 Task: Look for space in Düren, Germany from 10th July, 2023 to 15th July, 2023 for 7 adults in price range Rs.10000 to Rs.15000. Place can be entire place or shared room with 4 bedrooms having 7 beds and 4 bathrooms. Property type can be house, flat, guest house. Amenities needed are: wifi, TV, free parkinig on premises, gym, breakfast. Booking option can be shelf check-in. Required host language is English.
Action: Mouse moved to (420, 91)
Screenshot: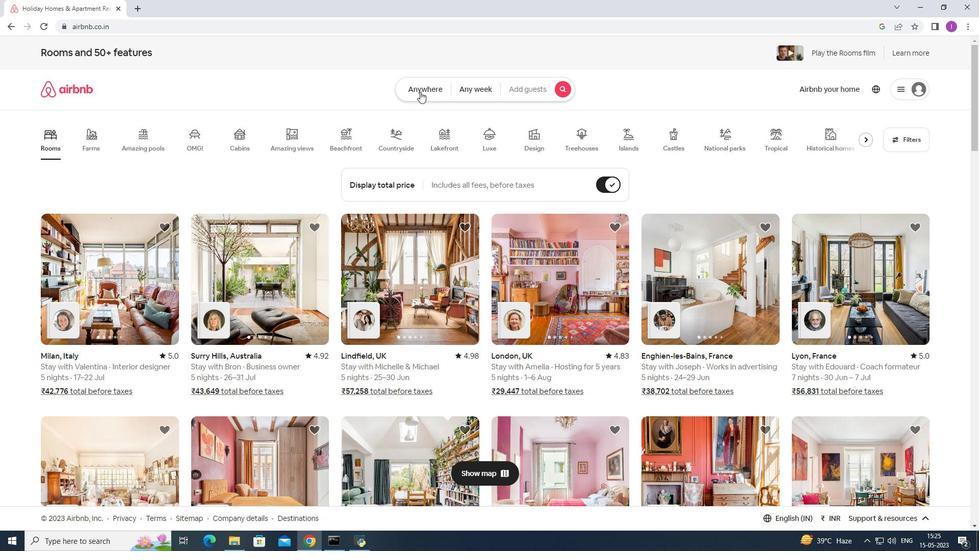
Action: Mouse pressed left at (420, 91)
Screenshot: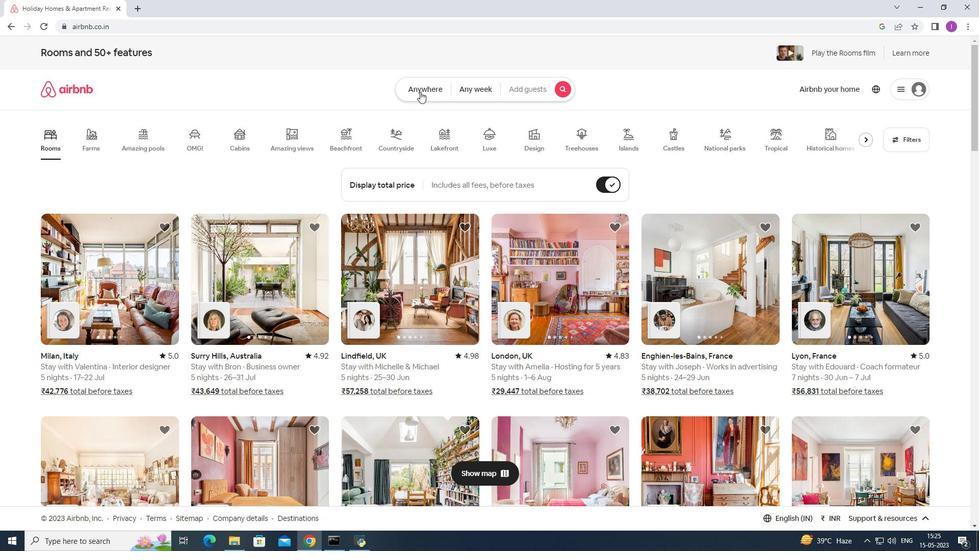 
Action: Mouse moved to (295, 134)
Screenshot: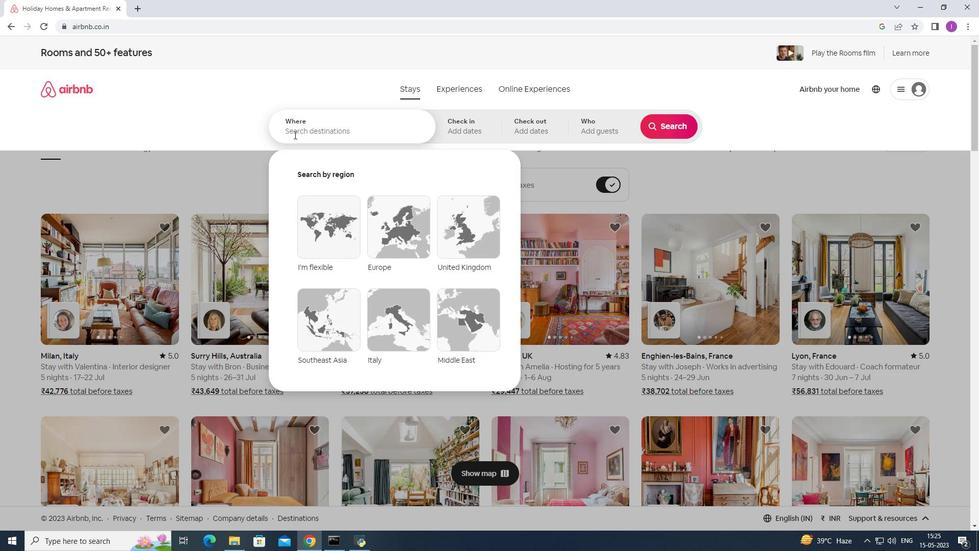 
Action: Mouse pressed left at (295, 134)
Screenshot: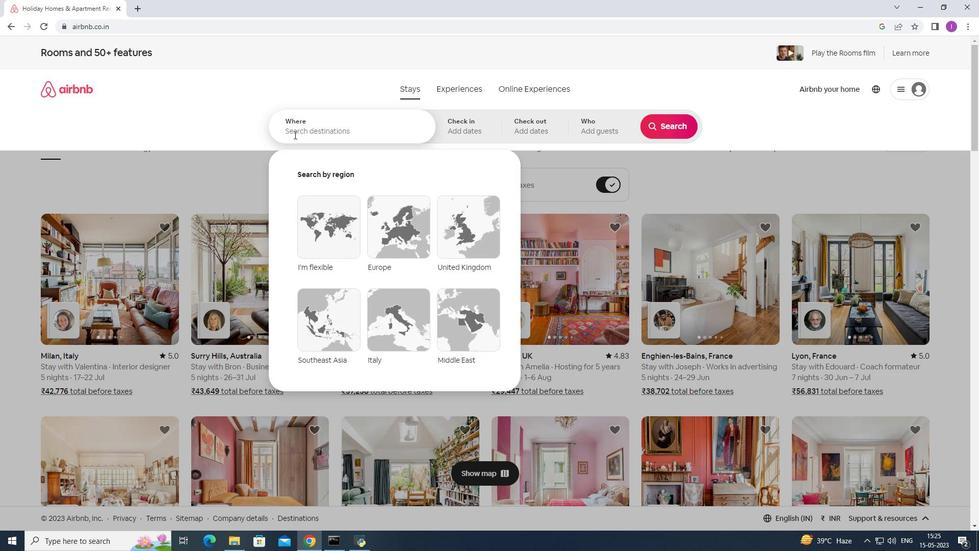 
Action: Mouse moved to (295, 134)
Screenshot: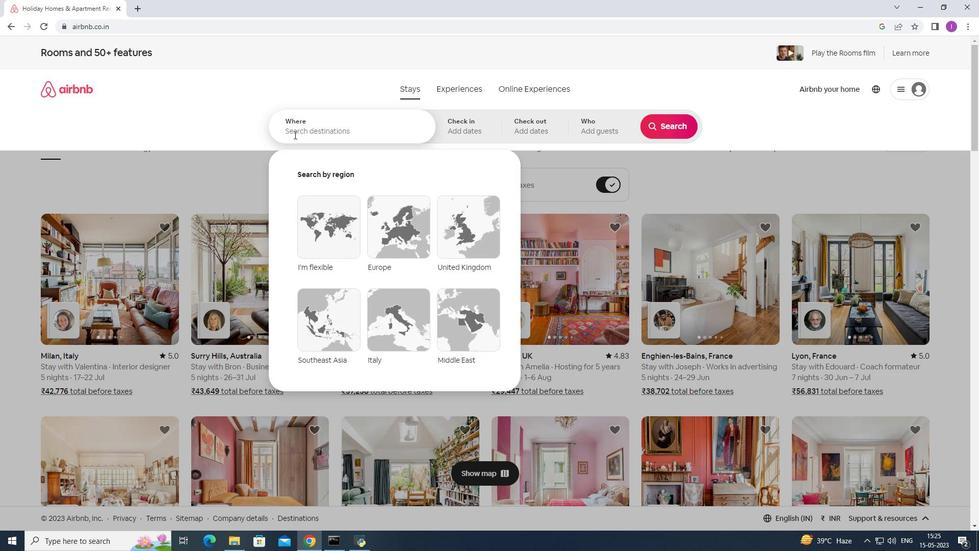 
Action: Key pressed <Key.shift><Key.shift><Key.shift>Duren,<Key.shift><Key.shift><Key.shift><Key.shift><Key.shift><Key.shift><Key.shift><Key.shift><Key.shift><Key.shift><Key.shift>Germany
Screenshot: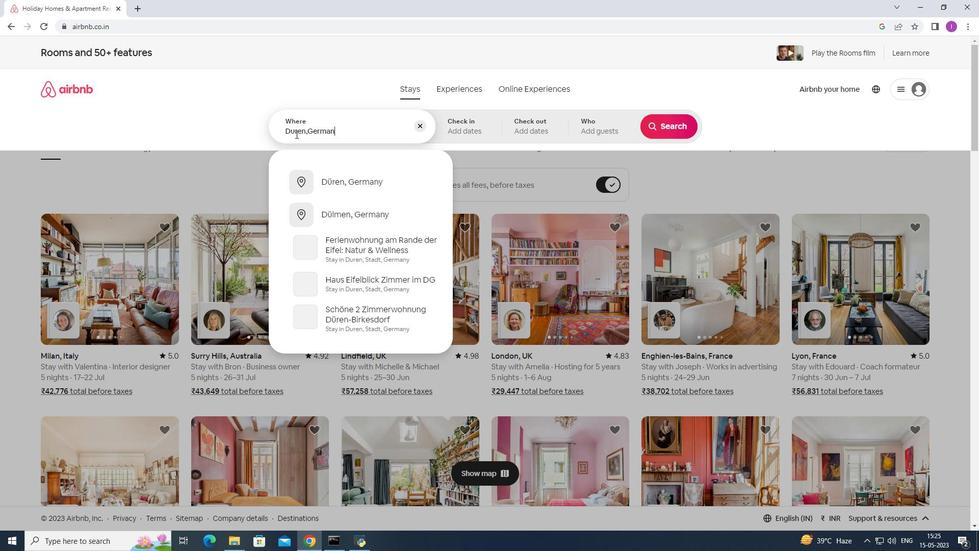 
Action: Mouse moved to (455, 118)
Screenshot: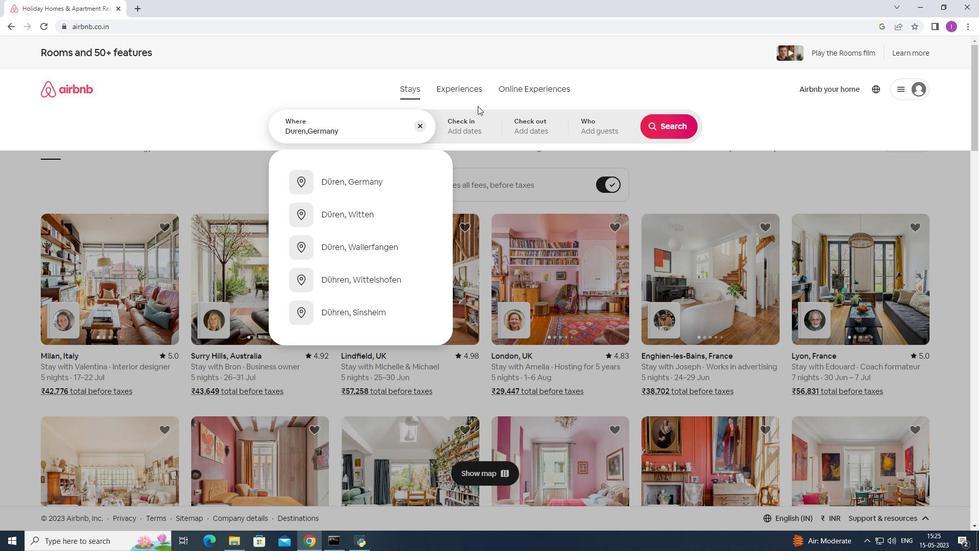 
Action: Mouse pressed left at (455, 118)
Screenshot: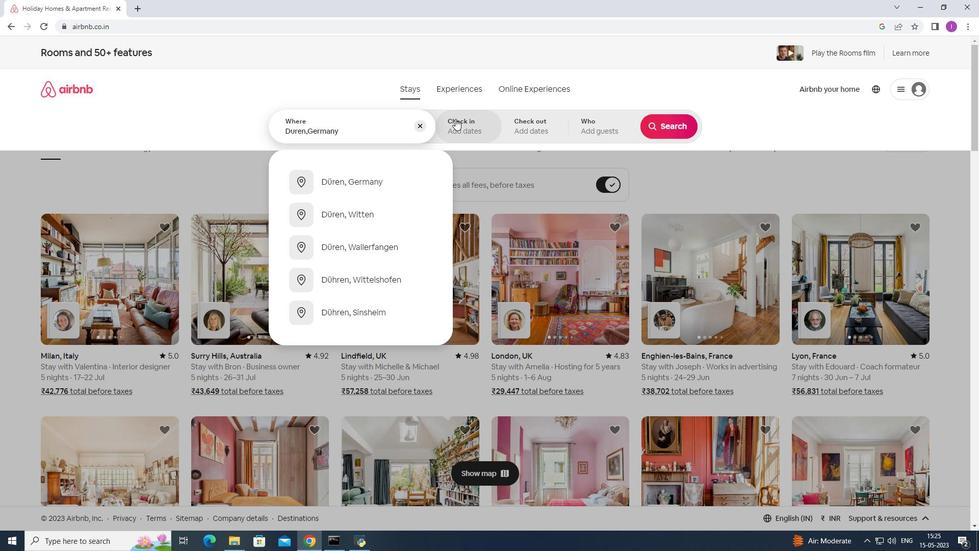 
Action: Mouse moved to (664, 211)
Screenshot: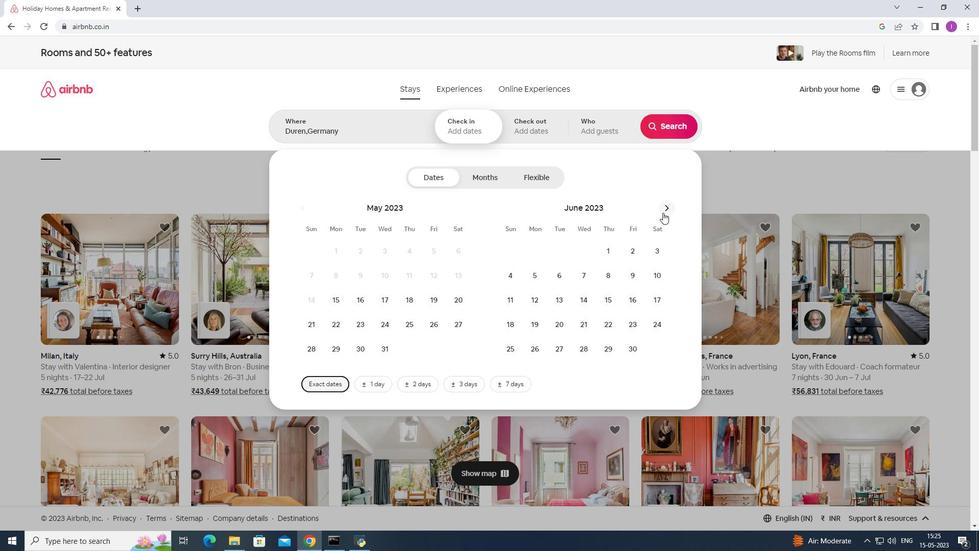 
Action: Mouse pressed left at (664, 211)
Screenshot: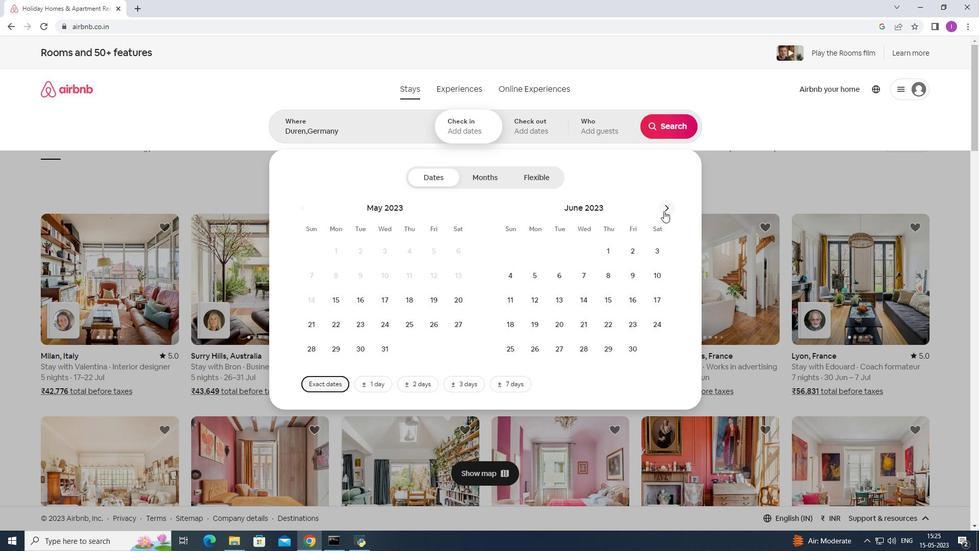 
Action: Mouse moved to (535, 302)
Screenshot: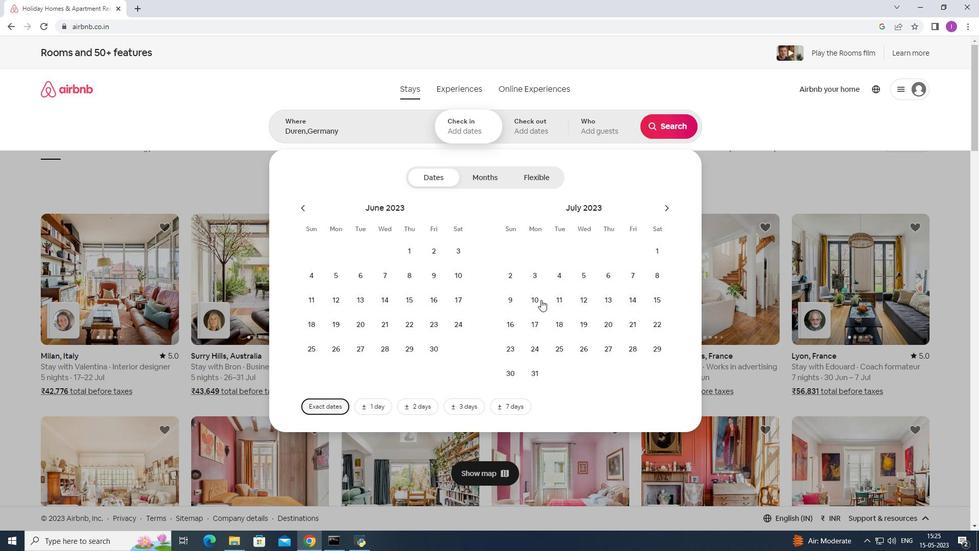 
Action: Mouse pressed left at (535, 302)
Screenshot: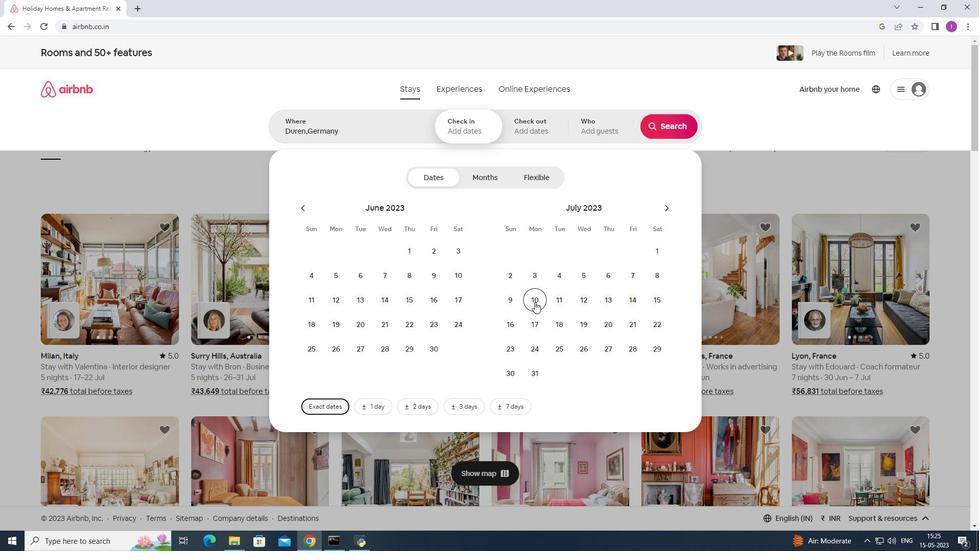 
Action: Mouse moved to (661, 296)
Screenshot: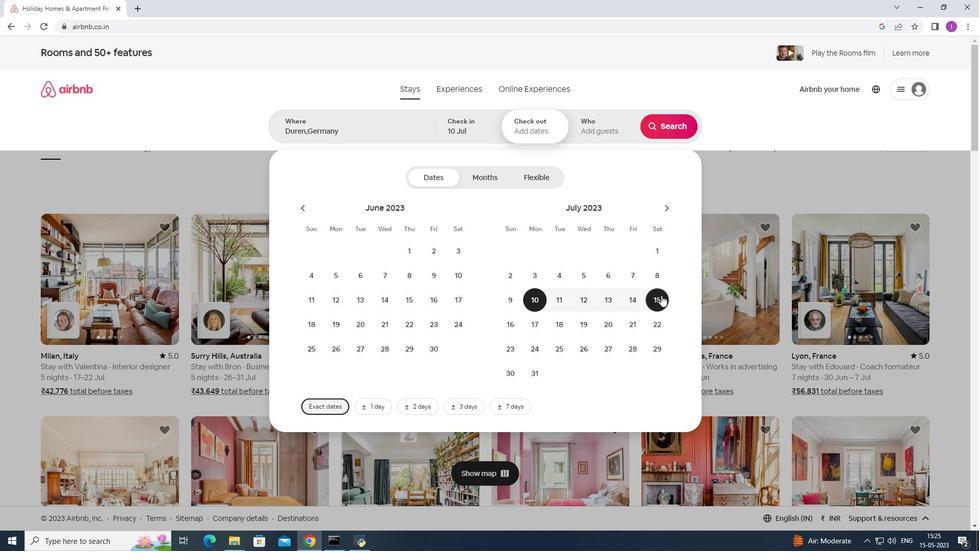 
Action: Mouse pressed left at (661, 296)
Screenshot: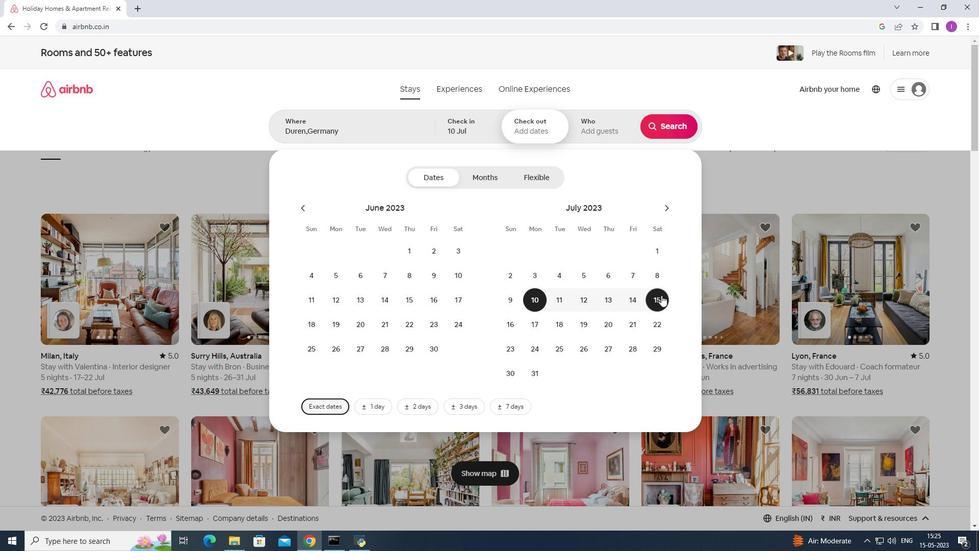 
Action: Mouse moved to (606, 132)
Screenshot: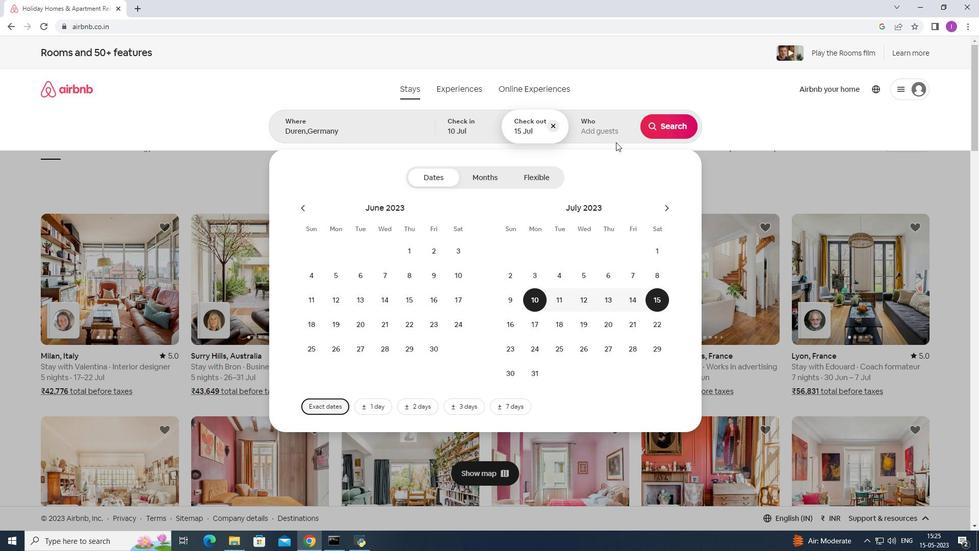 
Action: Mouse pressed left at (606, 132)
Screenshot: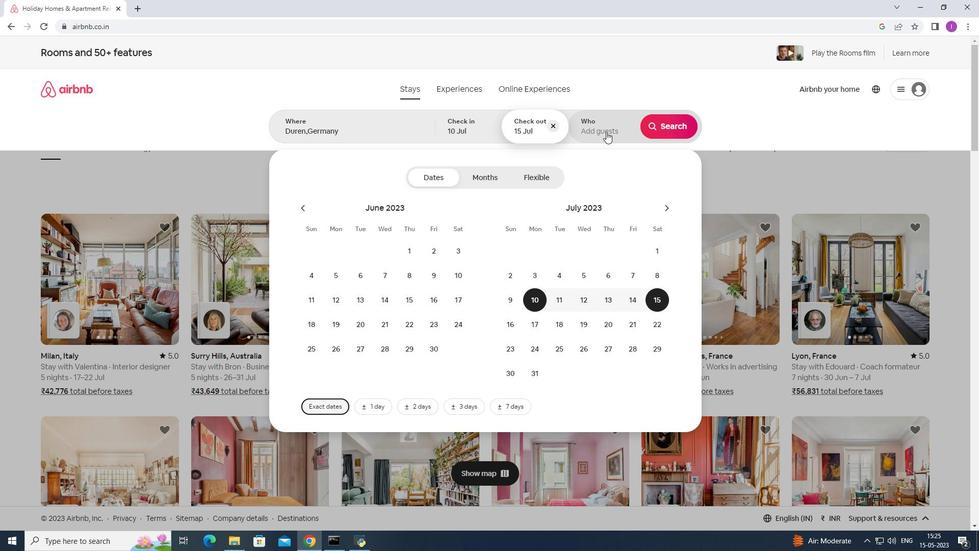 
Action: Mouse moved to (671, 183)
Screenshot: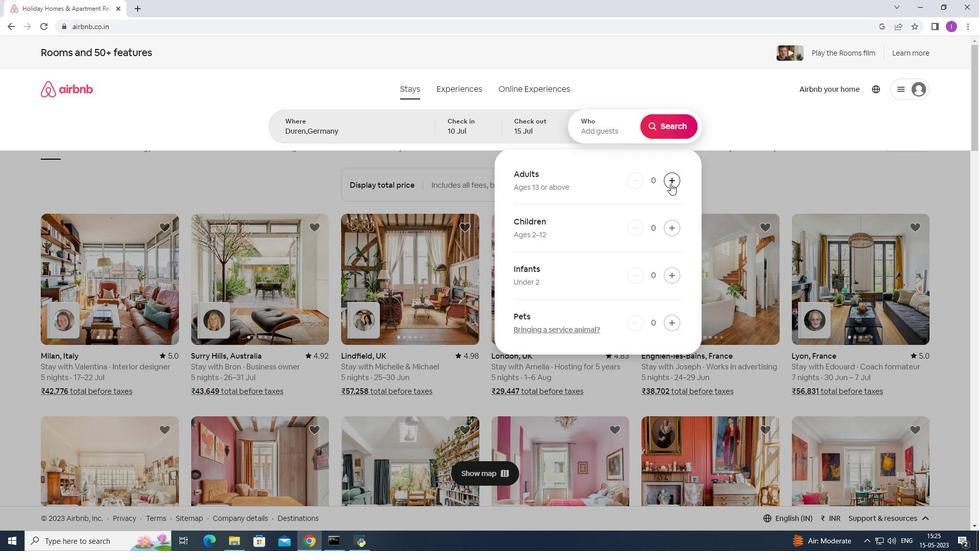 
Action: Mouse pressed left at (671, 183)
Screenshot: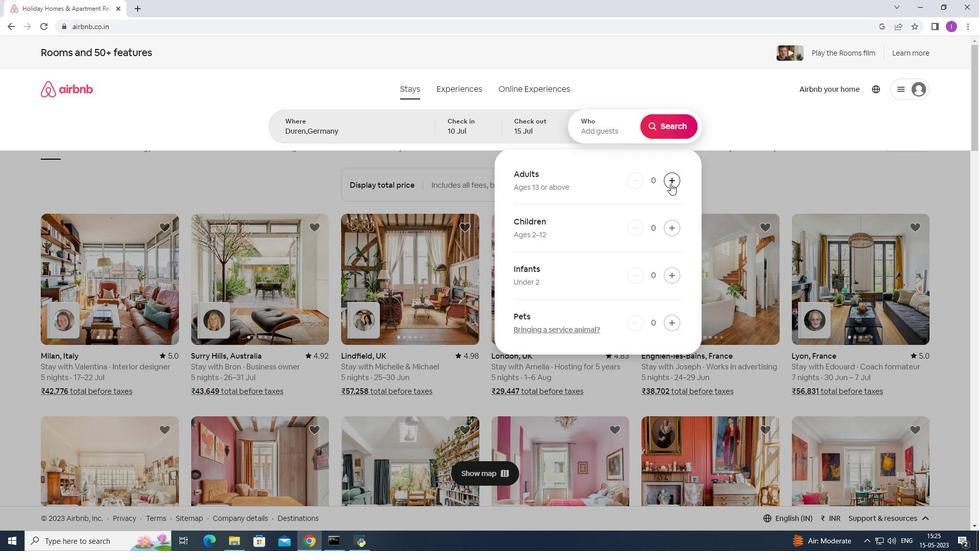 
Action: Mouse pressed left at (671, 183)
Screenshot: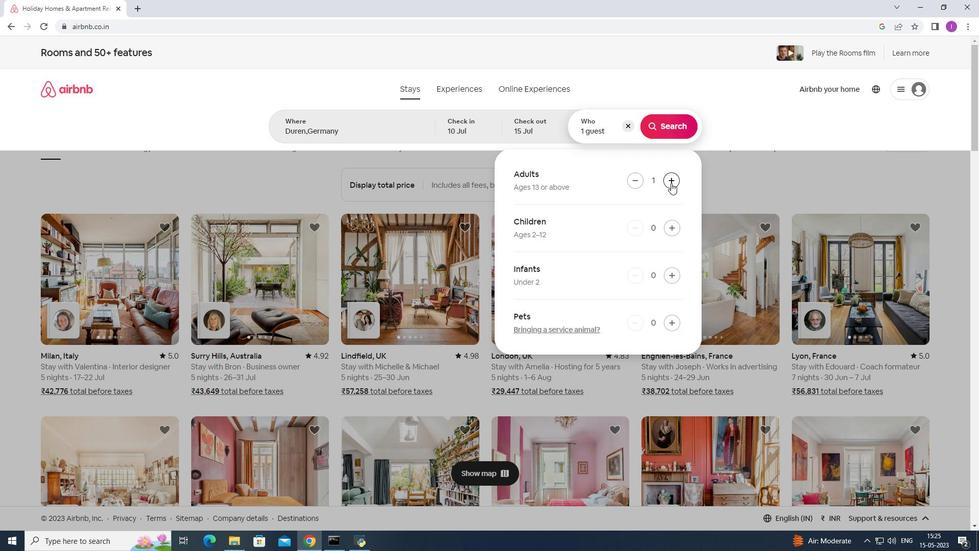 
Action: Mouse pressed left at (671, 183)
Screenshot: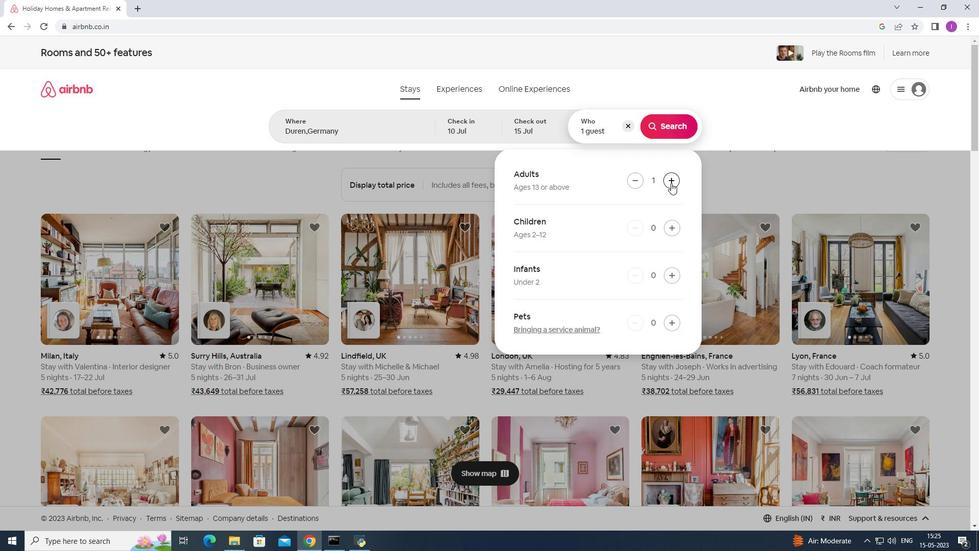 
Action: Mouse pressed left at (671, 183)
Screenshot: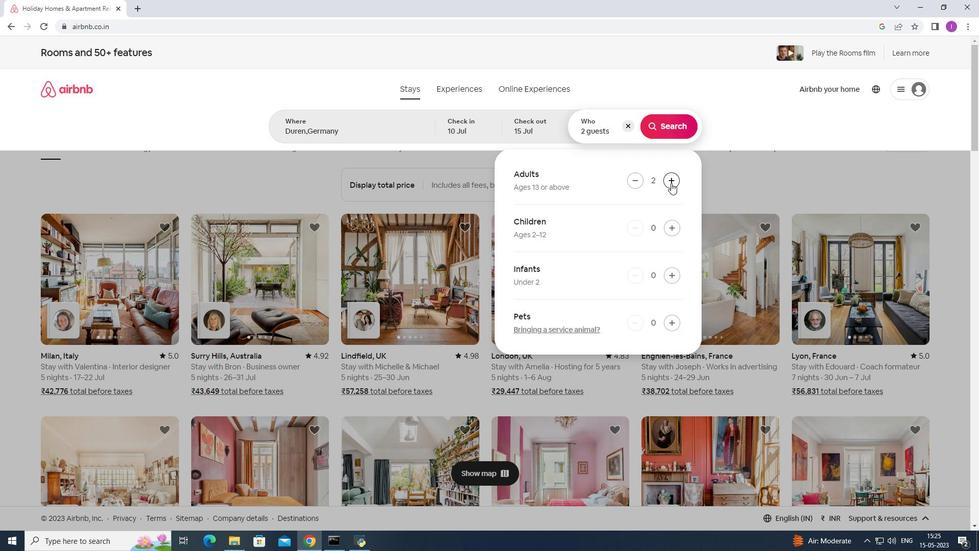 
Action: Mouse pressed left at (671, 183)
Screenshot: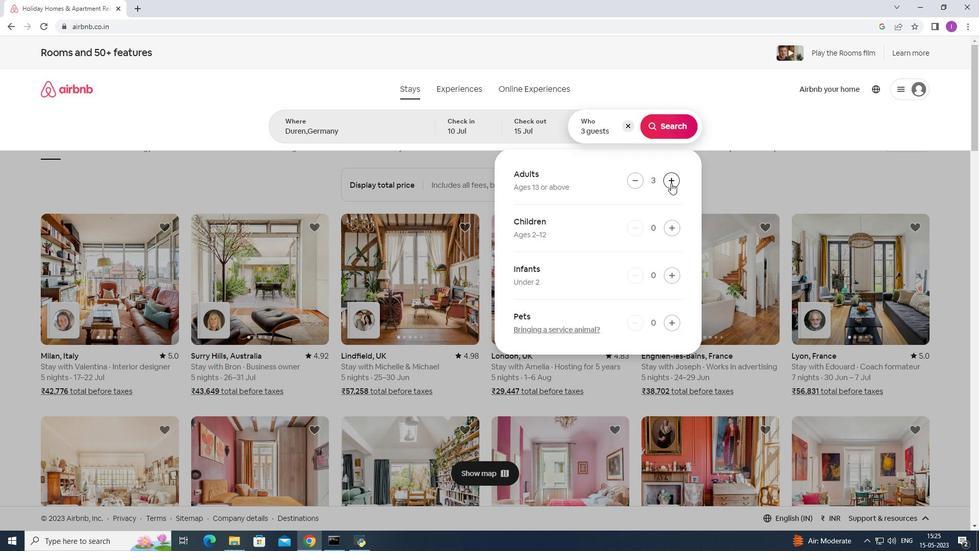 
Action: Mouse pressed left at (671, 183)
Screenshot: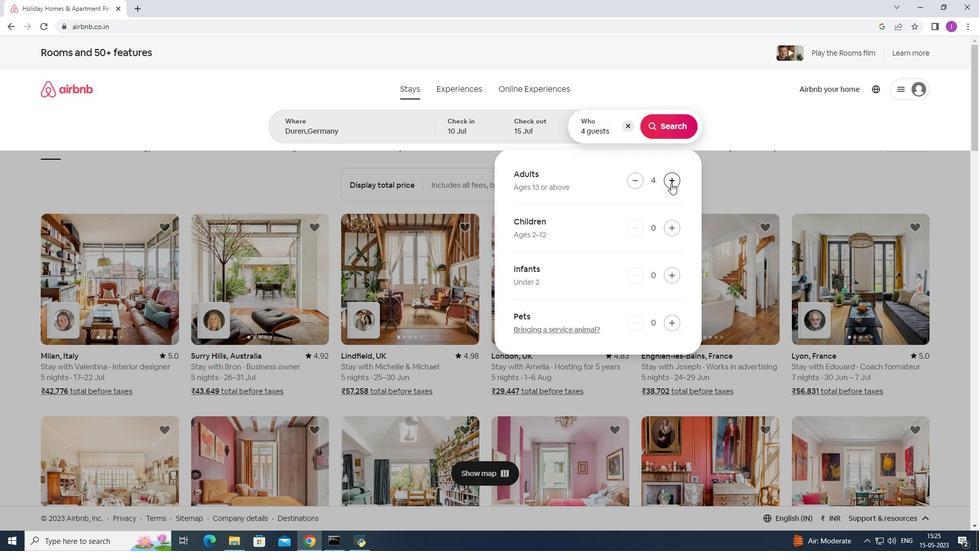 
Action: Mouse pressed left at (671, 183)
Screenshot: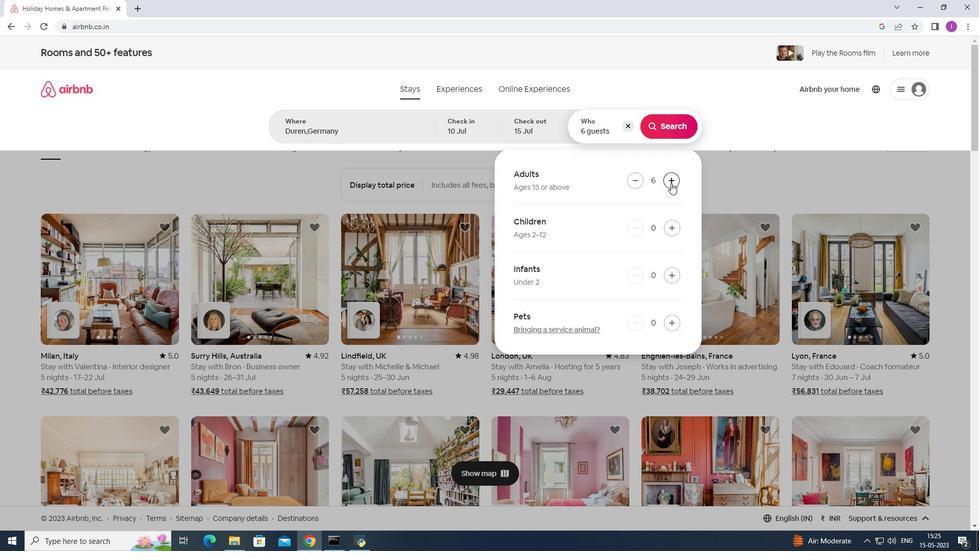 
Action: Mouse moved to (676, 125)
Screenshot: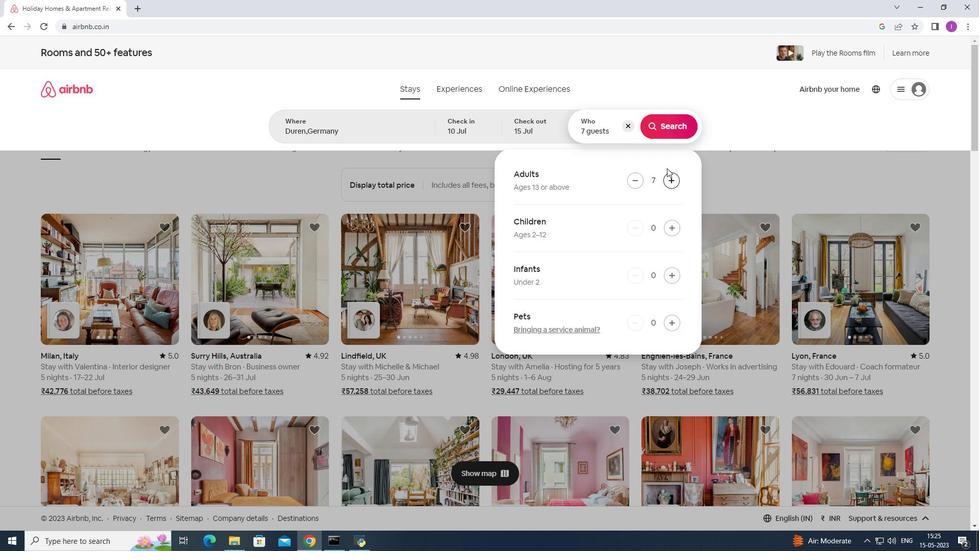 
Action: Mouse pressed left at (676, 125)
Screenshot: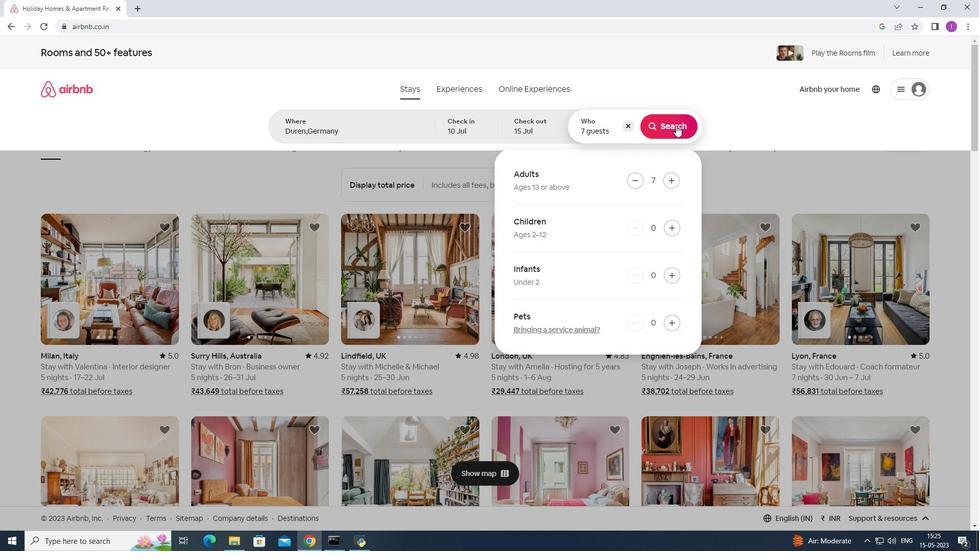 
Action: Mouse moved to (936, 101)
Screenshot: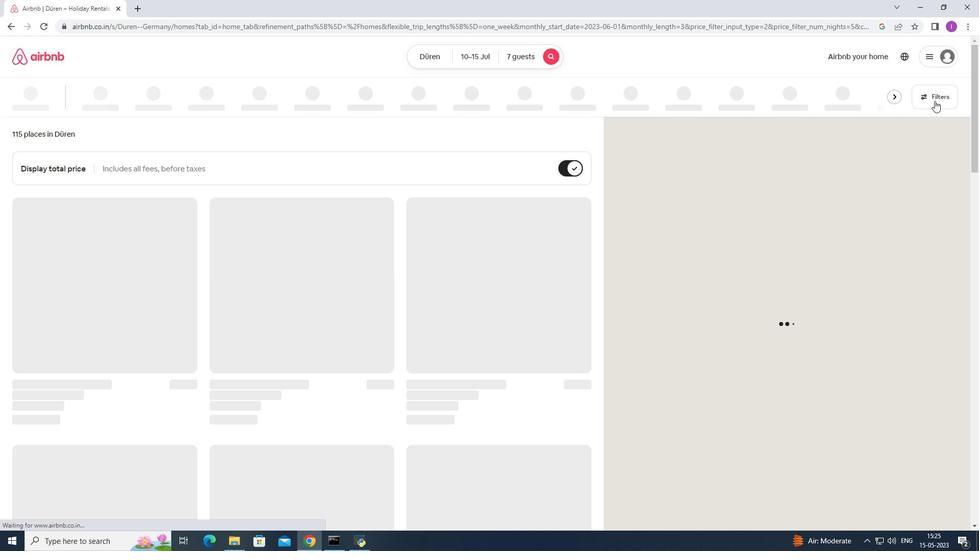 
Action: Mouse pressed left at (936, 101)
Screenshot: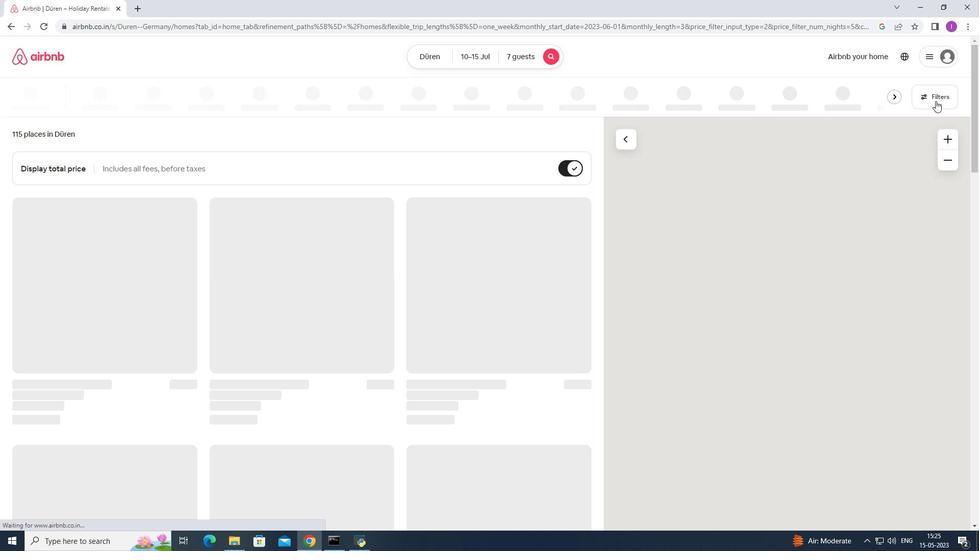
Action: Mouse moved to (566, 352)
Screenshot: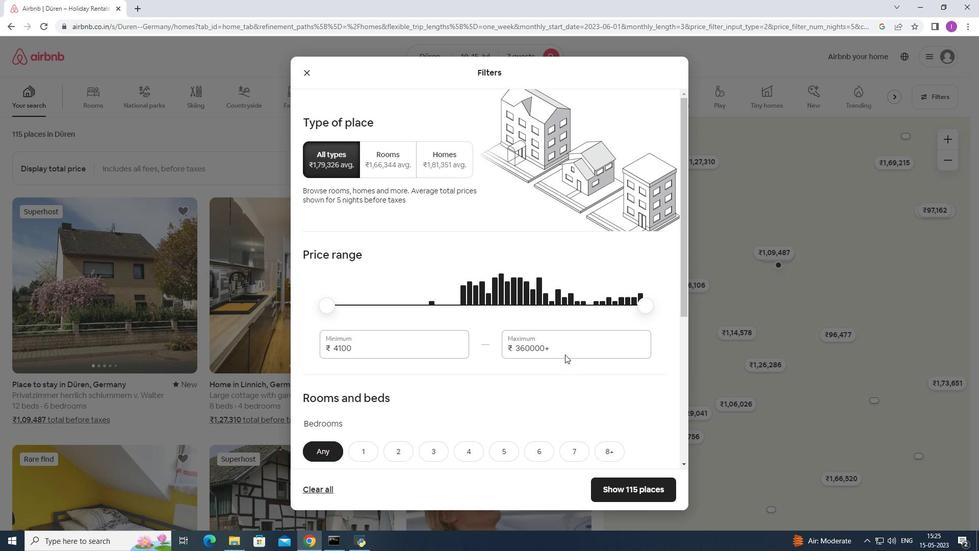 
Action: Mouse pressed left at (566, 352)
Screenshot: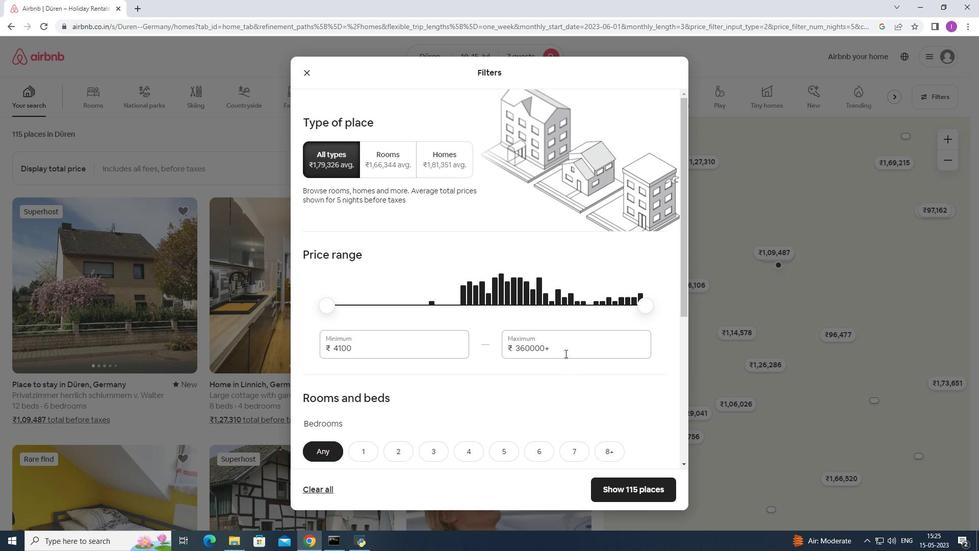 
Action: Mouse moved to (563, 338)
Screenshot: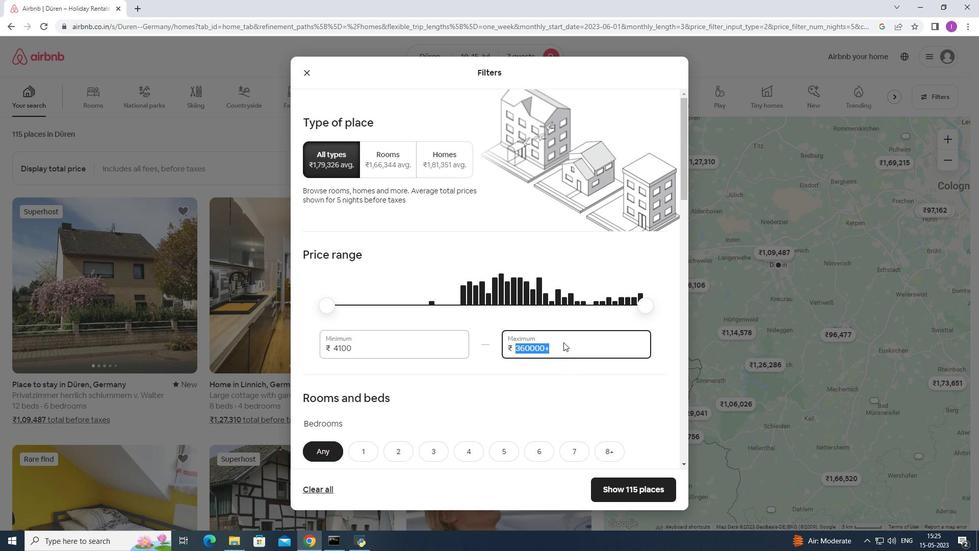 
Action: Key pressed 1
Screenshot: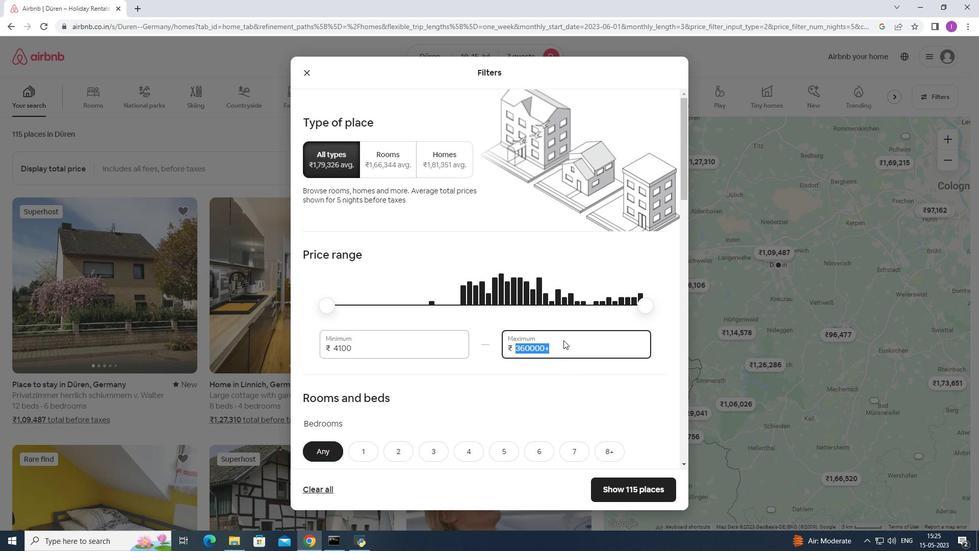 
Action: Mouse moved to (564, 336)
Screenshot: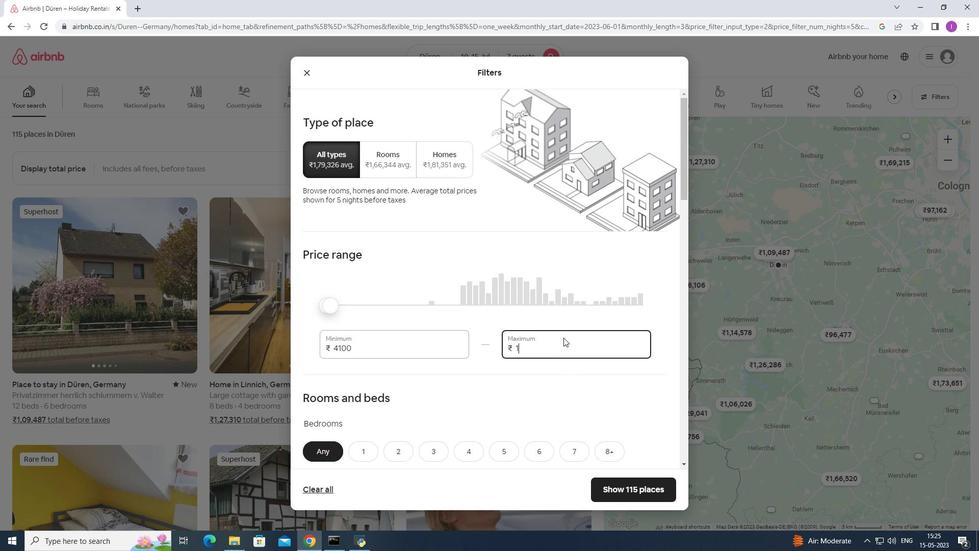 
Action: Key pressed 5
Screenshot: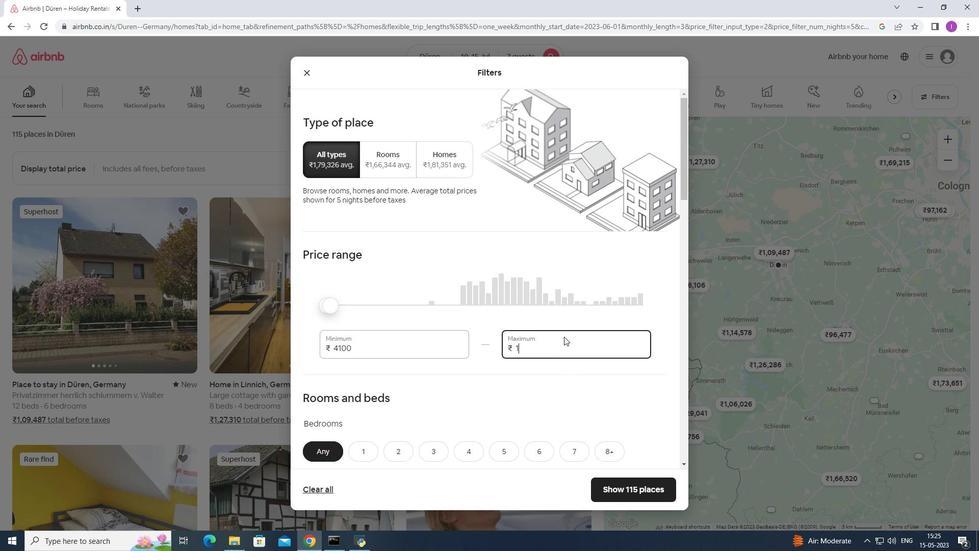 
Action: Mouse moved to (565, 335)
Screenshot: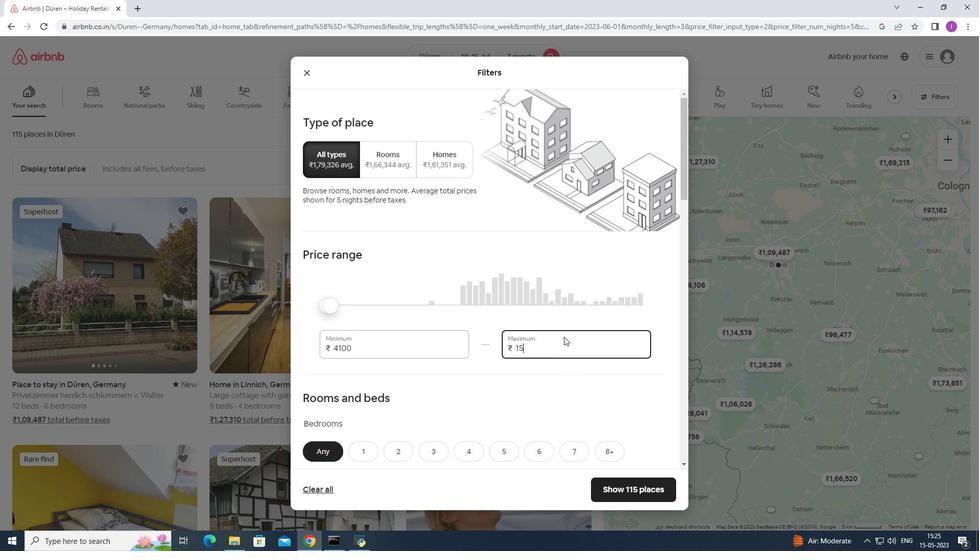 
Action: Key pressed 0
Screenshot: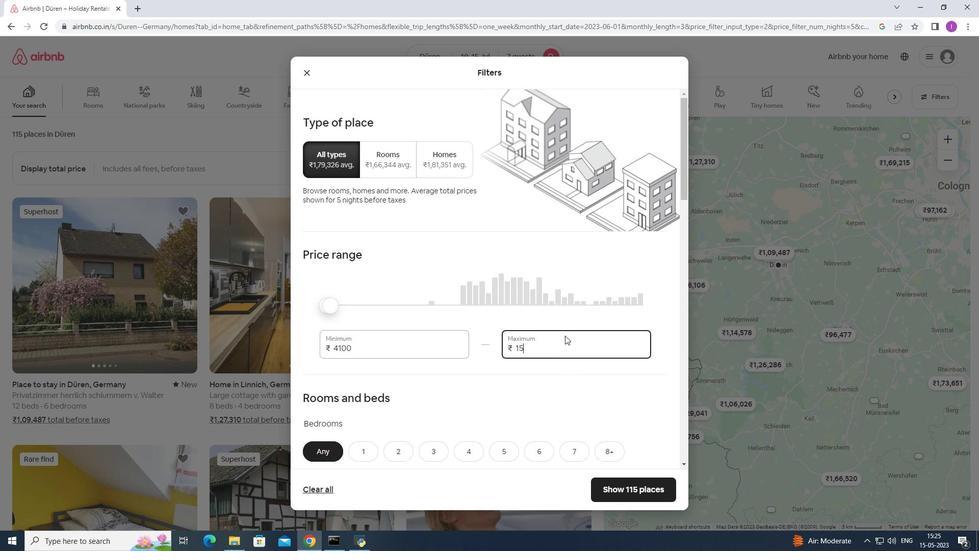 
Action: Mouse moved to (567, 334)
Screenshot: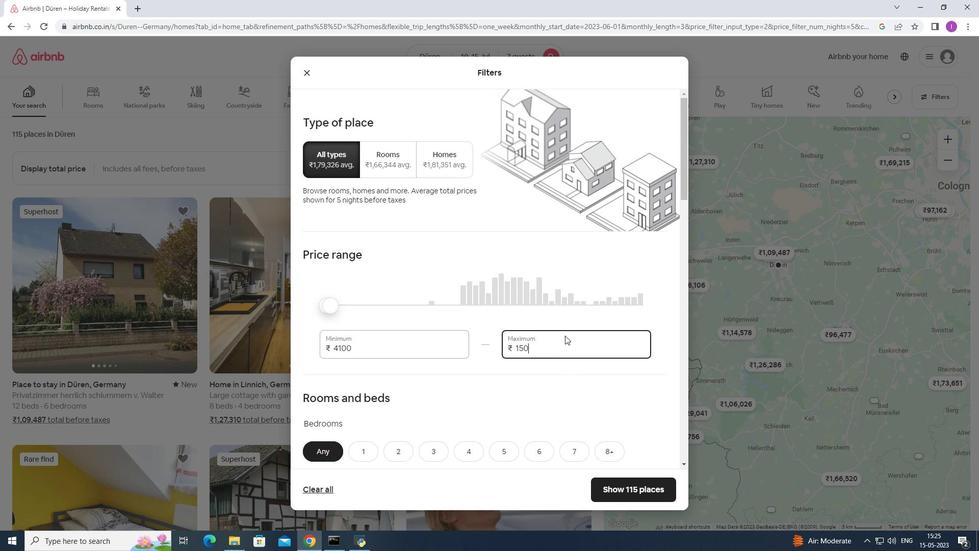 
Action: Key pressed 0
Screenshot: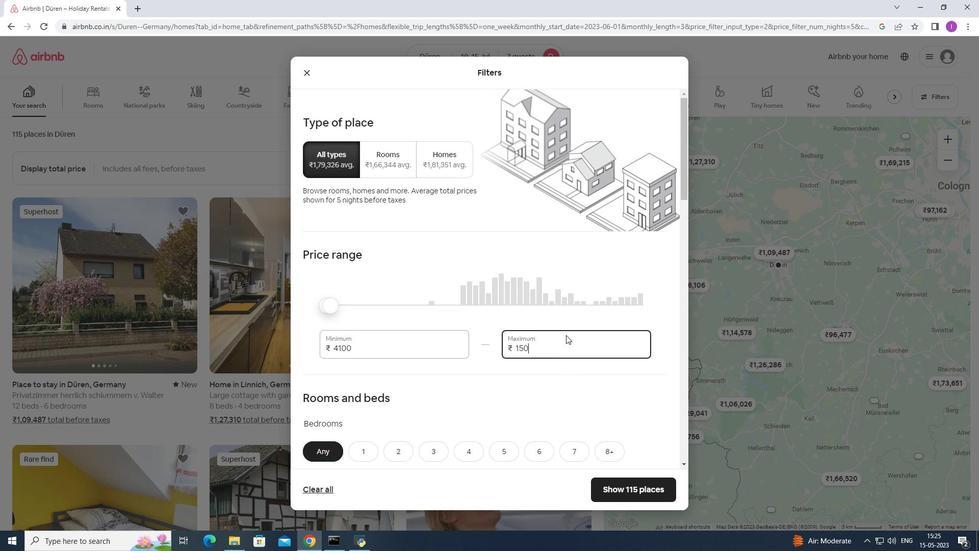 
Action: Mouse moved to (568, 332)
Screenshot: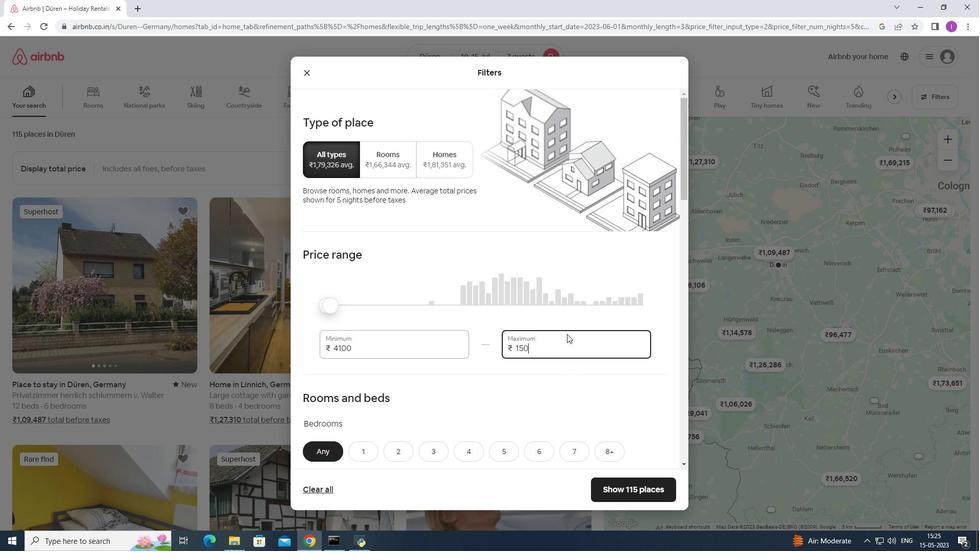 
Action: Key pressed 0
Screenshot: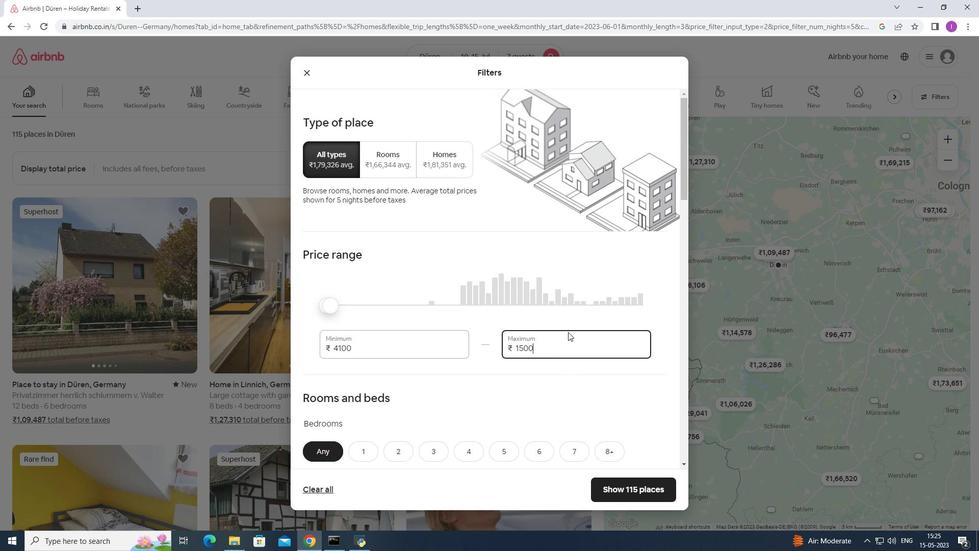 
Action: Mouse moved to (356, 348)
Screenshot: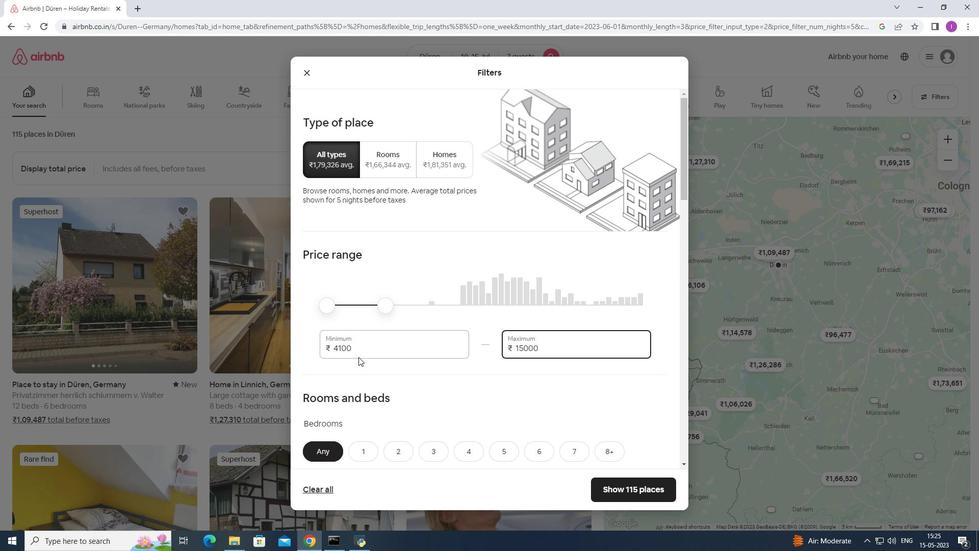 
Action: Mouse pressed left at (356, 348)
Screenshot: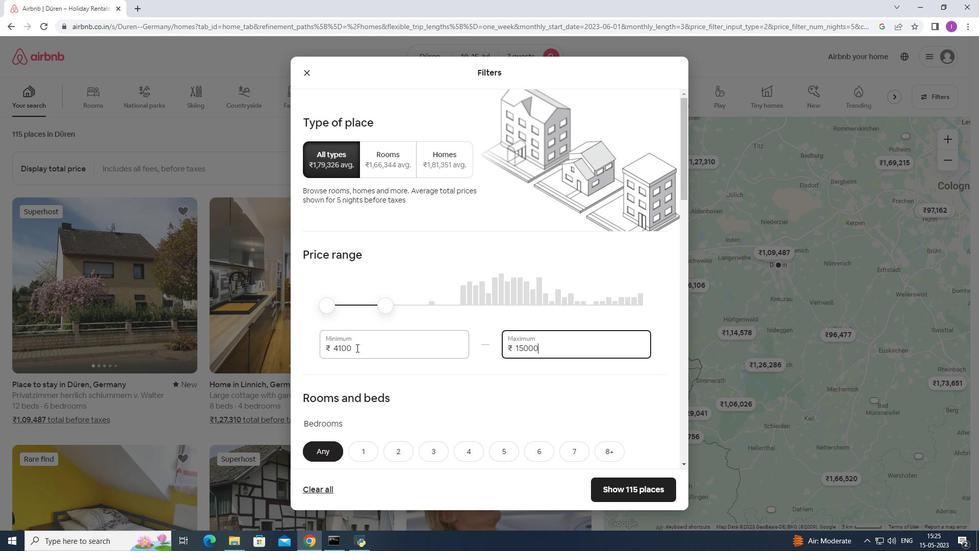 
Action: Mouse moved to (411, 369)
Screenshot: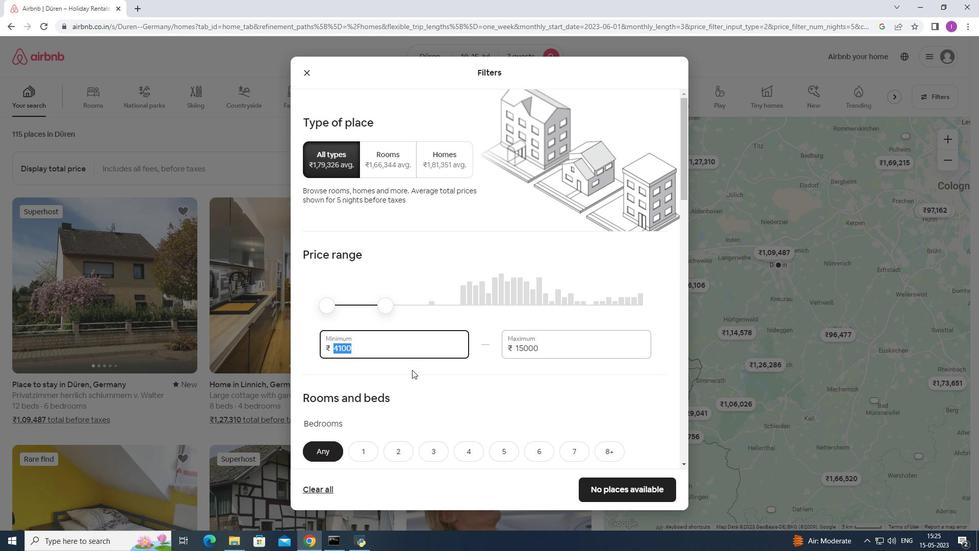 
Action: Key pressed 1
Screenshot: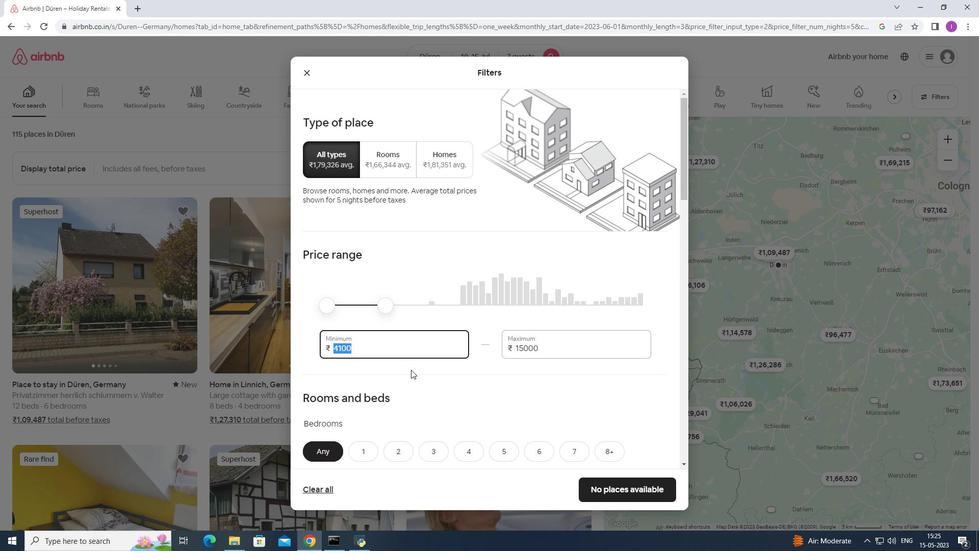
Action: Mouse moved to (411, 369)
Screenshot: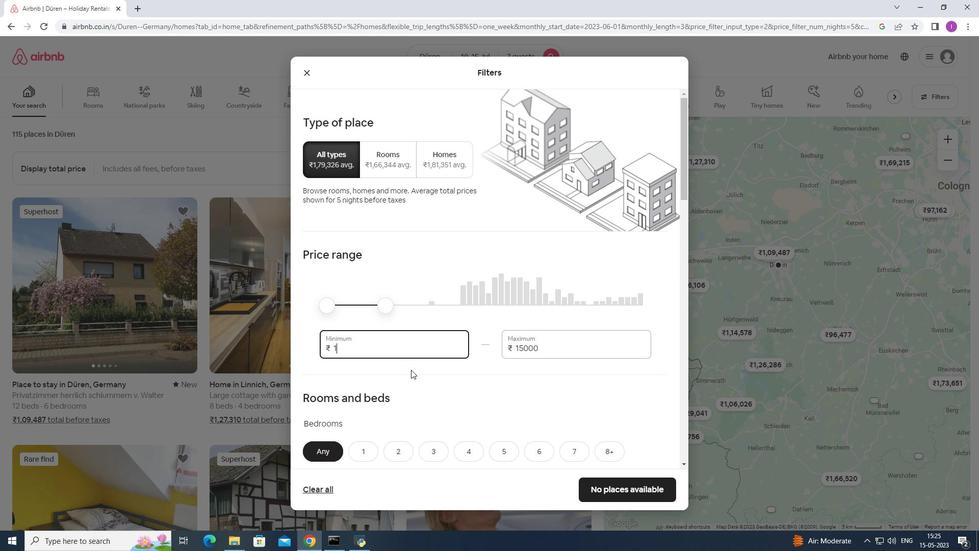 
Action: Key pressed 0
Screenshot: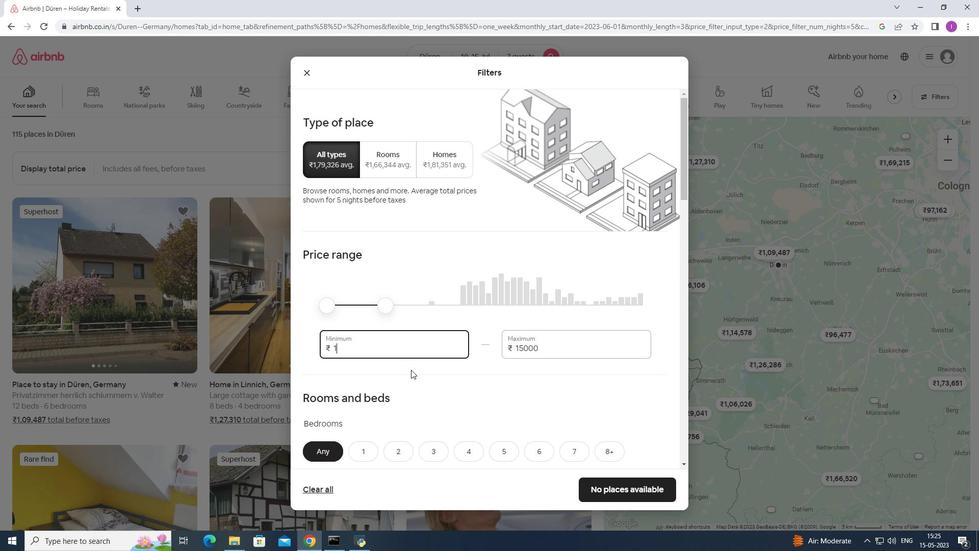 
Action: Mouse moved to (410, 369)
Screenshot: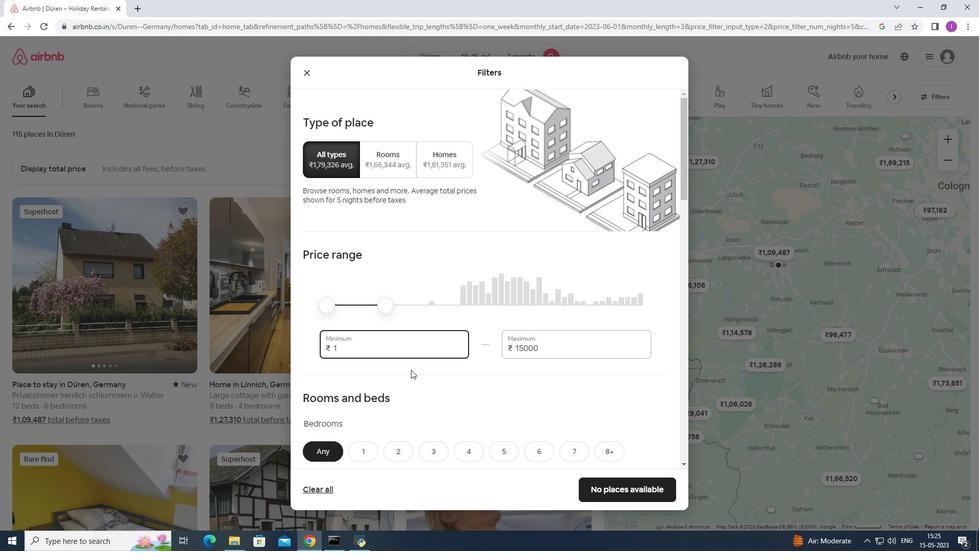 
Action: Key pressed 0
Screenshot: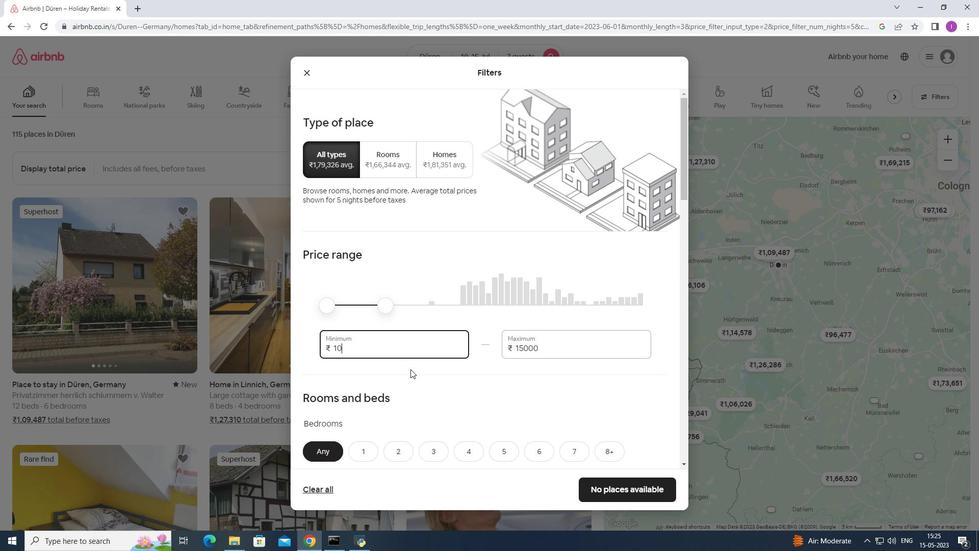 
Action: Mouse moved to (410, 368)
Screenshot: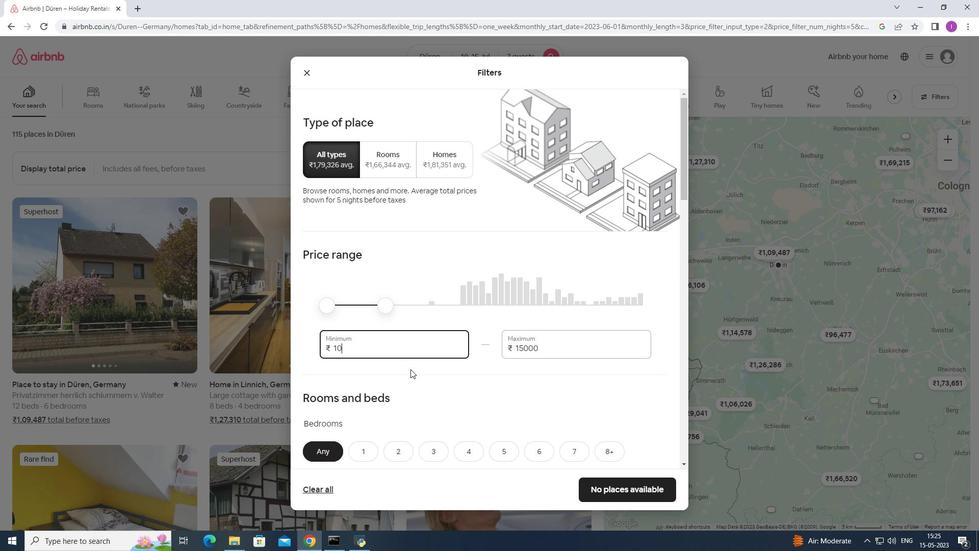 
Action: Key pressed 0
Screenshot: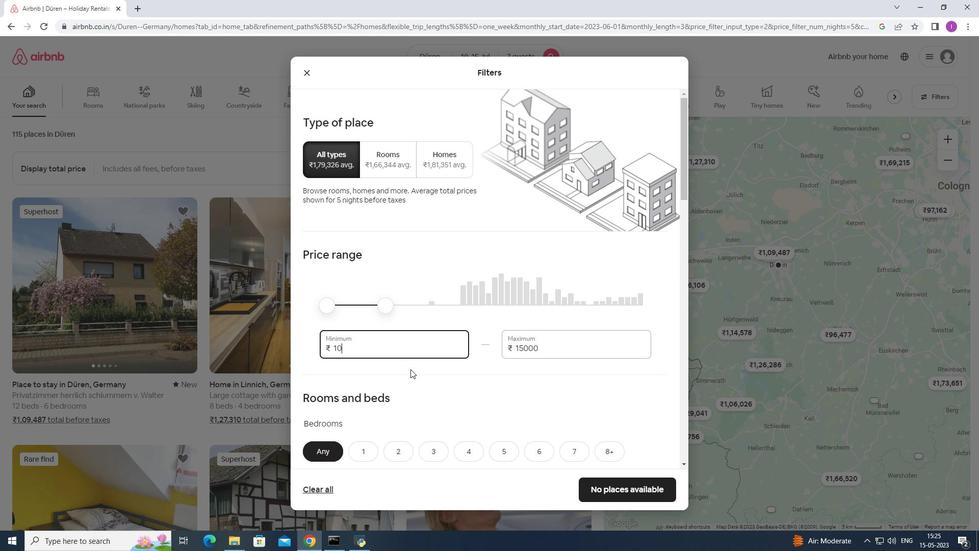 
Action: Mouse moved to (409, 367)
Screenshot: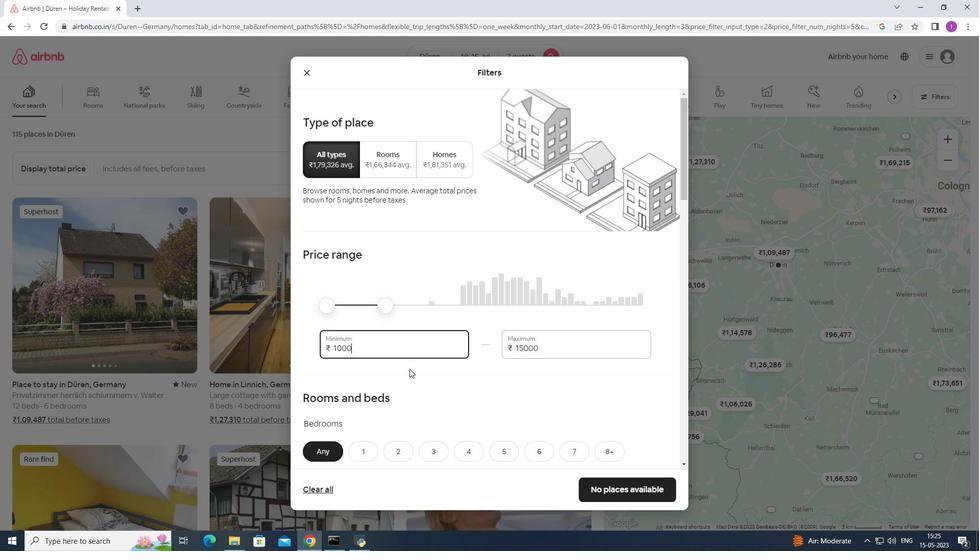 
Action: Key pressed 0
Screenshot: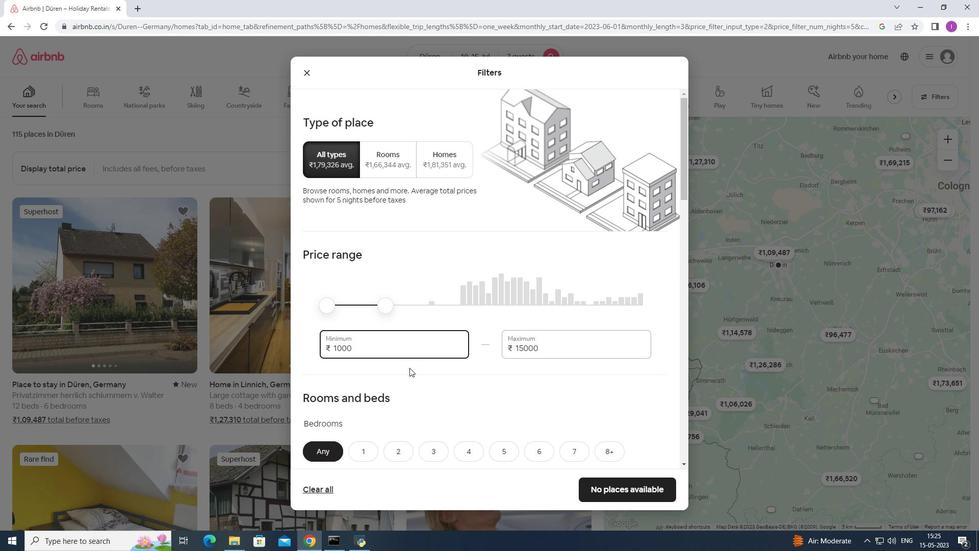
Action: Mouse moved to (400, 370)
Screenshot: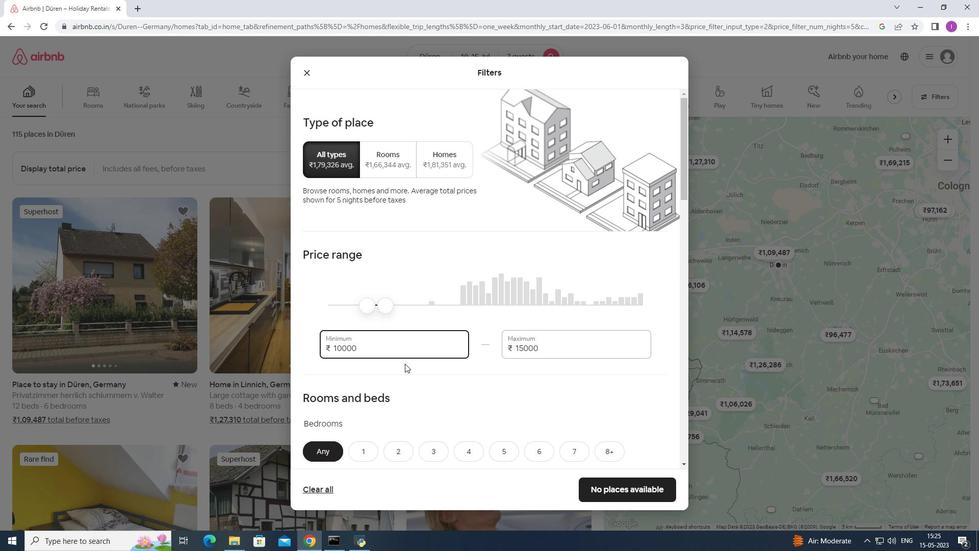 
Action: Key pressed <Key.backspace>
Screenshot: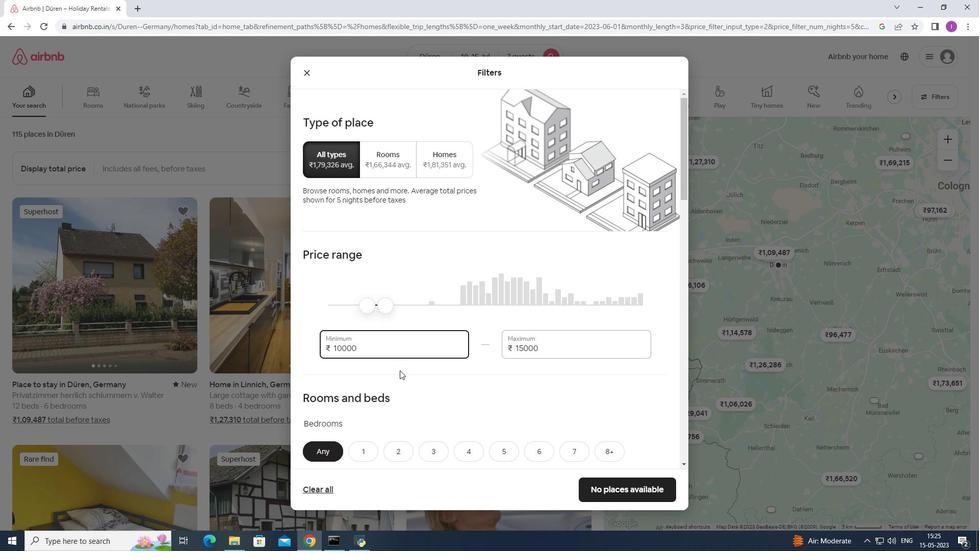 
Action: Mouse moved to (391, 381)
Screenshot: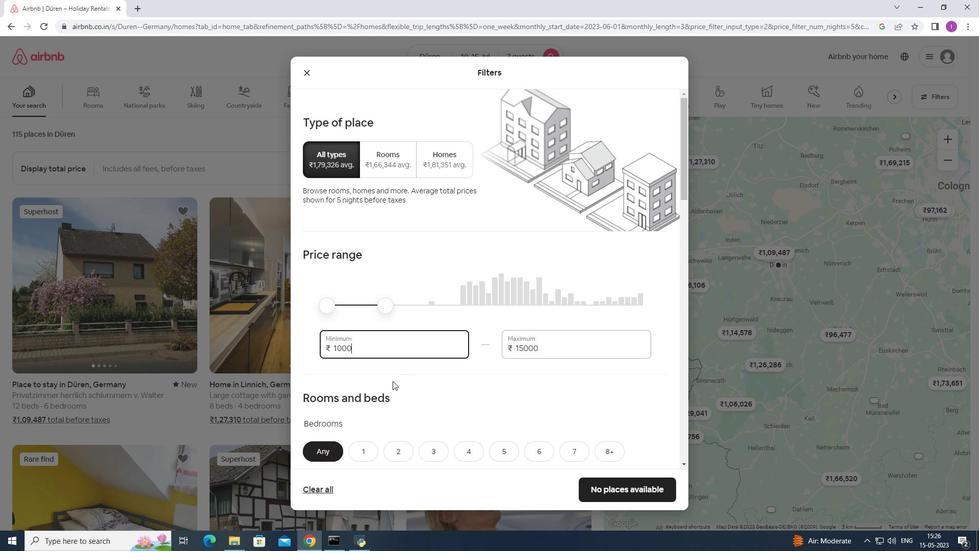 
Action: Key pressed 0
Screenshot: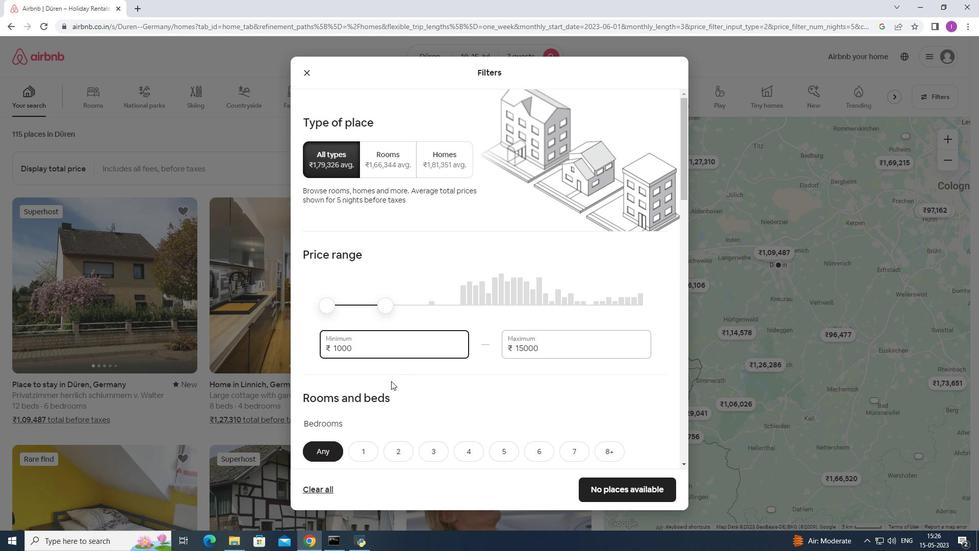 
Action: Mouse moved to (428, 381)
Screenshot: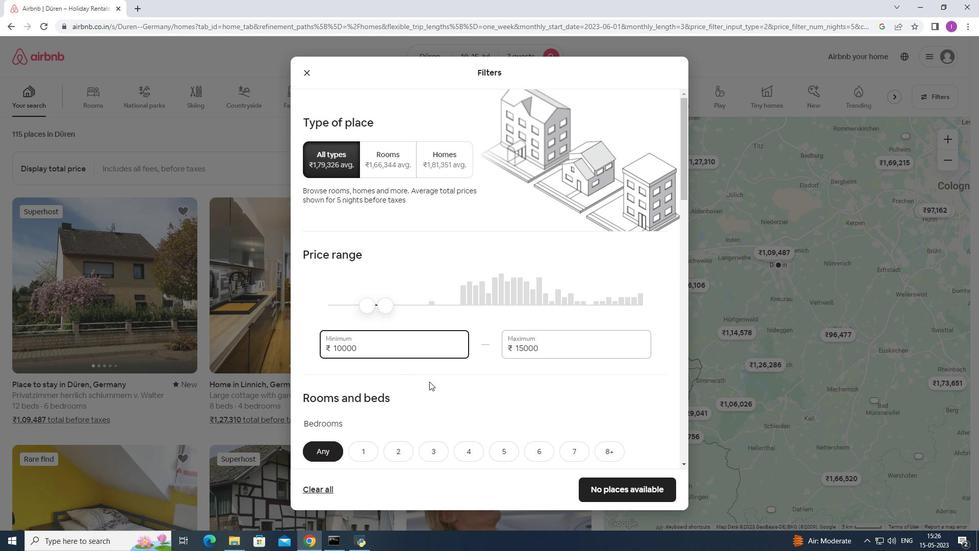 
Action: Mouse scrolled (428, 380) with delta (0, 0)
Screenshot: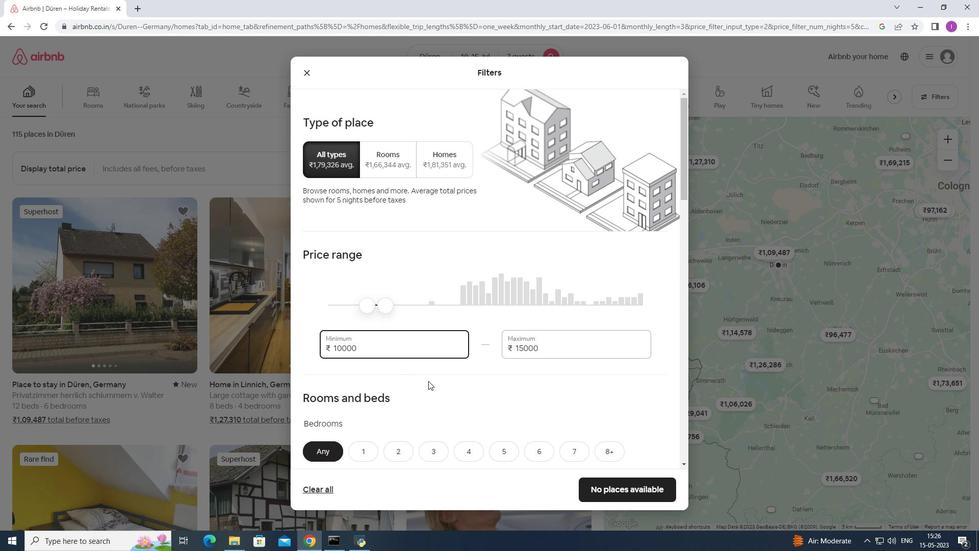 
Action: Mouse scrolled (428, 380) with delta (0, 0)
Screenshot: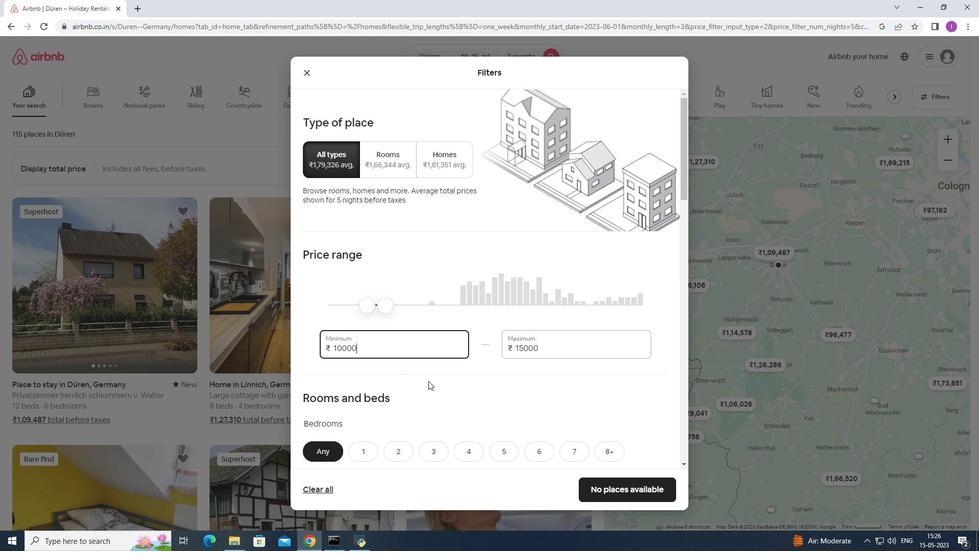 
Action: Mouse moved to (474, 348)
Screenshot: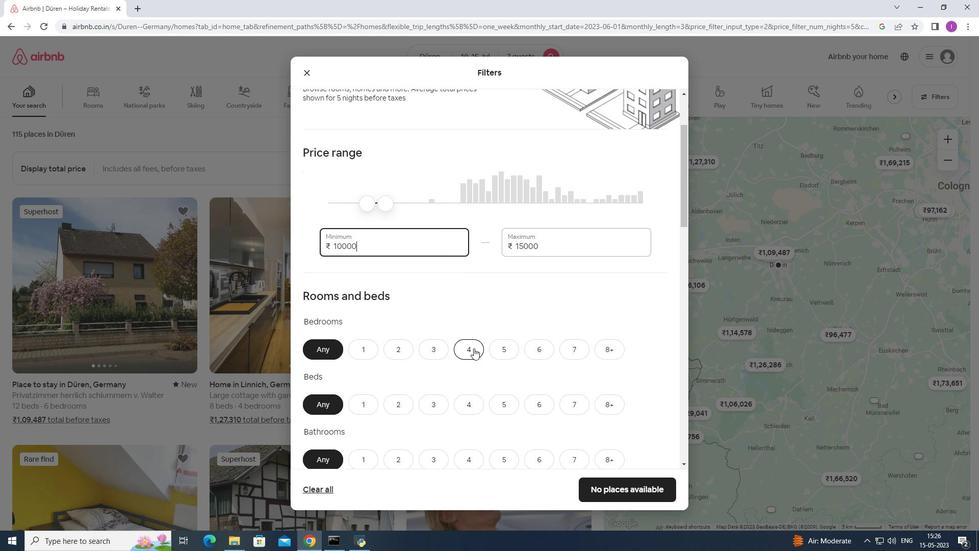 
Action: Mouse pressed left at (474, 348)
Screenshot: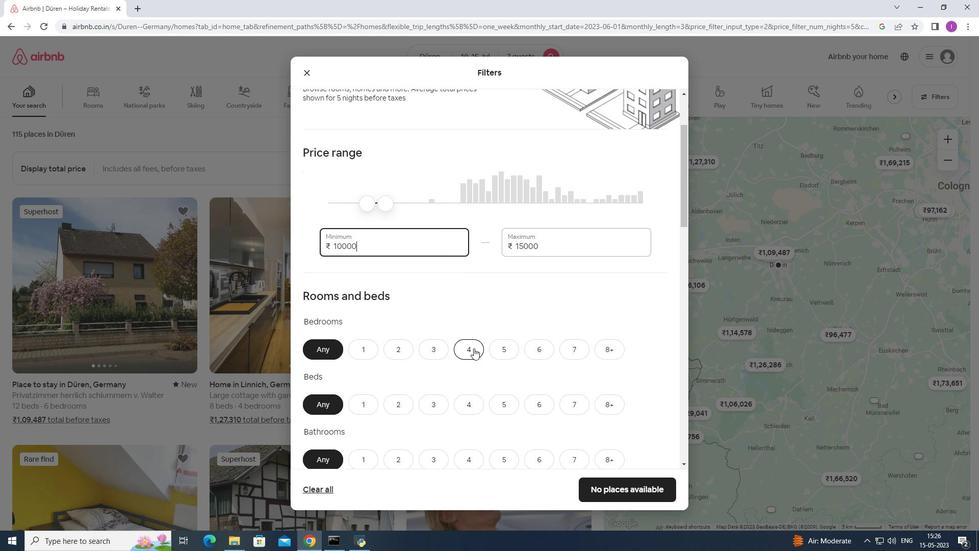 
Action: Mouse moved to (571, 404)
Screenshot: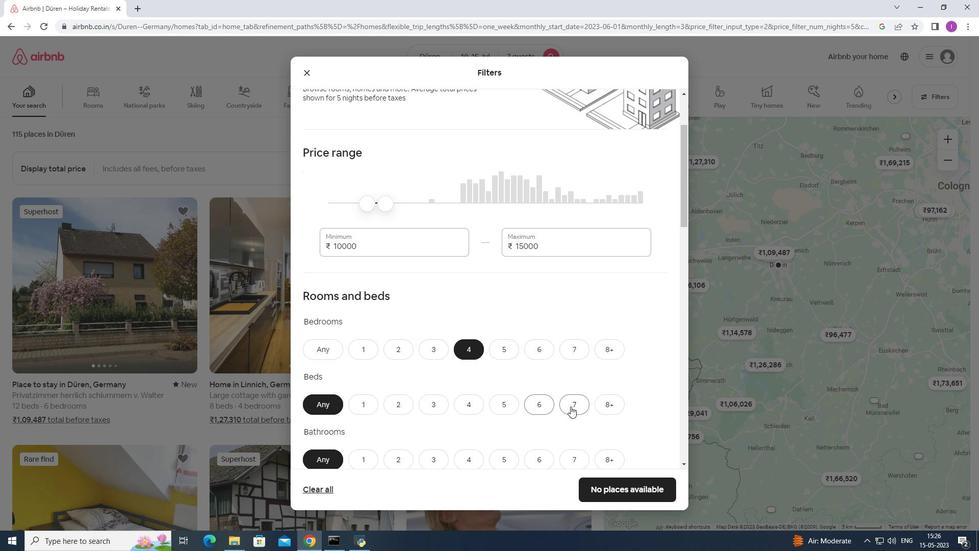 
Action: Mouse pressed left at (571, 404)
Screenshot: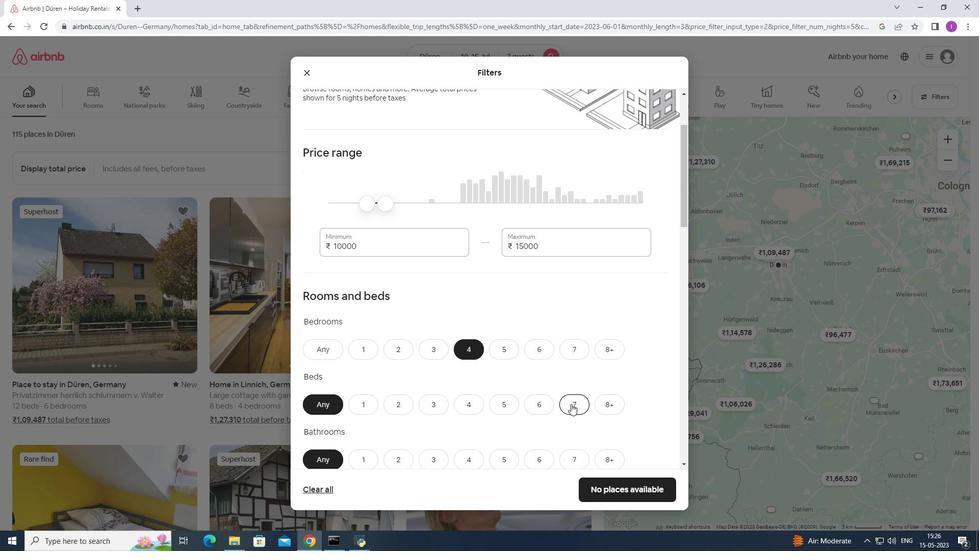 
Action: Mouse moved to (475, 404)
Screenshot: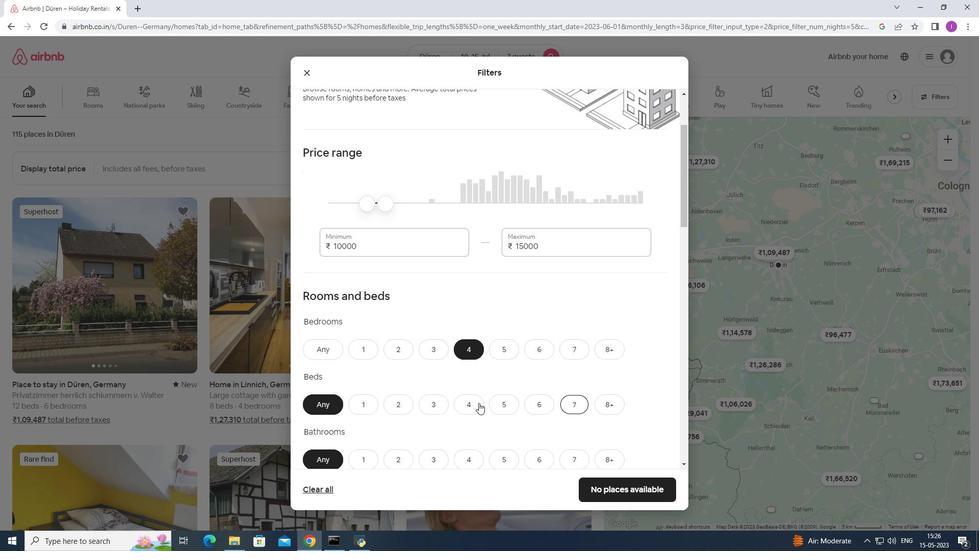 
Action: Mouse scrolled (475, 404) with delta (0, 0)
Screenshot: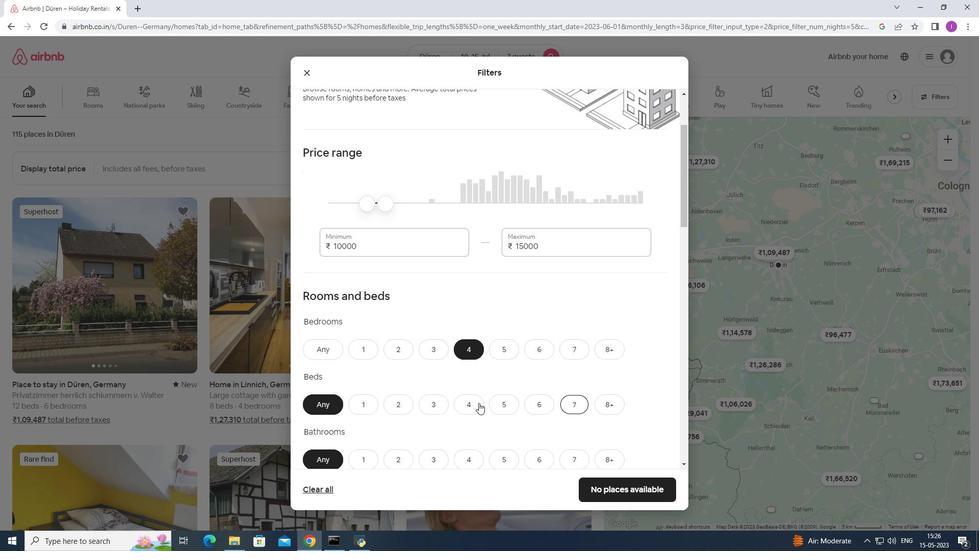 
Action: Mouse scrolled (475, 404) with delta (0, 0)
Screenshot: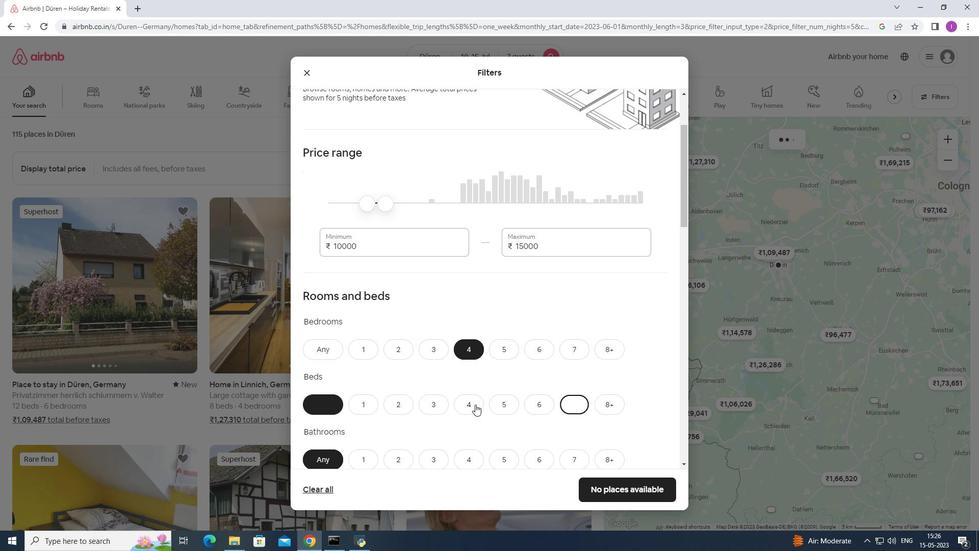 
Action: Mouse moved to (461, 357)
Screenshot: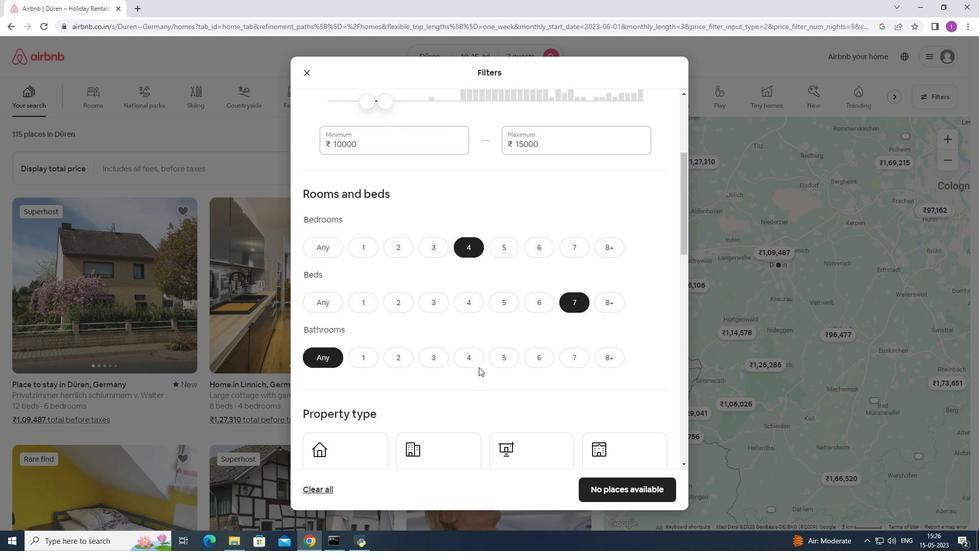 
Action: Mouse pressed left at (461, 357)
Screenshot: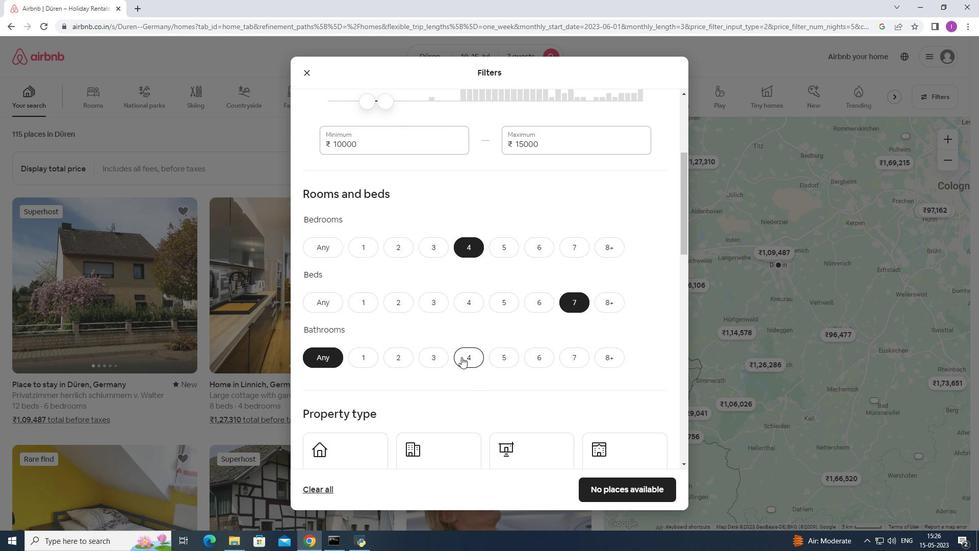 
Action: Mouse moved to (466, 351)
Screenshot: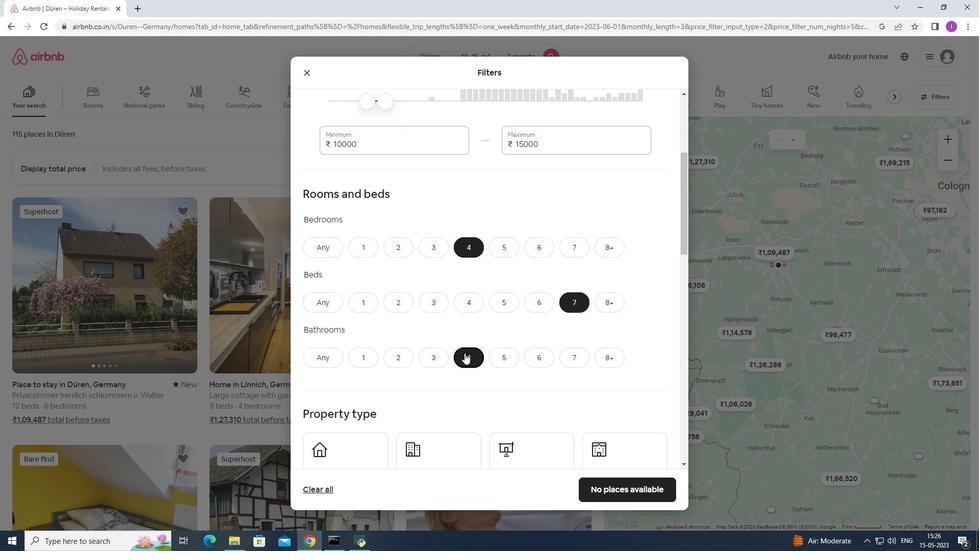 
Action: Mouse scrolled (466, 351) with delta (0, 0)
Screenshot: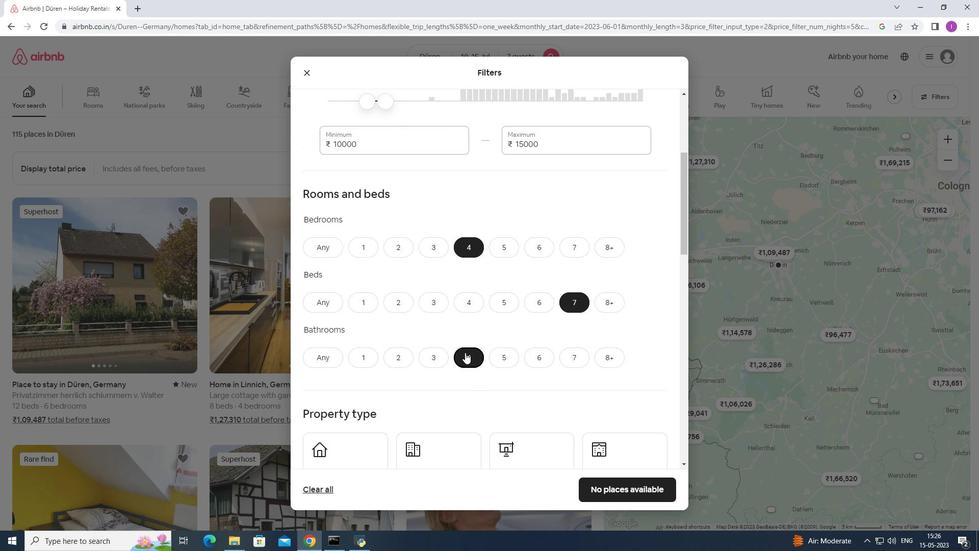 
Action: Mouse moved to (467, 351)
Screenshot: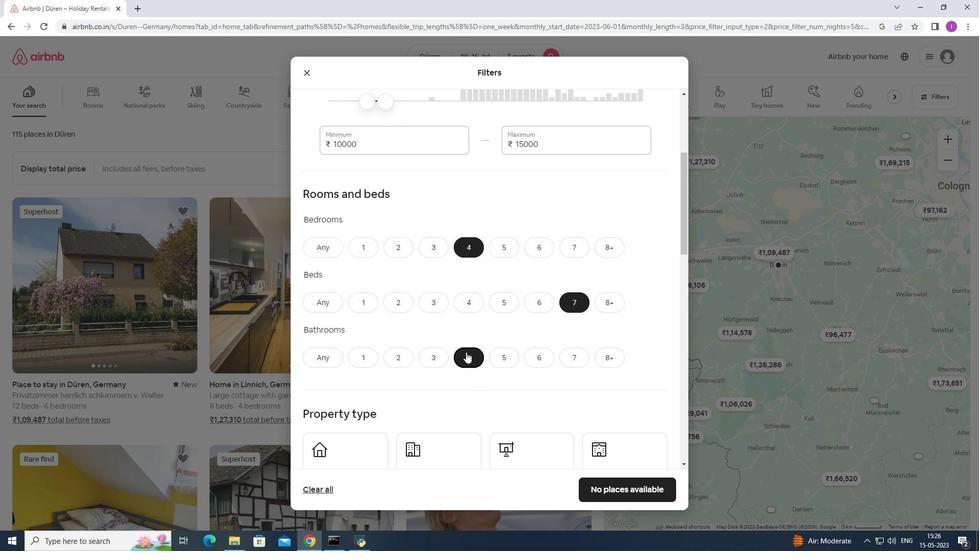 
Action: Mouse scrolled (467, 351) with delta (0, 0)
Screenshot: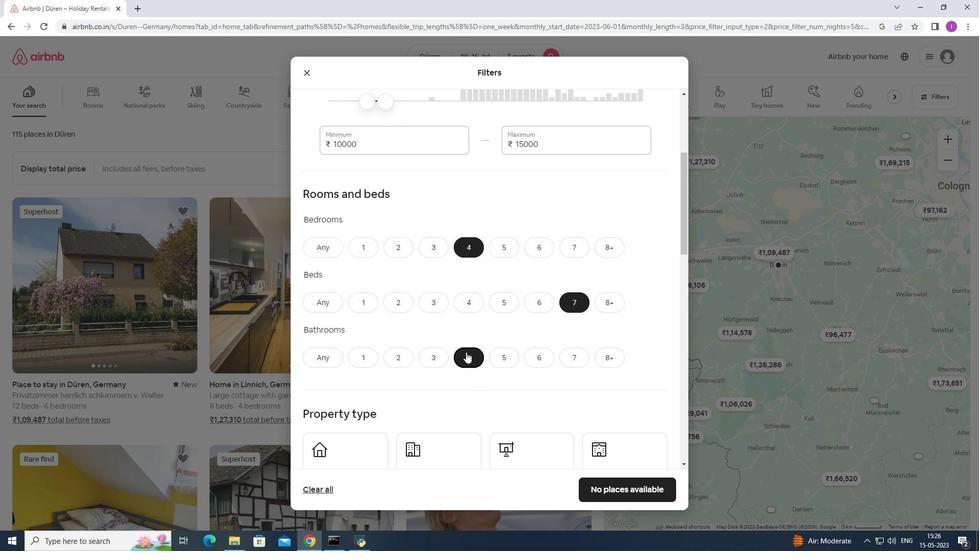
Action: Mouse moved to (468, 352)
Screenshot: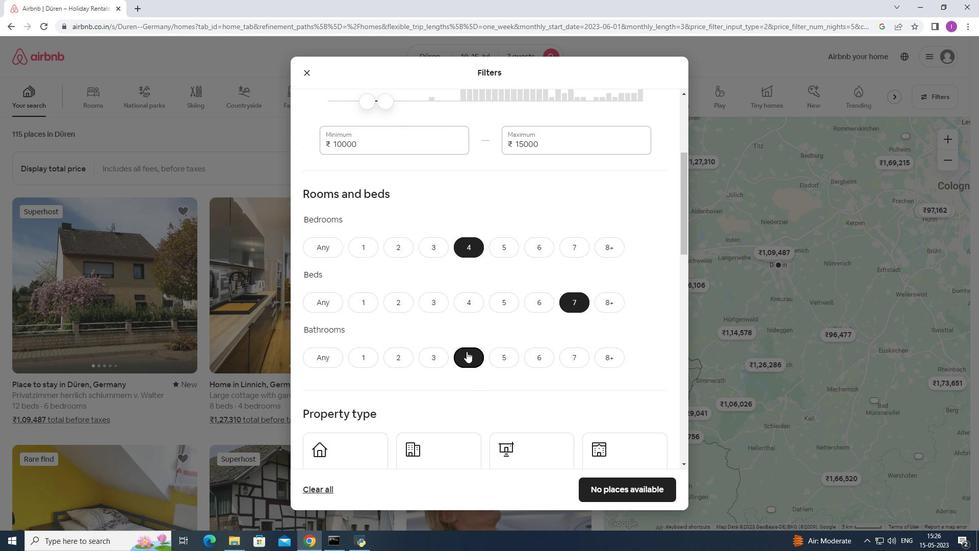 
Action: Mouse scrolled (468, 352) with delta (0, 0)
Screenshot: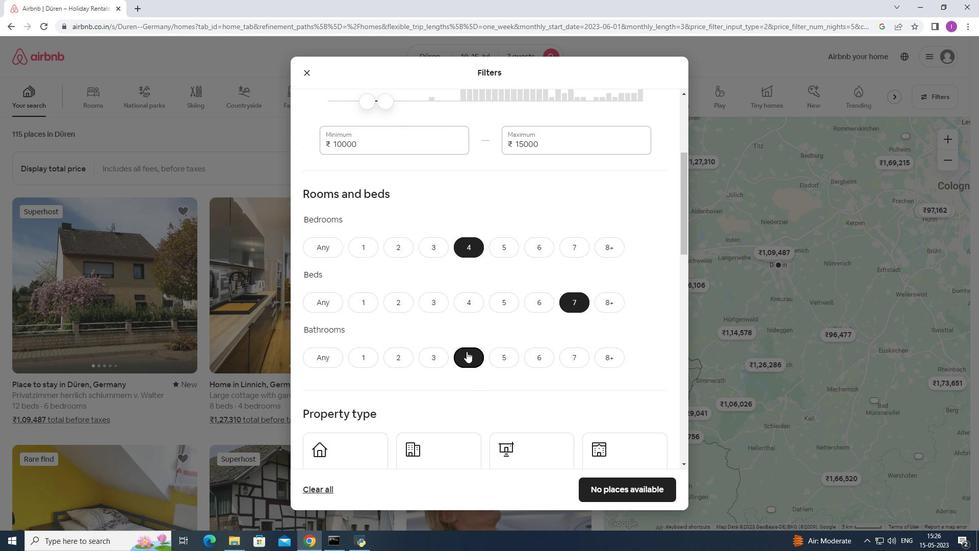 
Action: Mouse moved to (468, 353)
Screenshot: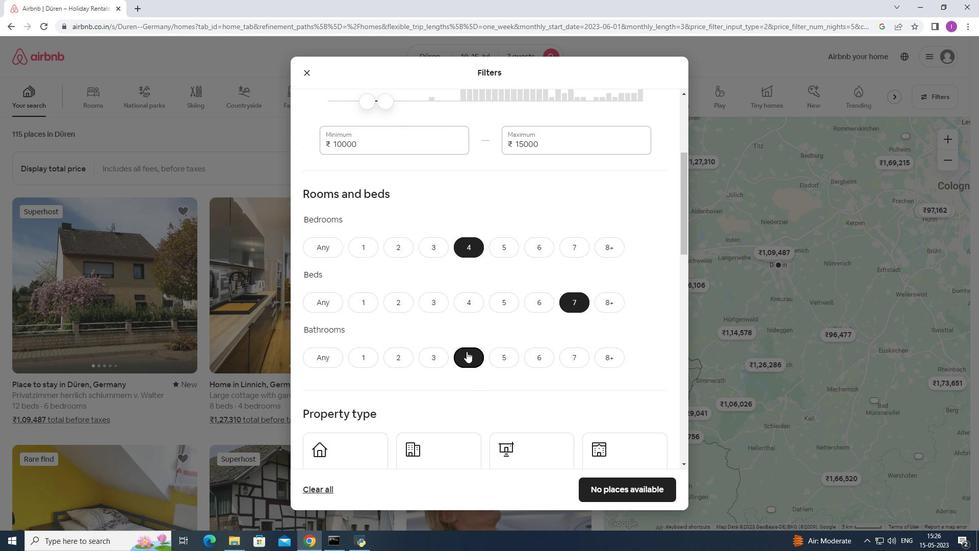 
Action: Mouse scrolled (468, 353) with delta (0, 0)
Screenshot: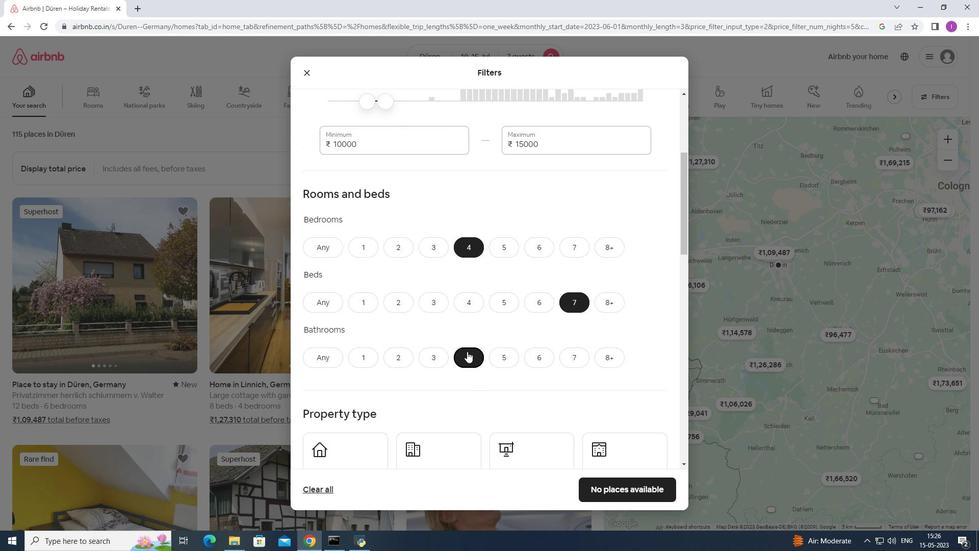 
Action: Mouse moved to (375, 284)
Screenshot: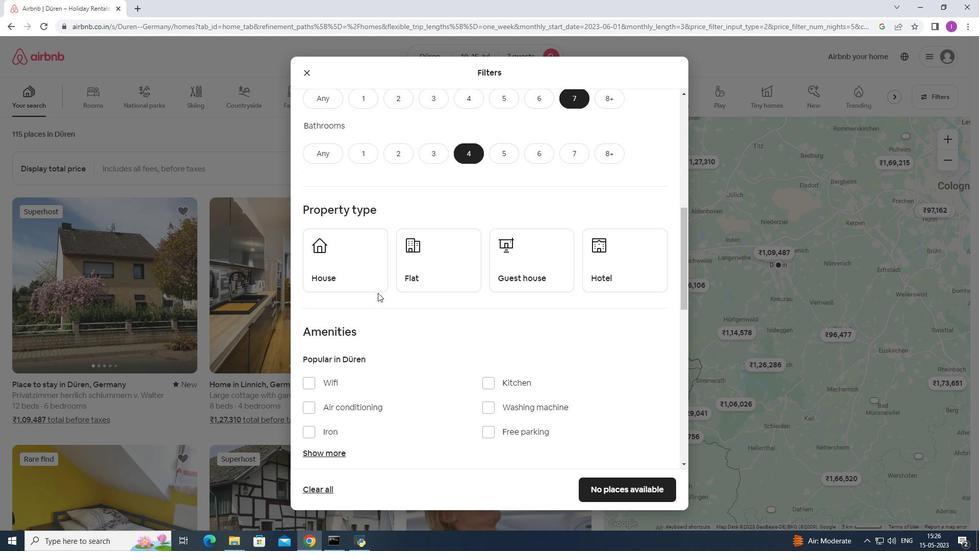 
Action: Mouse pressed left at (375, 284)
Screenshot: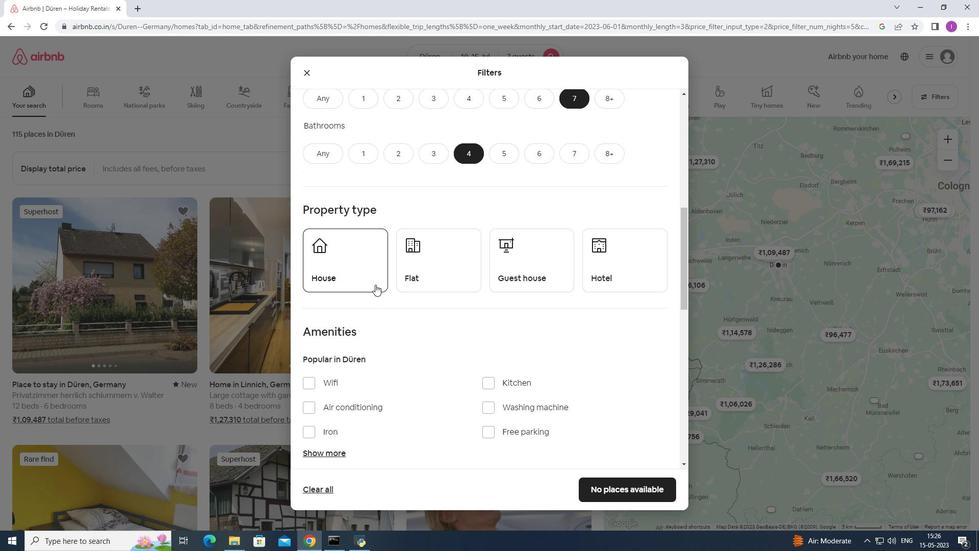 
Action: Mouse moved to (411, 272)
Screenshot: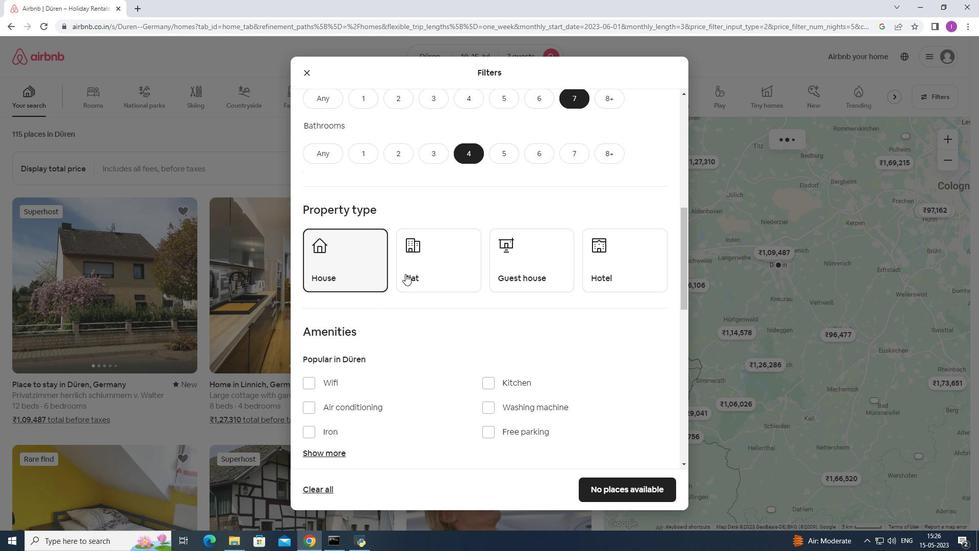 
Action: Mouse pressed left at (411, 272)
Screenshot: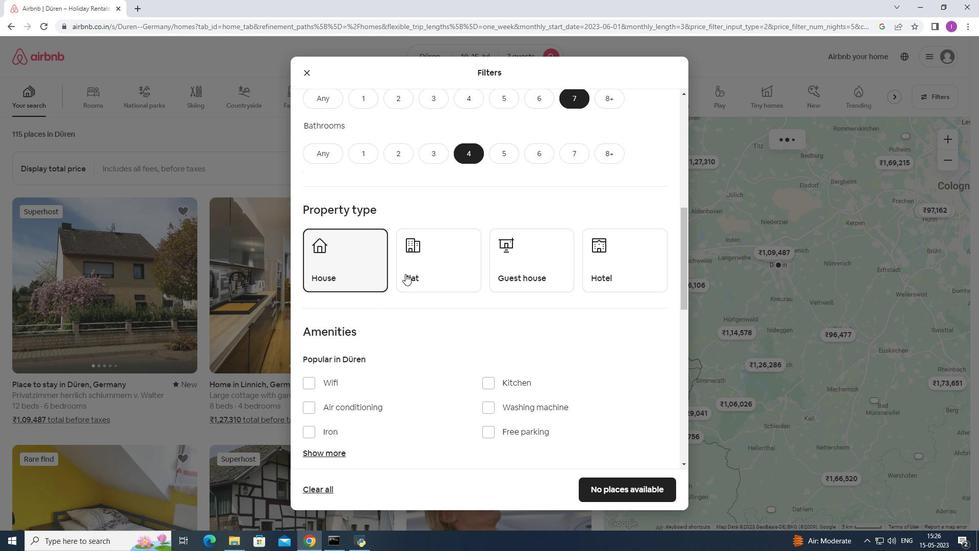 
Action: Mouse moved to (541, 283)
Screenshot: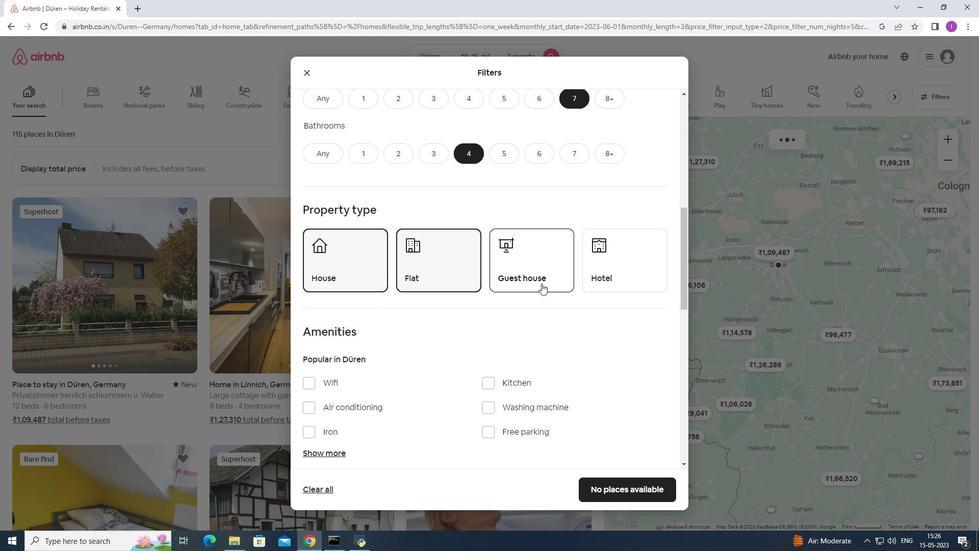 
Action: Mouse pressed left at (541, 283)
Screenshot: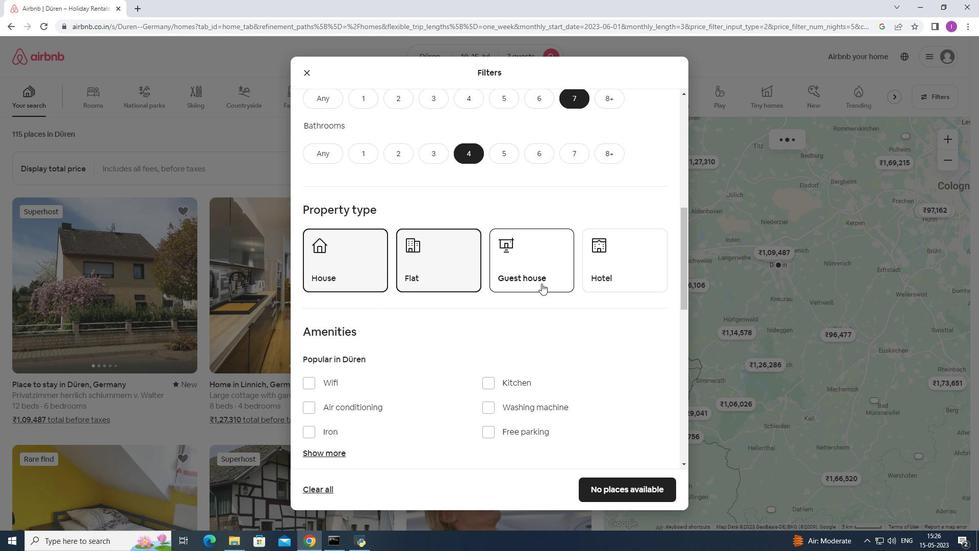 
Action: Mouse moved to (521, 295)
Screenshot: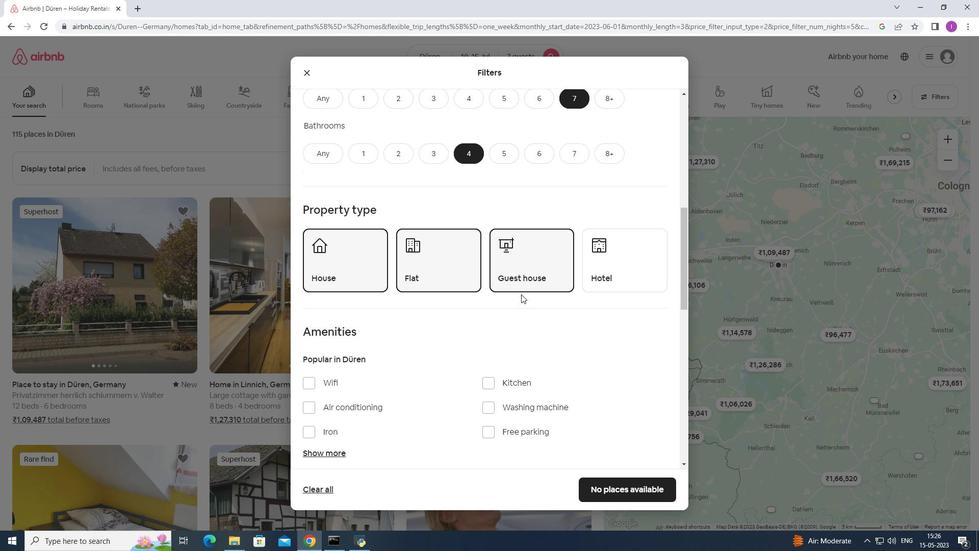
Action: Mouse scrolled (521, 294) with delta (0, 0)
Screenshot: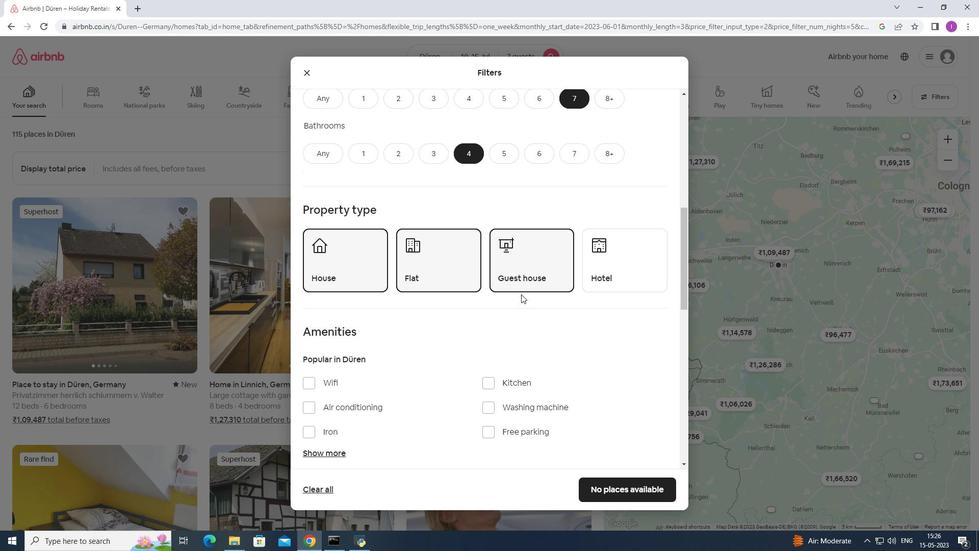
Action: Mouse moved to (309, 330)
Screenshot: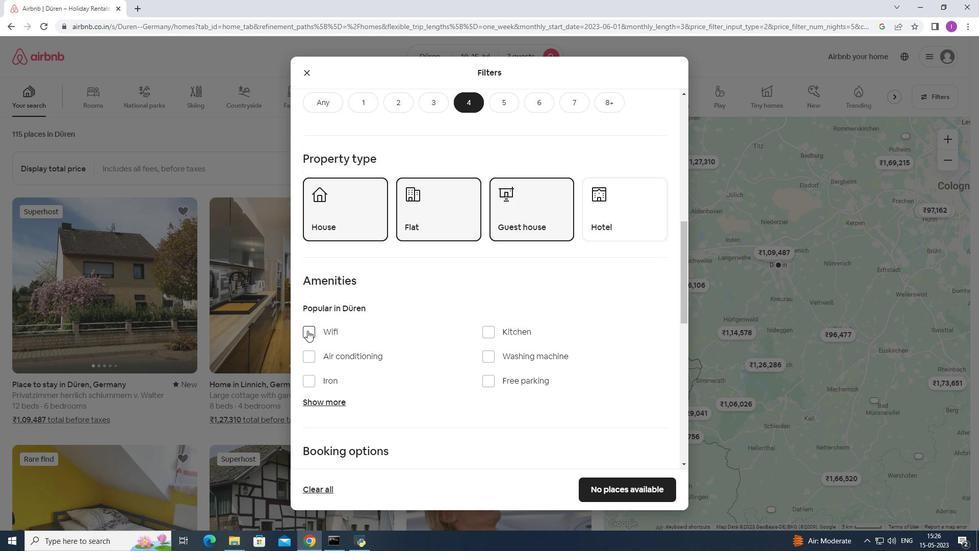 
Action: Mouse pressed left at (309, 330)
Screenshot: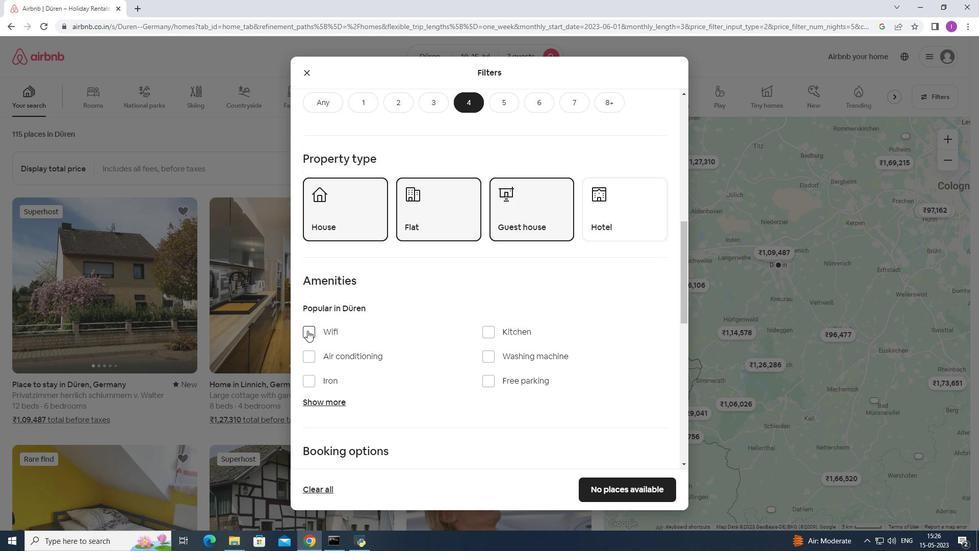
Action: Mouse moved to (491, 379)
Screenshot: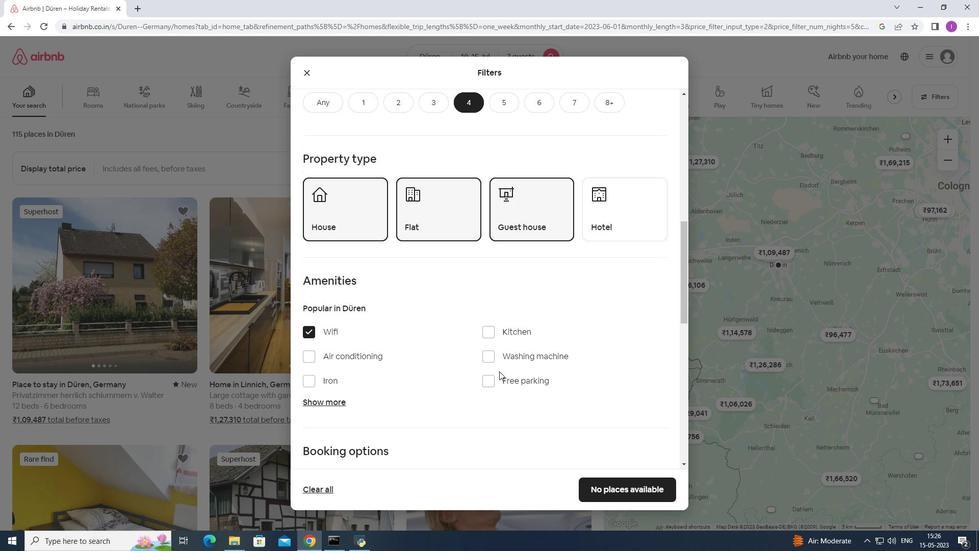 
Action: Mouse pressed left at (491, 379)
Screenshot: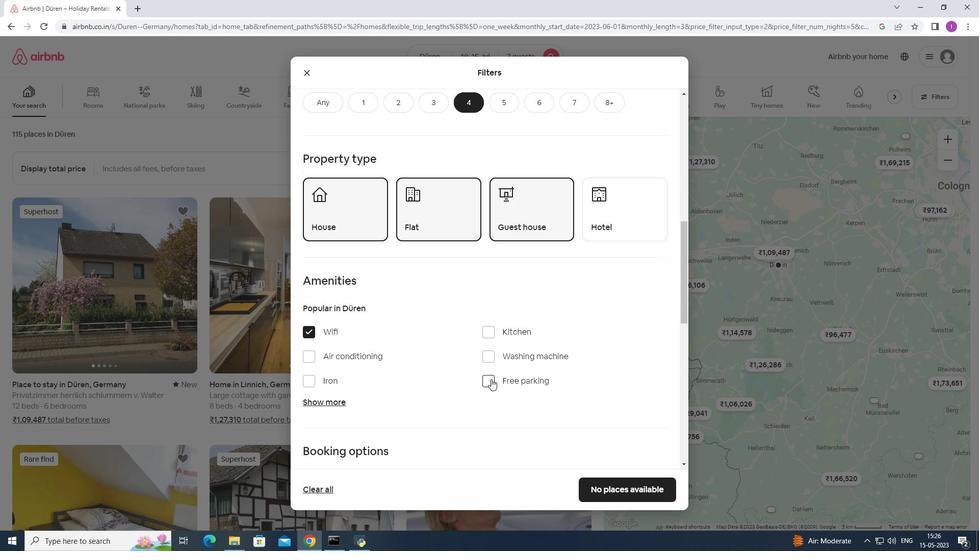
Action: Mouse moved to (343, 402)
Screenshot: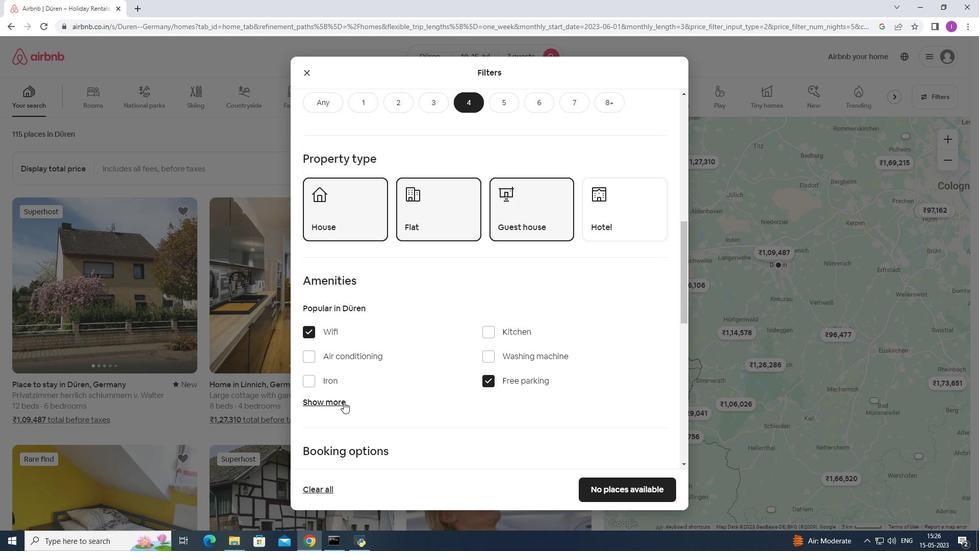 
Action: Mouse pressed left at (343, 402)
Screenshot: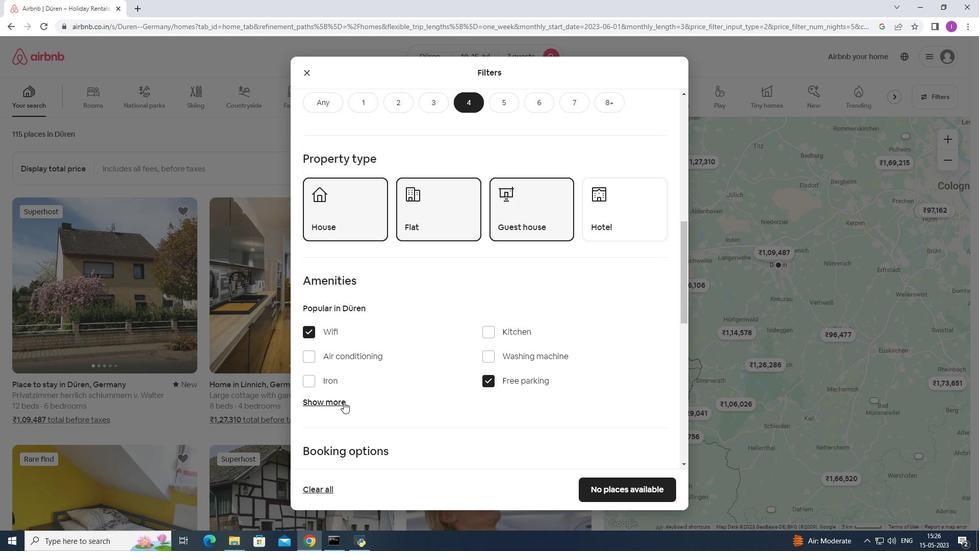 
Action: Mouse moved to (438, 389)
Screenshot: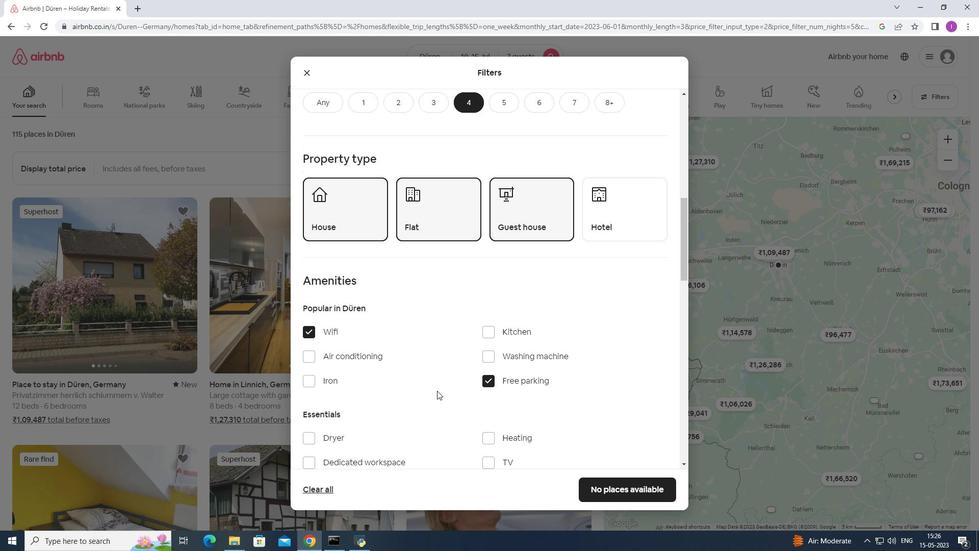 
Action: Mouse scrolled (438, 389) with delta (0, 0)
Screenshot: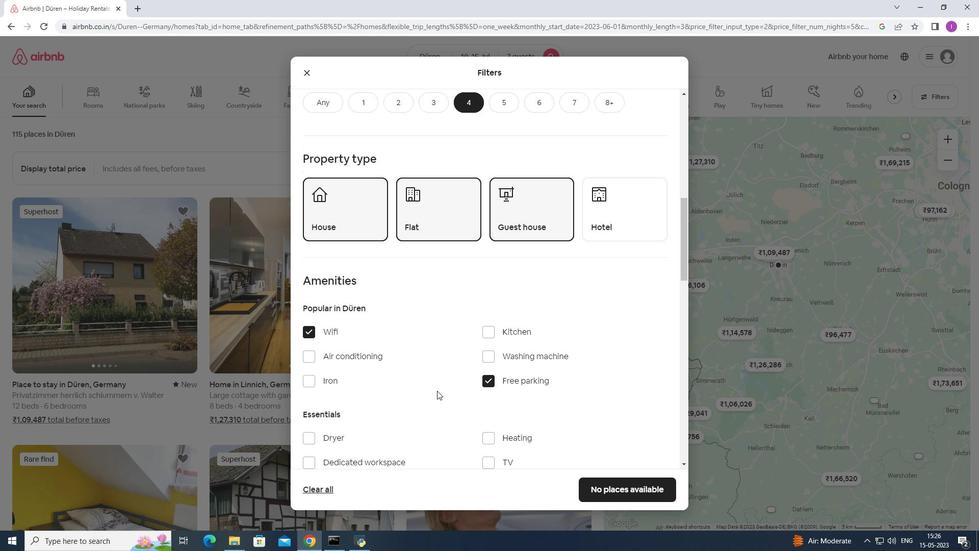 
Action: Mouse moved to (439, 389)
Screenshot: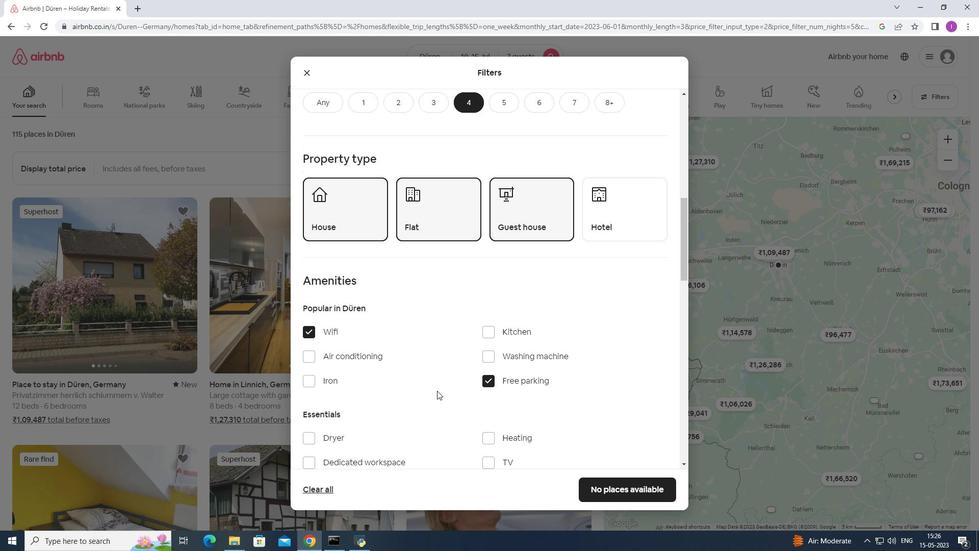 
Action: Mouse scrolled (439, 389) with delta (0, 0)
Screenshot: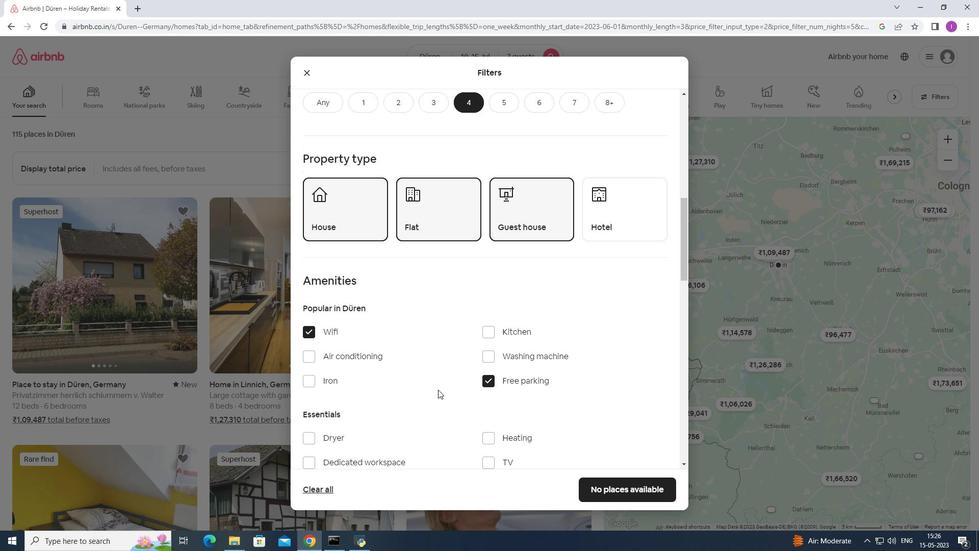 
Action: Mouse scrolled (439, 389) with delta (0, 0)
Screenshot: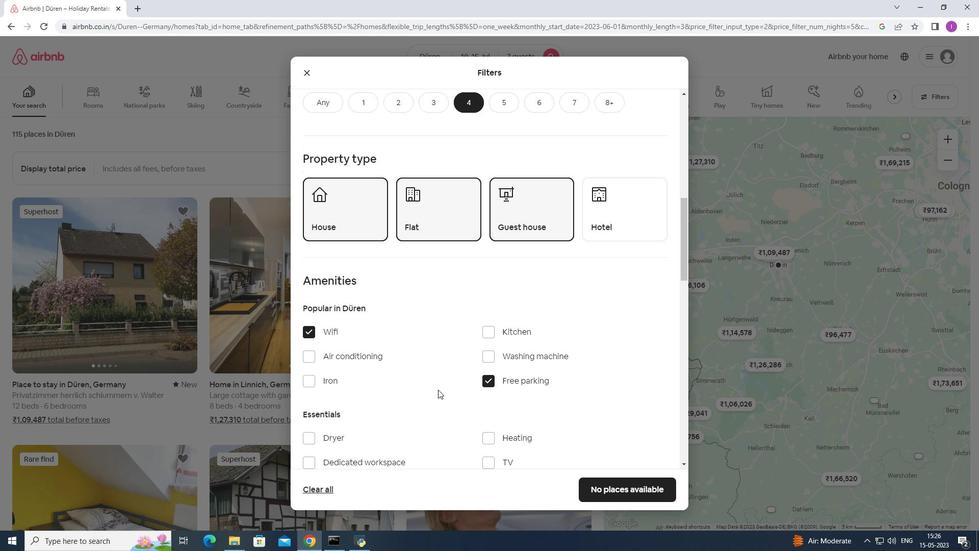
Action: Mouse moved to (484, 311)
Screenshot: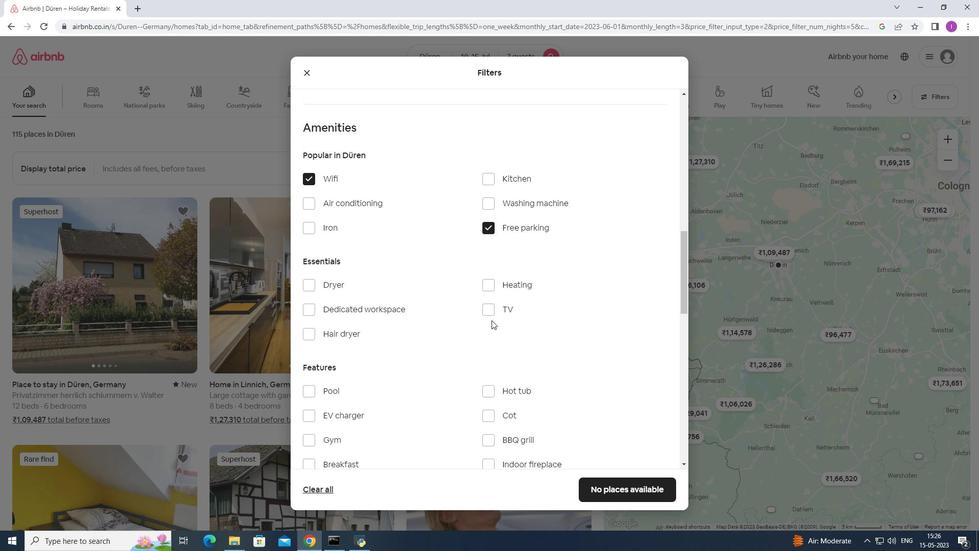 
Action: Mouse pressed left at (484, 311)
Screenshot: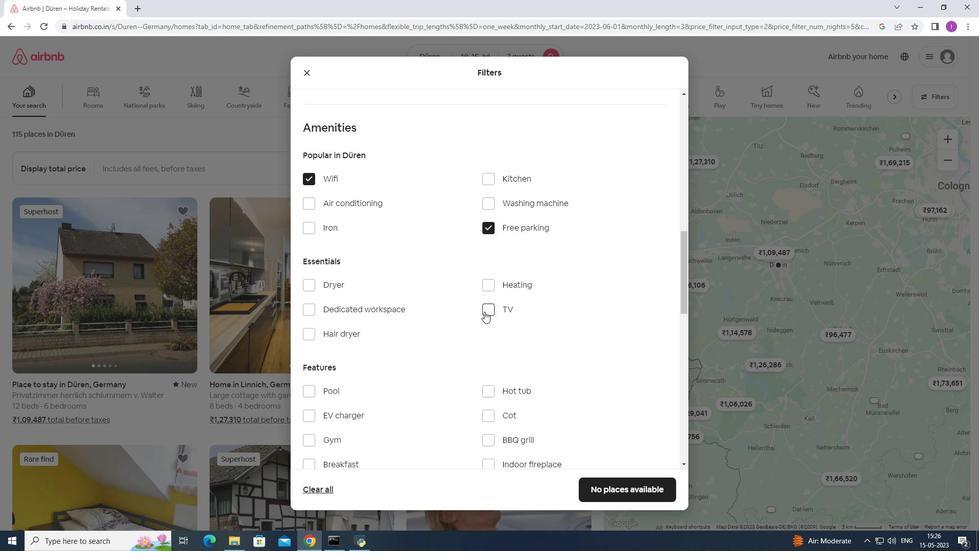 
Action: Mouse moved to (334, 404)
Screenshot: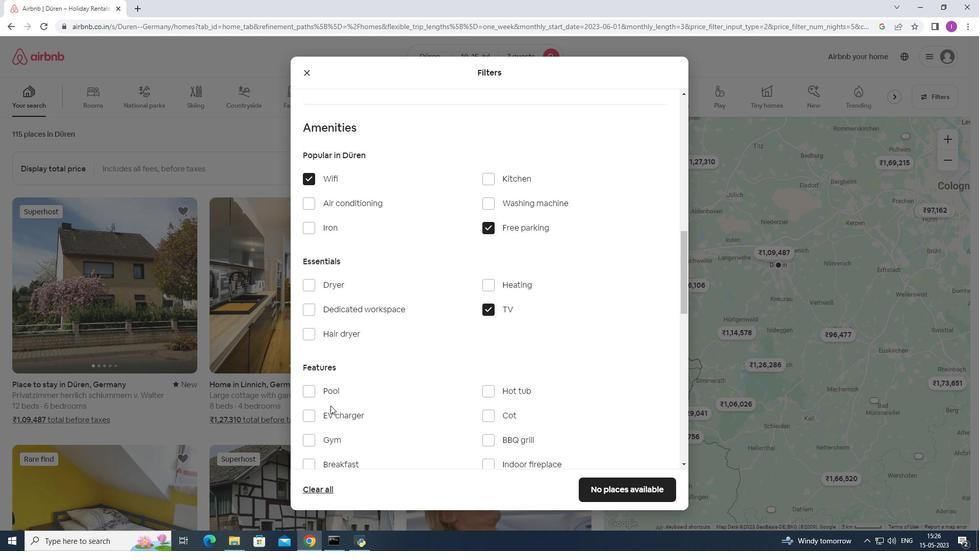 
Action: Mouse scrolled (334, 404) with delta (0, 0)
Screenshot: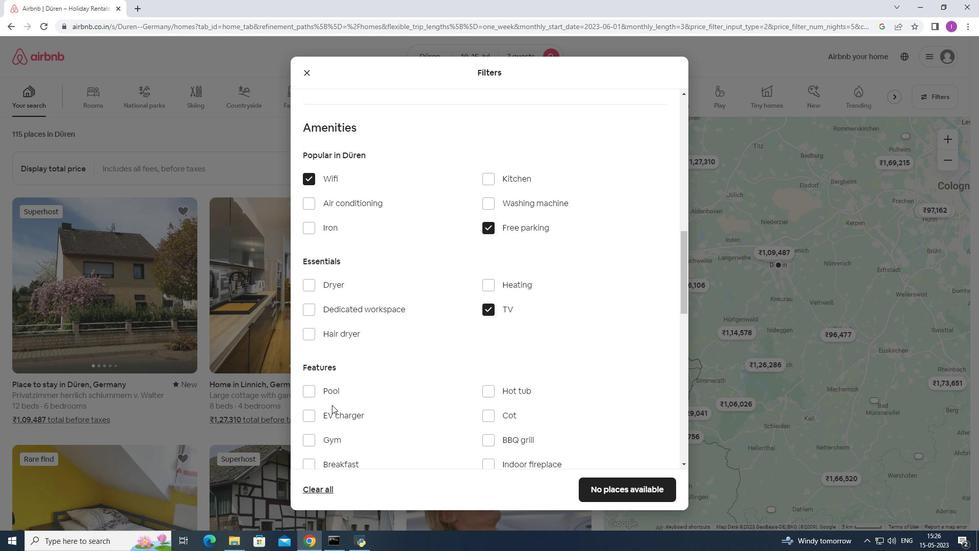 
Action: Mouse moved to (312, 389)
Screenshot: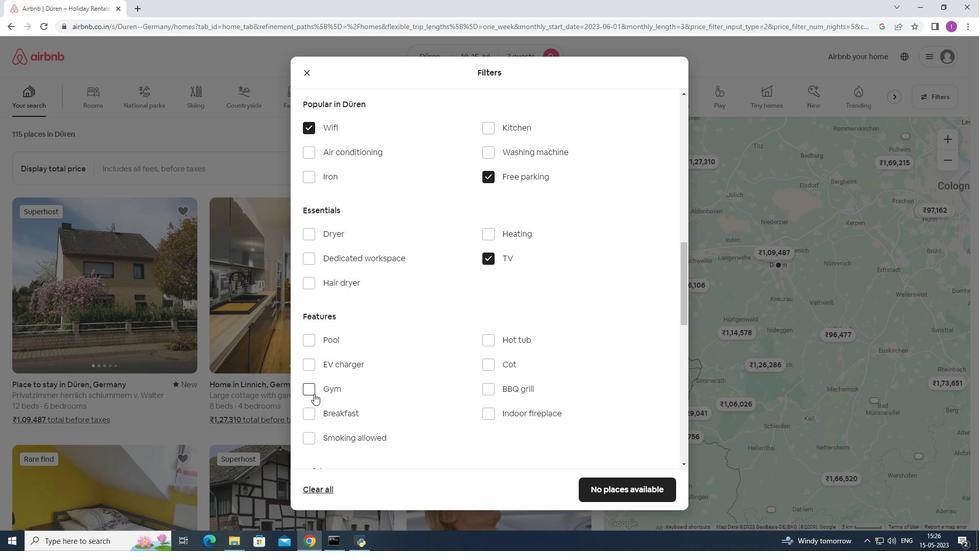
Action: Mouse pressed left at (312, 389)
Screenshot: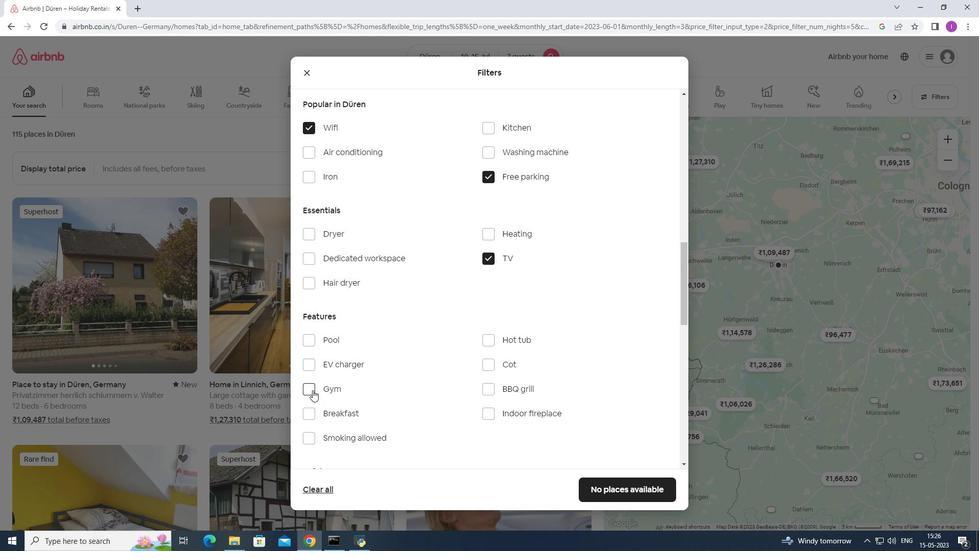 
Action: Mouse moved to (314, 415)
Screenshot: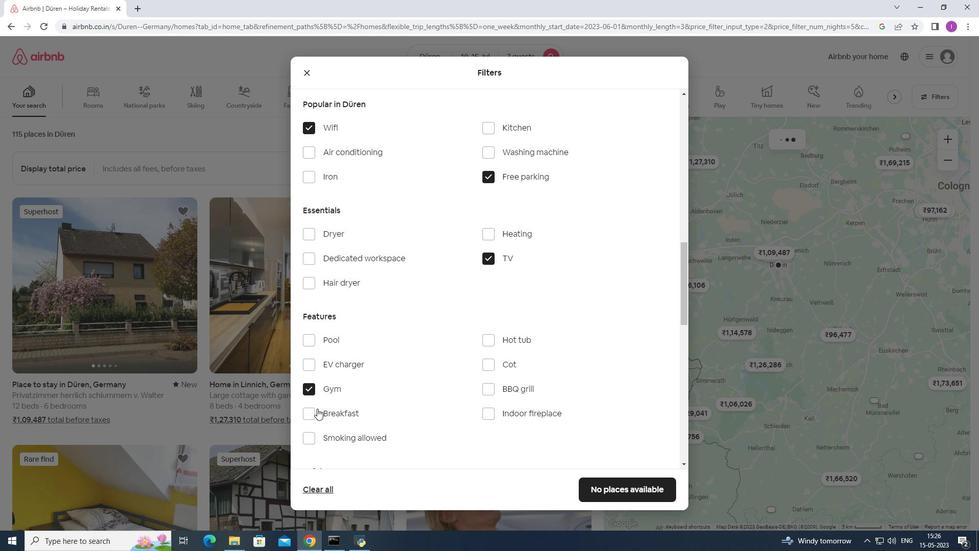 
Action: Mouse pressed left at (314, 415)
Screenshot: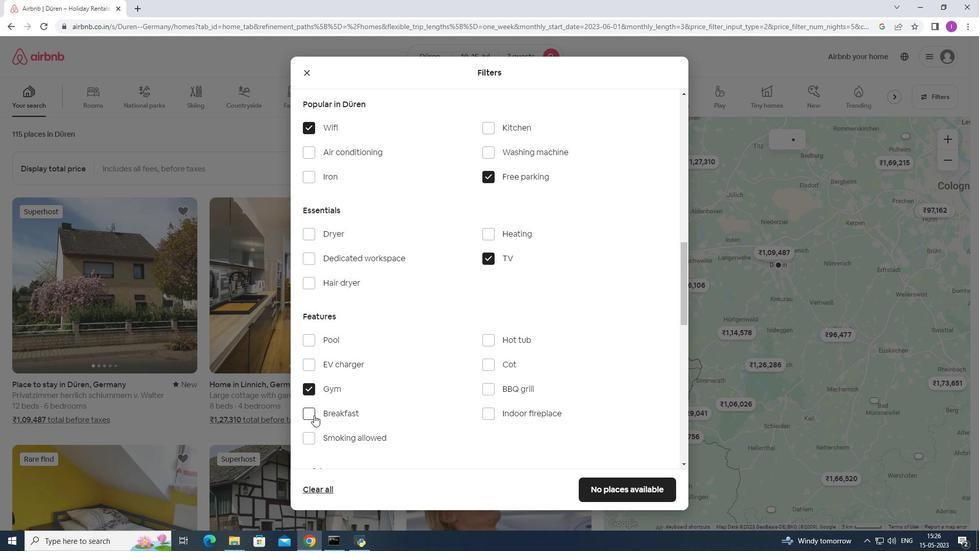 
Action: Mouse moved to (451, 354)
Screenshot: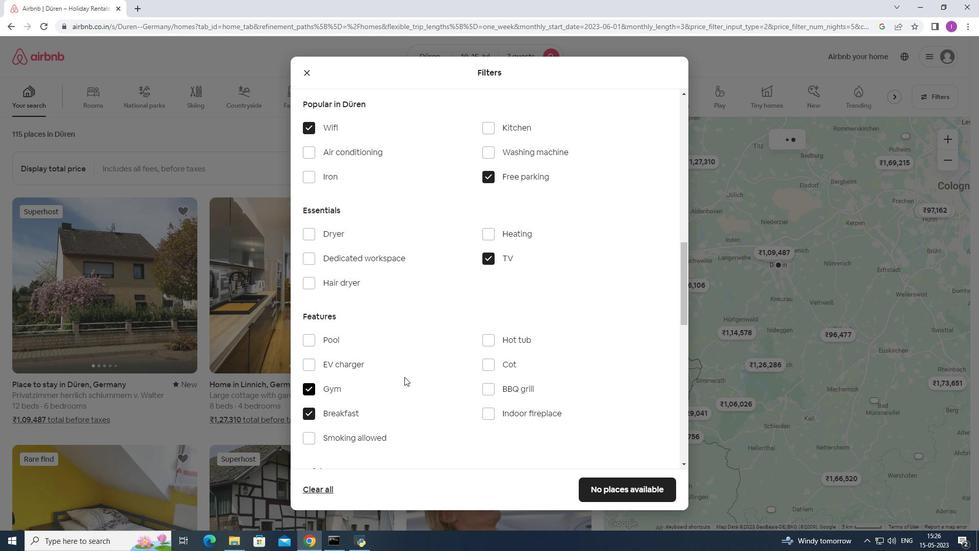 
Action: Mouse scrolled (451, 354) with delta (0, 0)
Screenshot: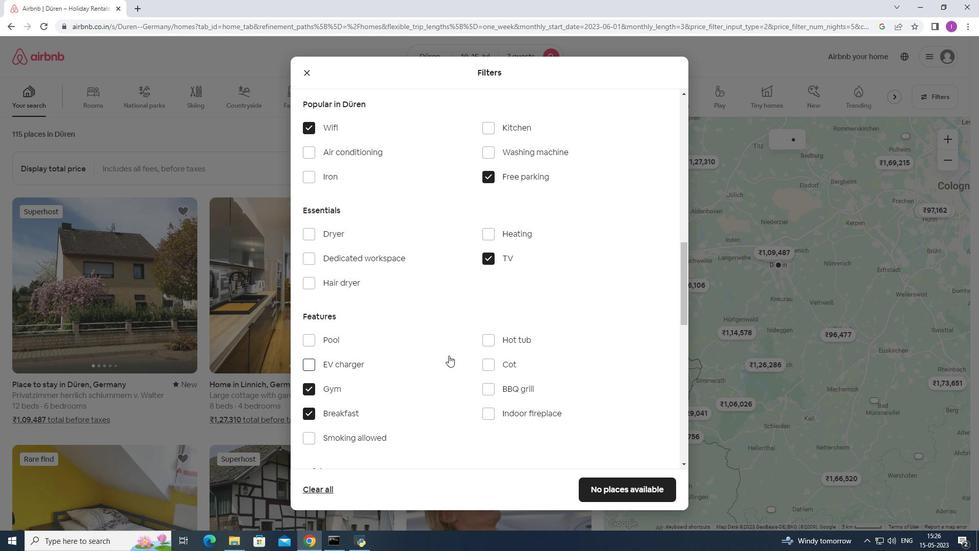 
Action: Mouse moved to (453, 354)
Screenshot: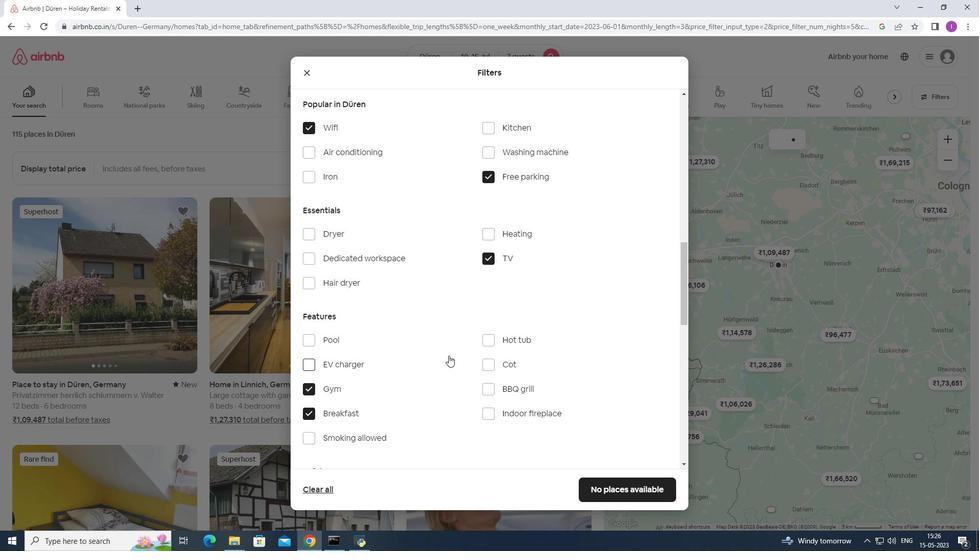 
Action: Mouse scrolled (453, 354) with delta (0, 0)
Screenshot: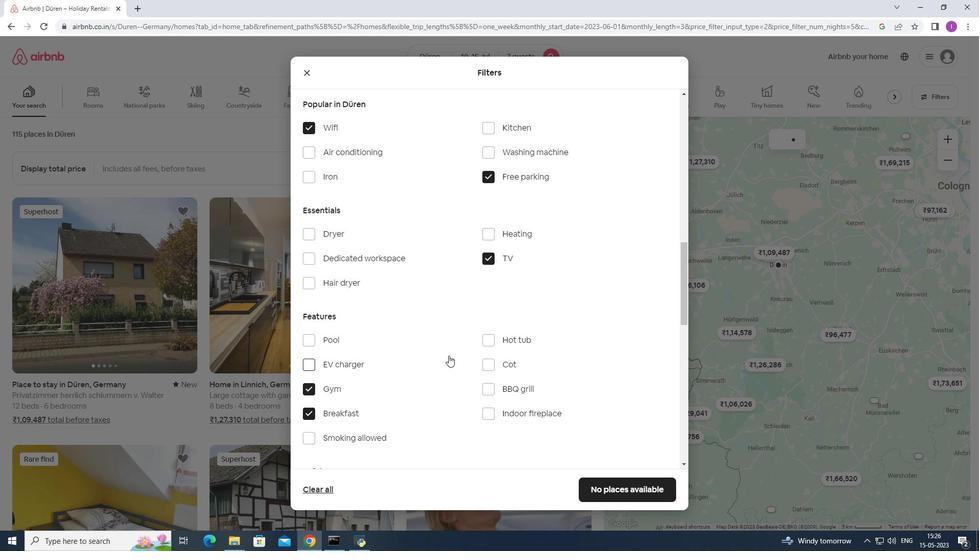 
Action: Mouse moved to (453, 354)
Screenshot: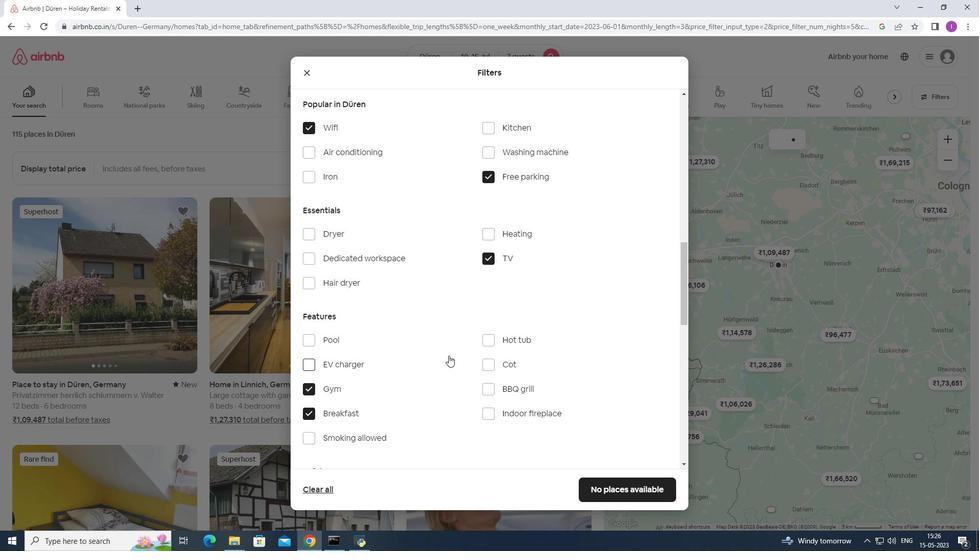 
Action: Mouse scrolled (453, 354) with delta (0, 0)
Screenshot: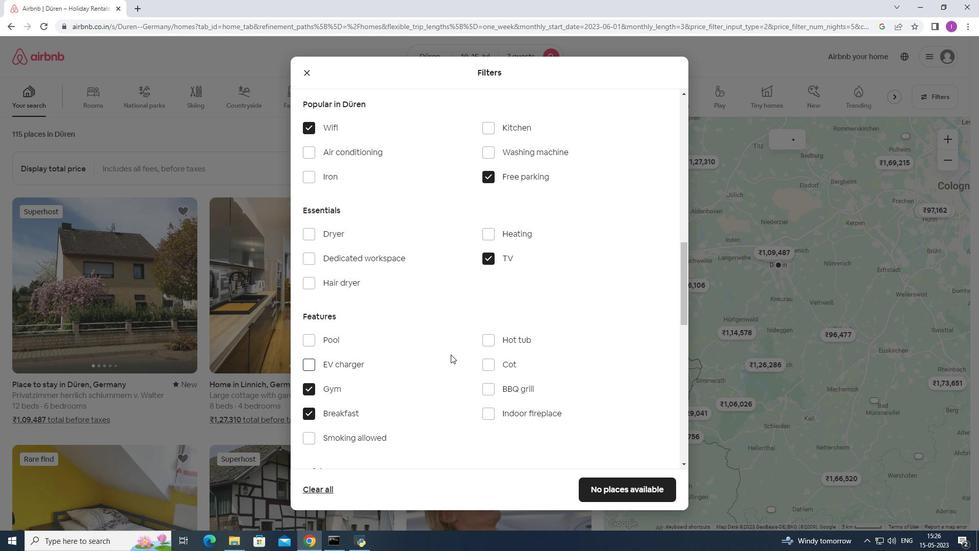 
Action: Mouse moved to (454, 355)
Screenshot: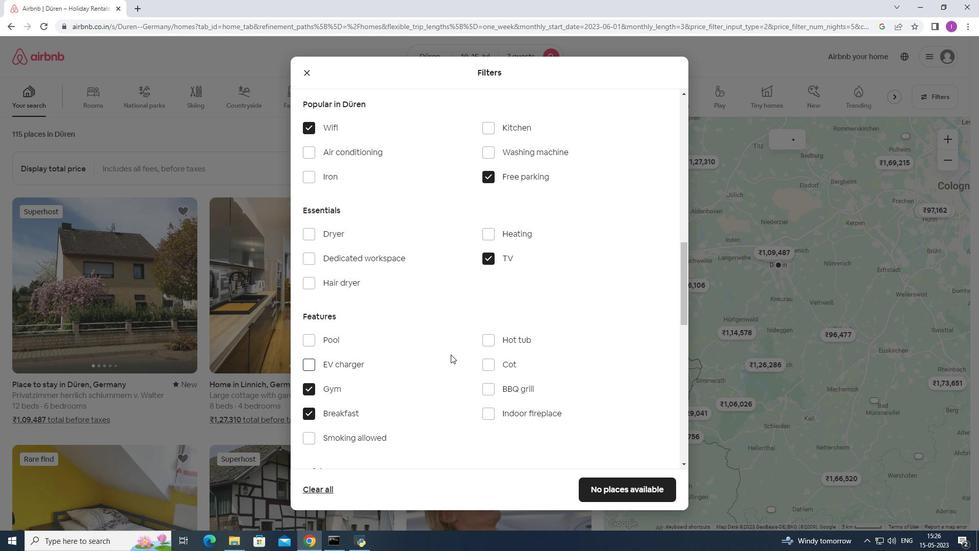 
Action: Mouse scrolled (454, 354) with delta (0, 0)
Screenshot: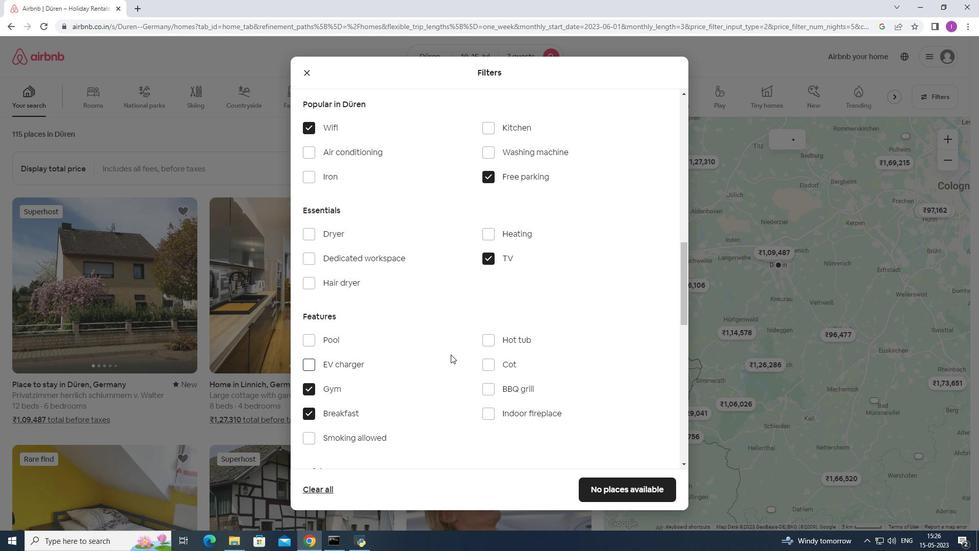 
Action: Mouse moved to (470, 348)
Screenshot: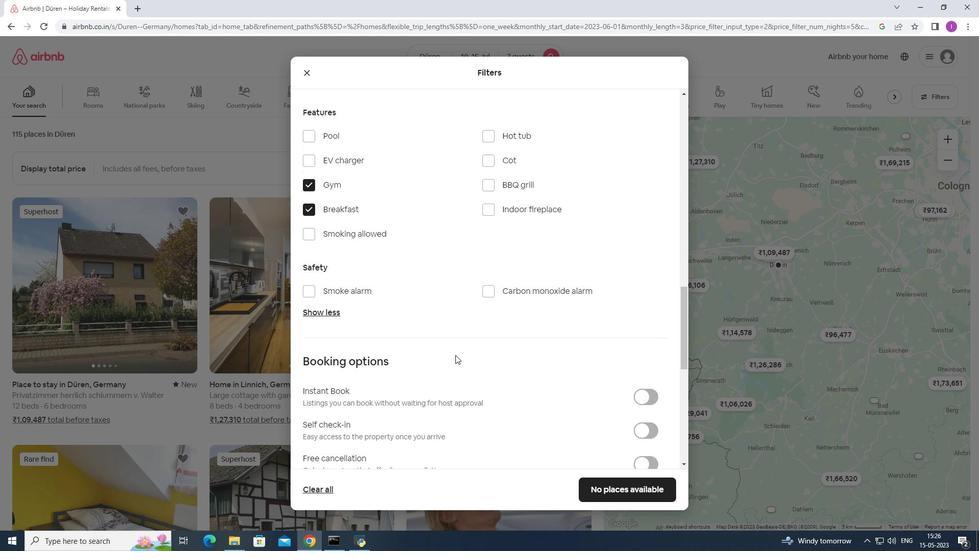
Action: Mouse scrolled (470, 348) with delta (0, 0)
Screenshot: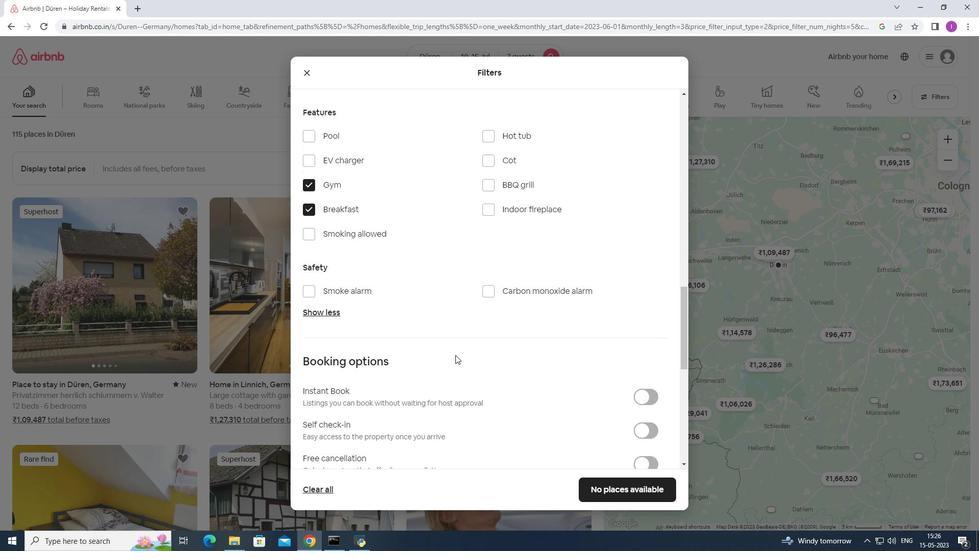 
Action: Mouse moved to (471, 348)
Screenshot: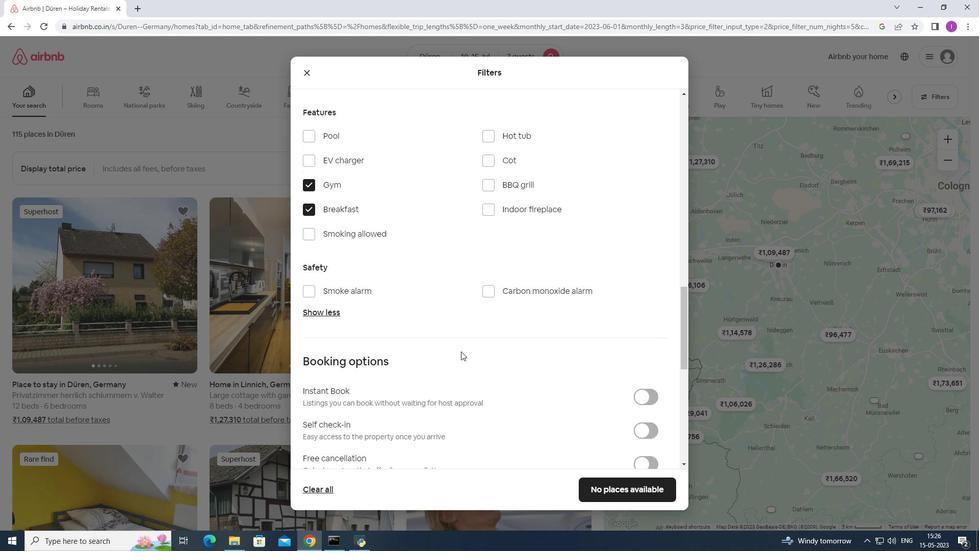 
Action: Mouse scrolled (471, 348) with delta (0, 0)
Screenshot: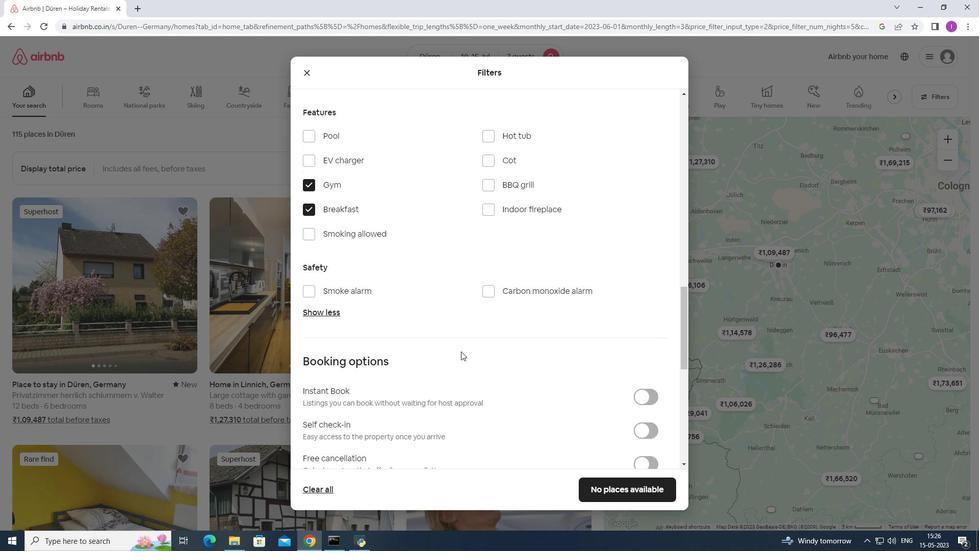 
Action: Mouse moved to (645, 330)
Screenshot: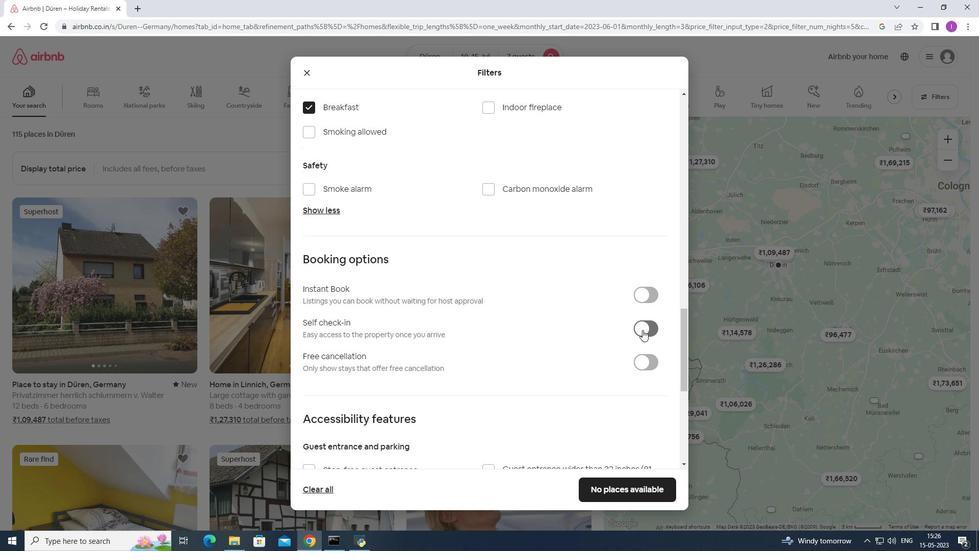 
Action: Mouse pressed left at (645, 330)
Screenshot: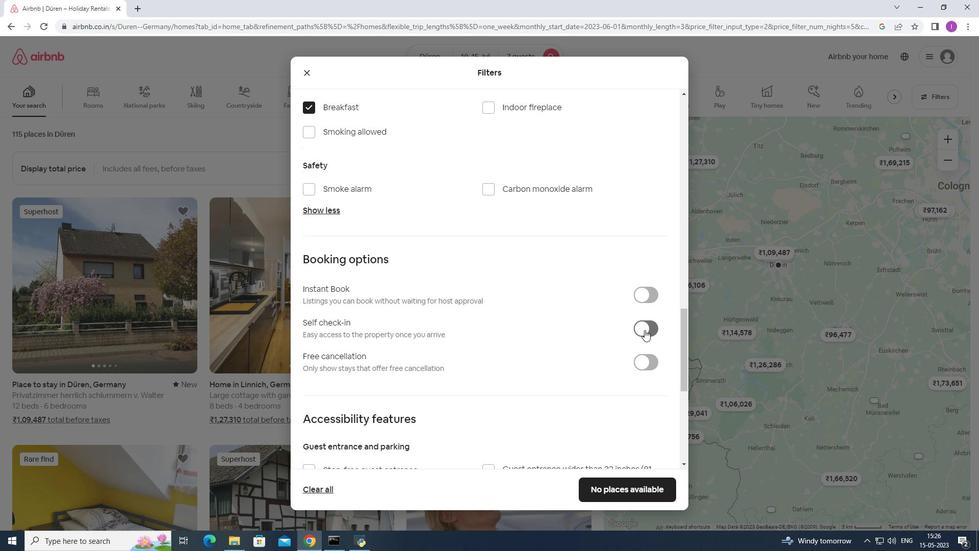 
Action: Mouse moved to (445, 345)
Screenshot: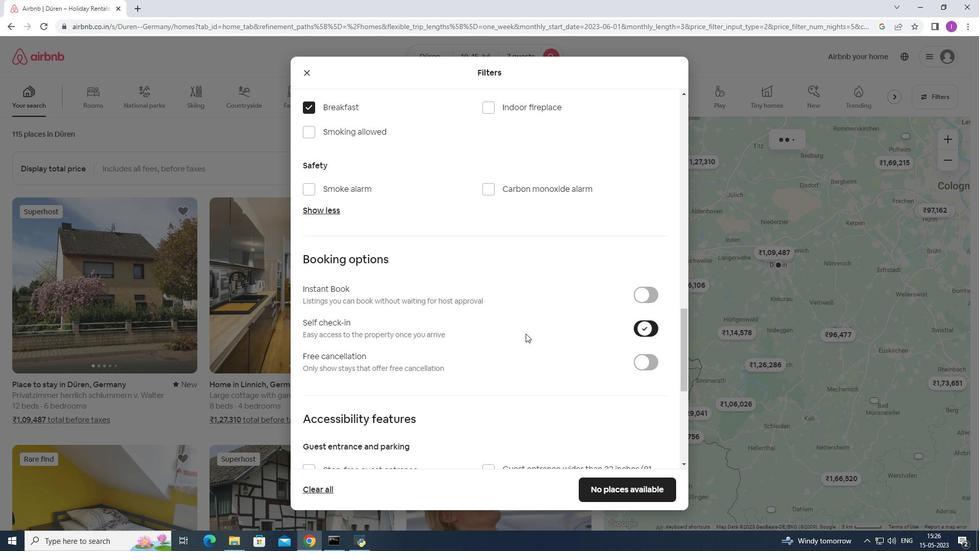 
Action: Mouse scrolled (445, 345) with delta (0, 0)
Screenshot: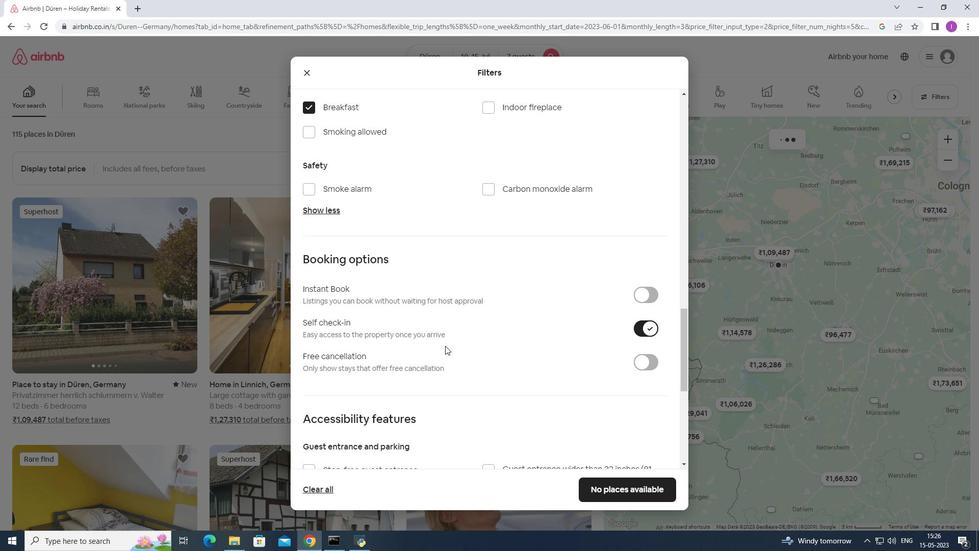 
Action: Mouse moved to (444, 346)
Screenshot: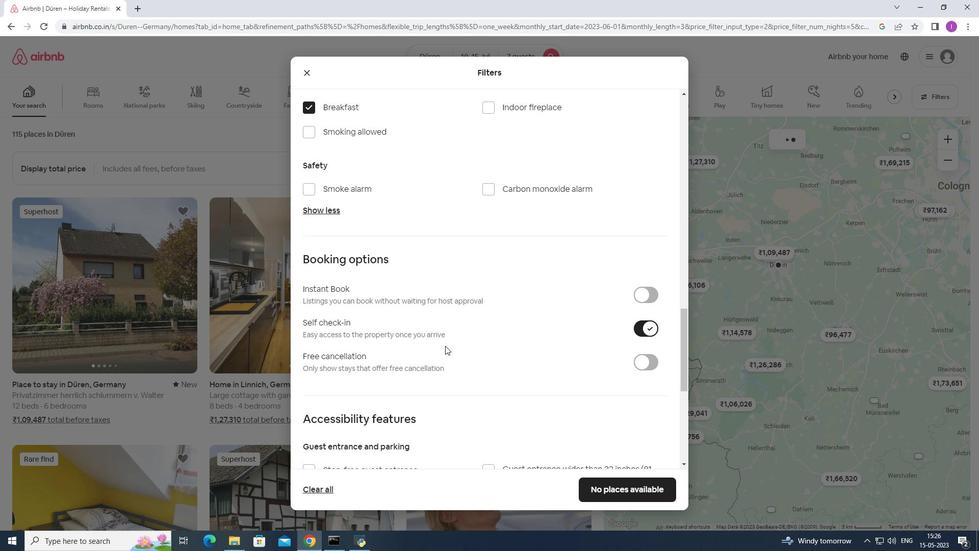 
Action: Mouse scrolled (444, 345) with delta (0, 0)
Screenshot: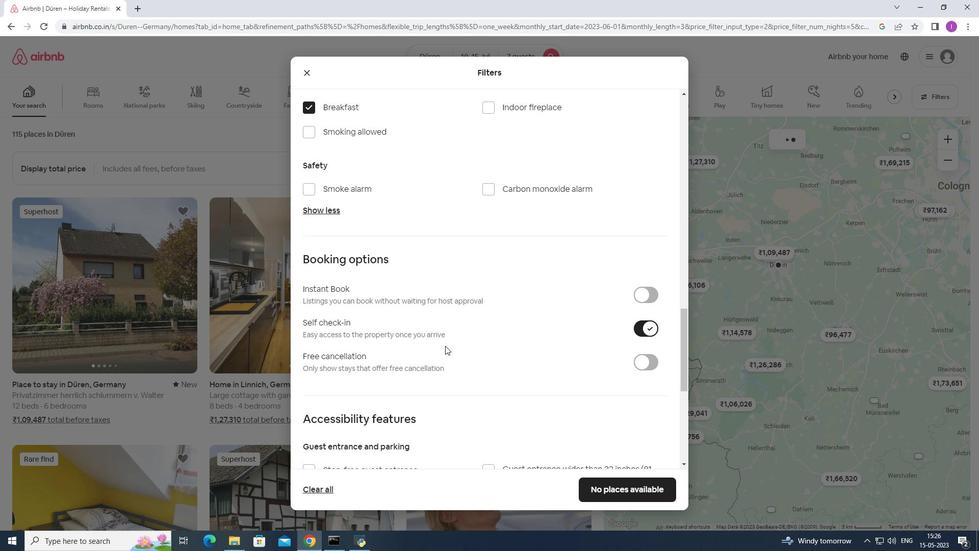 
Action: Mouse scrolled (444, 345) with delta (0, 0)
Screenshot: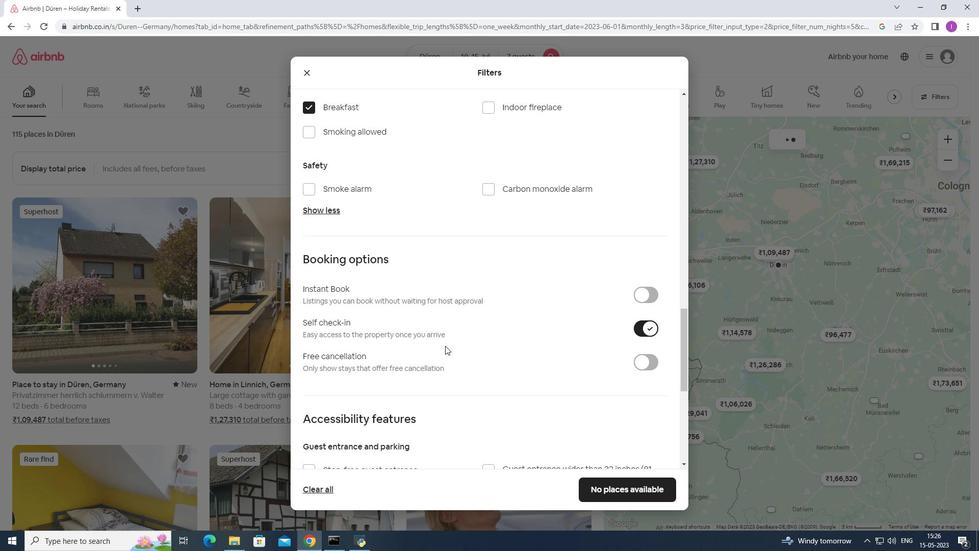 
Action: Mouse moved to (453, 332)
Screenshot: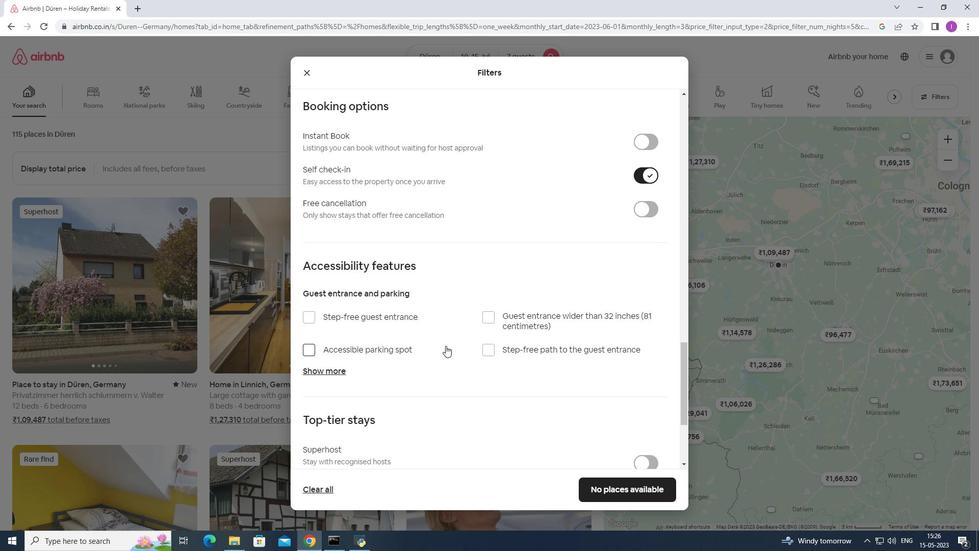 
Action: Mouse scrolled (453, 332) with delta (0, 0)
Screenshot: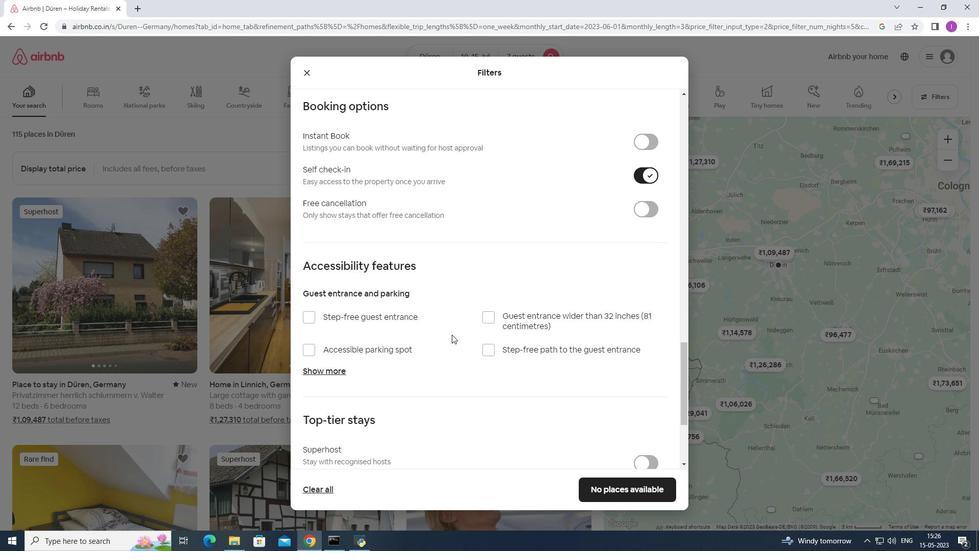 
Action: Mouse scrolled (453, 332) with delta (0, 0)
Screenshot: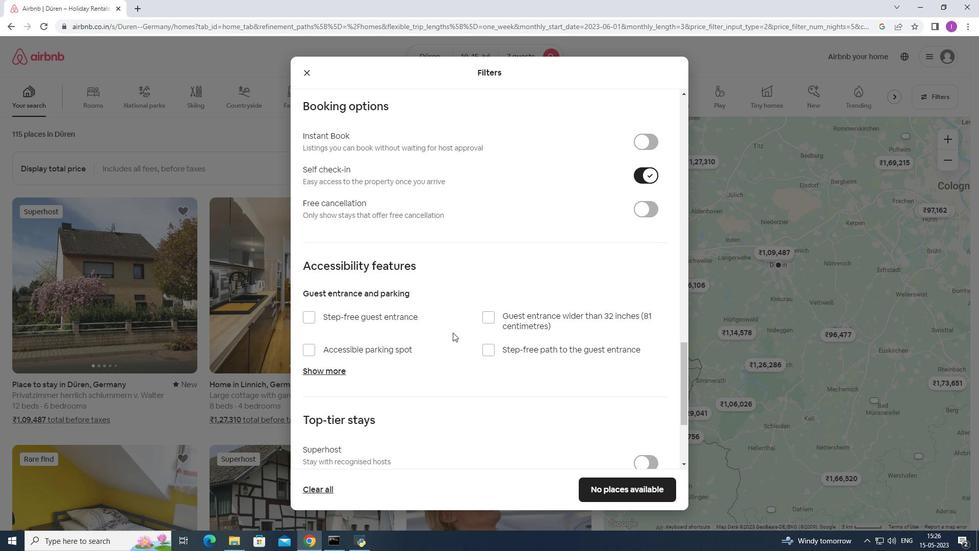 
Action: Mouse scrolled (453, 332) with delta (0, 0)
Screenshot: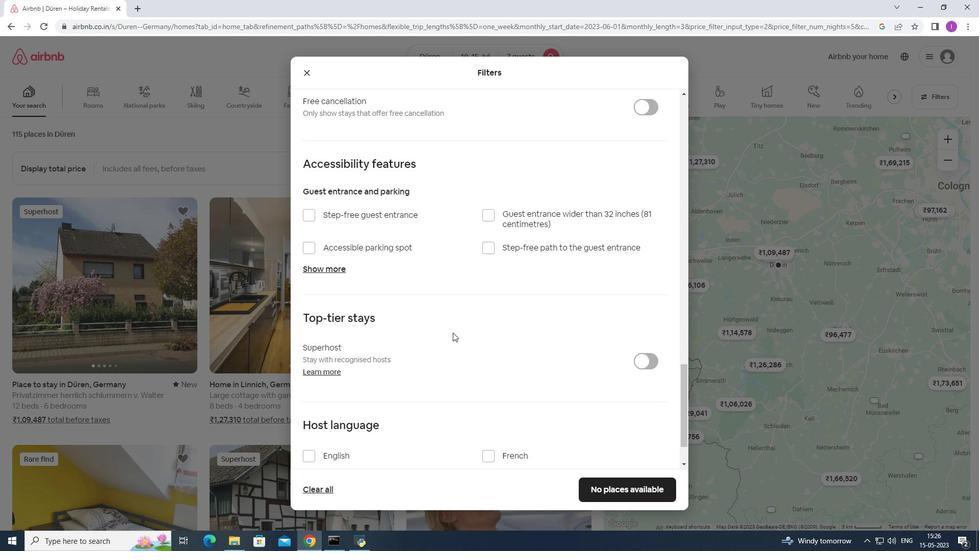 
Action: Mouse scrolled (453, 332) with delta (0, 0)
Screenshot: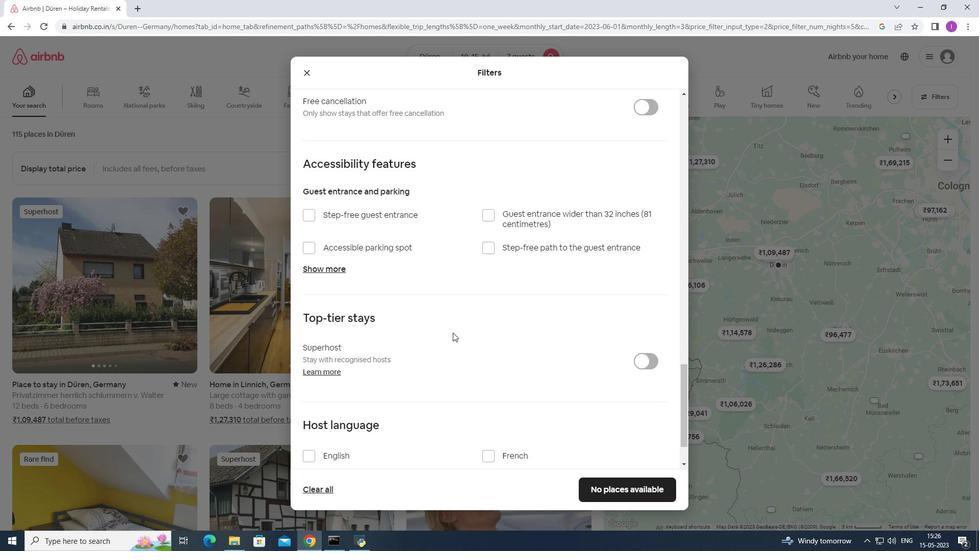 
Action: Mouse scrolled (453, 332) with delta (0, 0)
Screenshot: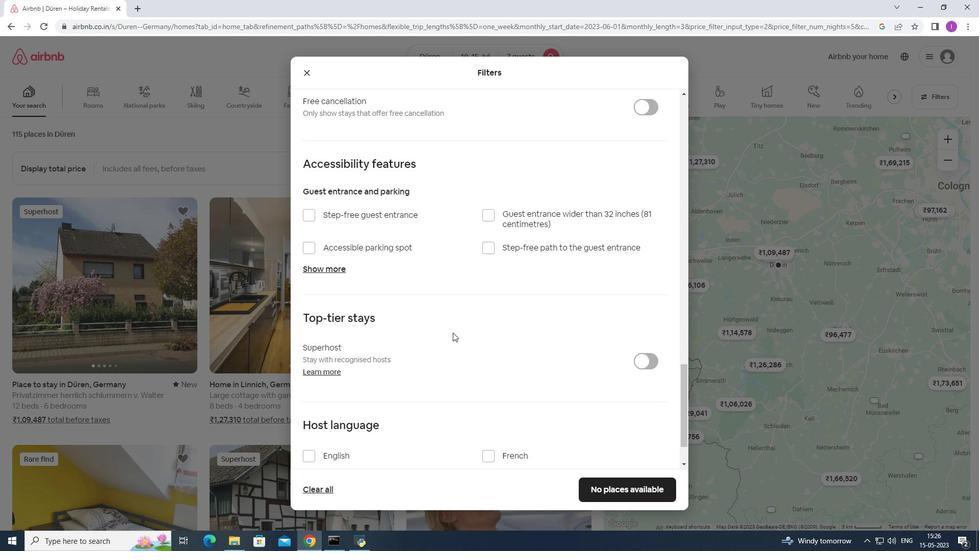 
Action: Mouse scrolled (453, 332) with delta (0, 0)
Screenshot: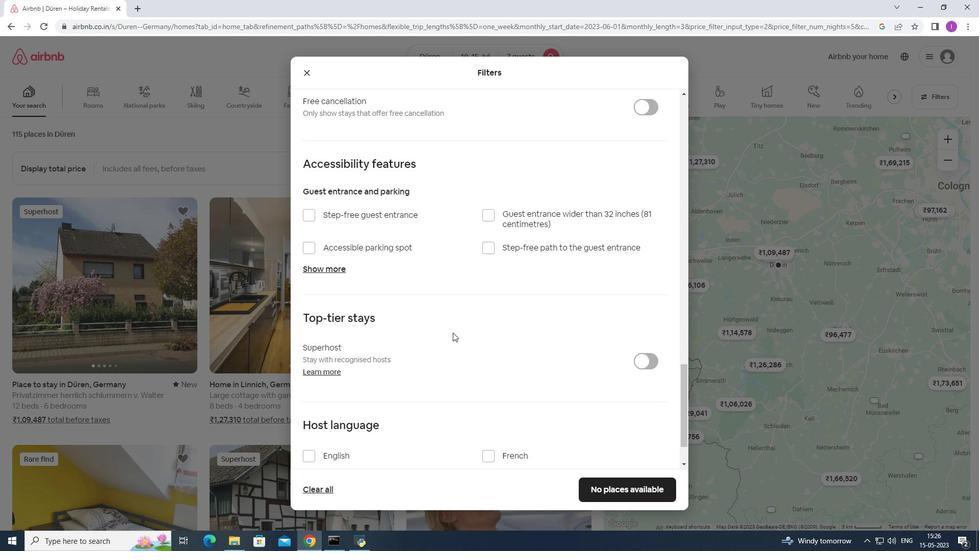 
Action: Mouse moved to (449, 336)
Screenshot: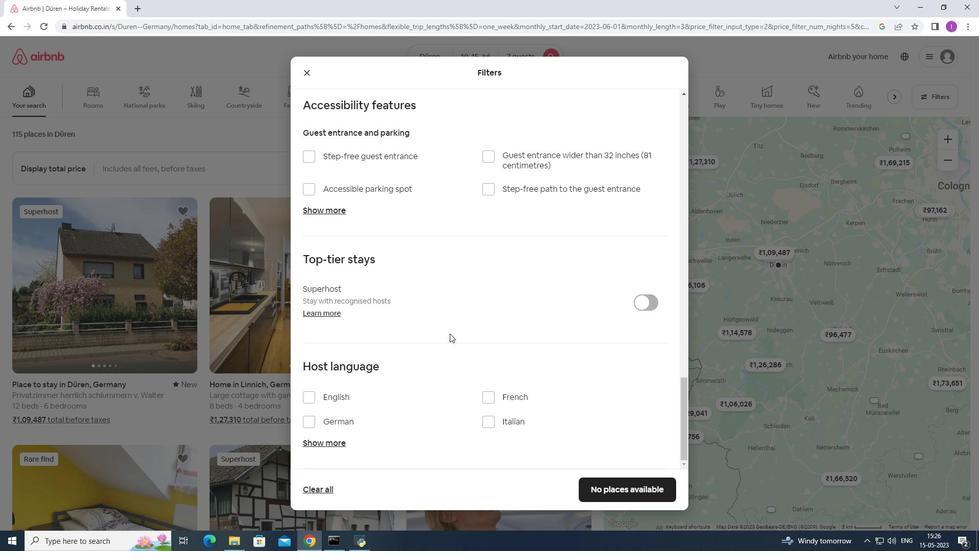 
Action: Mouse scrolled (449, 335) with delta (0, 0)
Screenshot: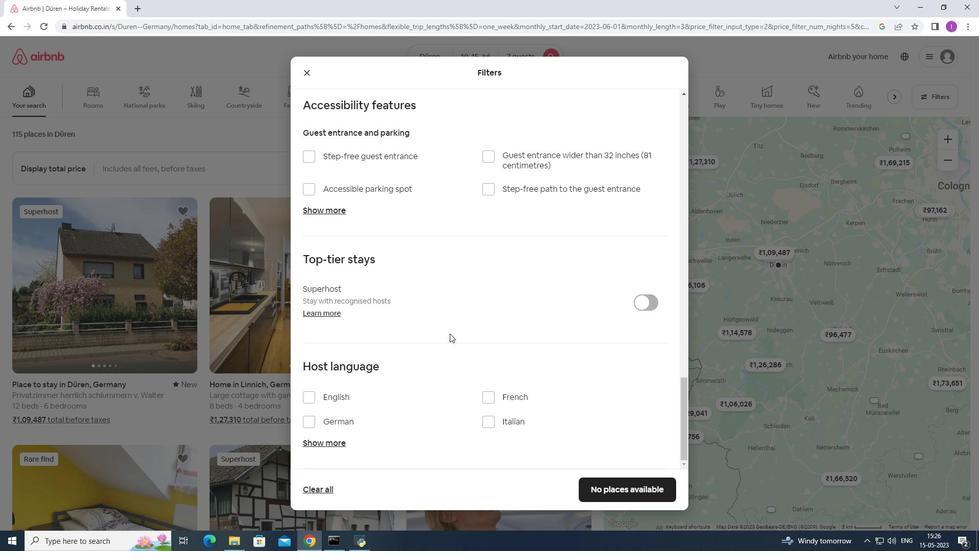
Action: Mouse moved to (448, 339)
Screenshot: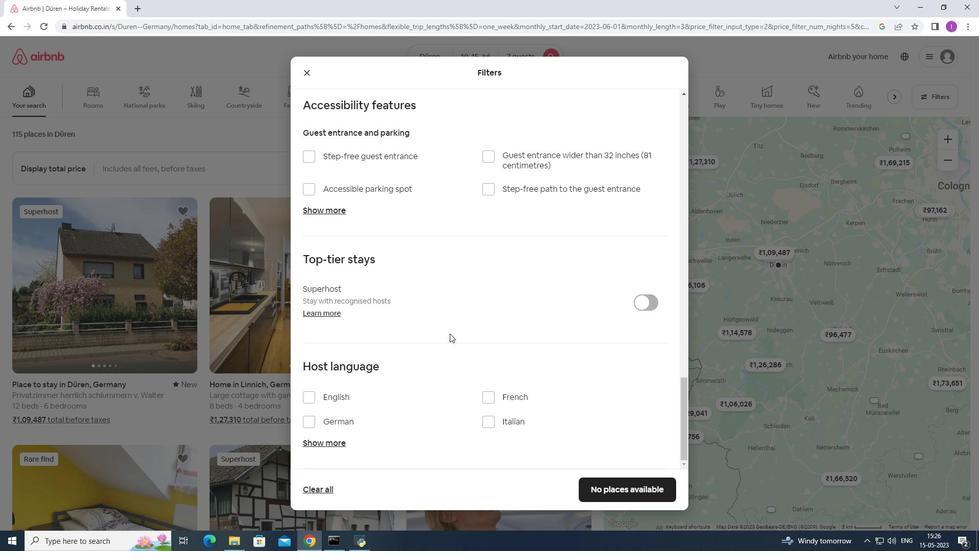 
Action: Mouse scrolled (448, 338) with delta (0, 0)
Screenshot: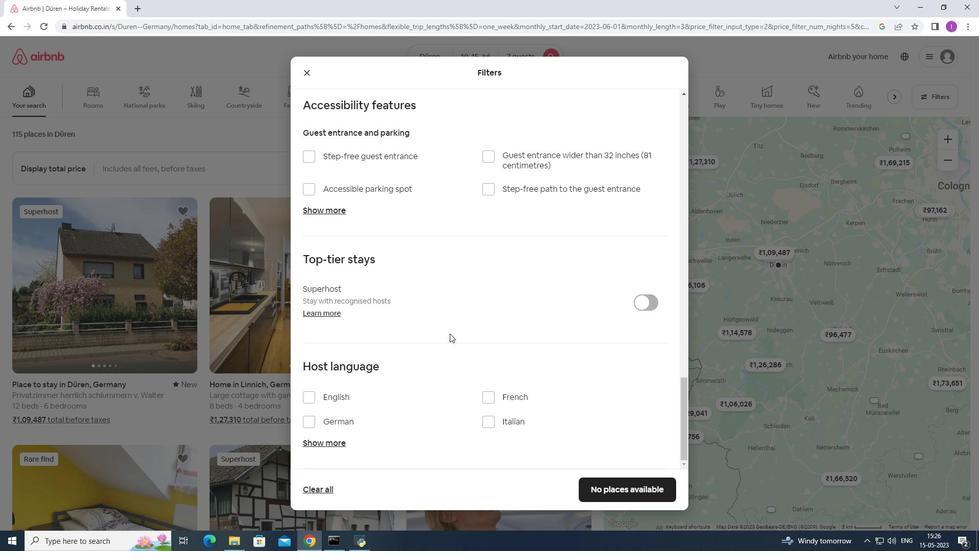 
Action: Mouse moved to (448, 339)
Screenshot: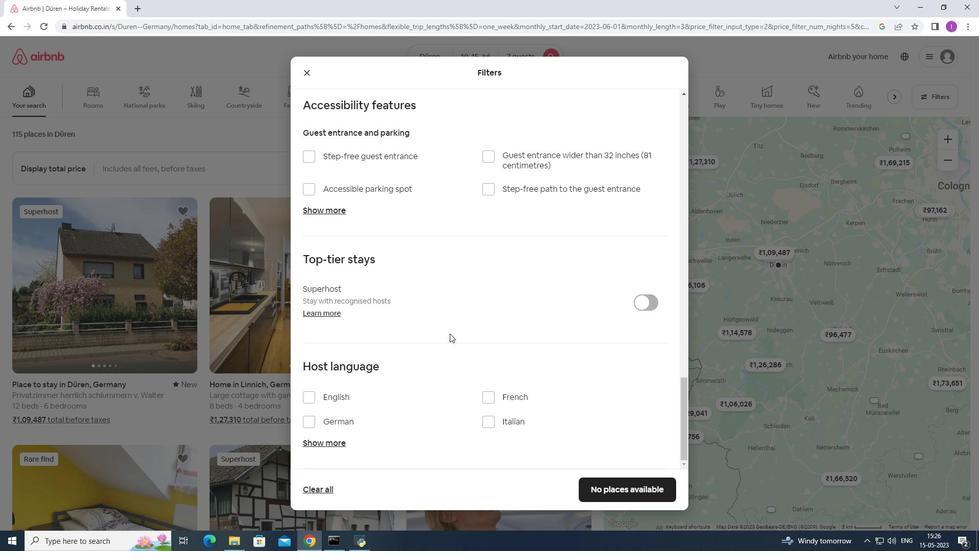 
Action: Mouse scrolled (448, 339) with delta (0, 0)
Screenshot: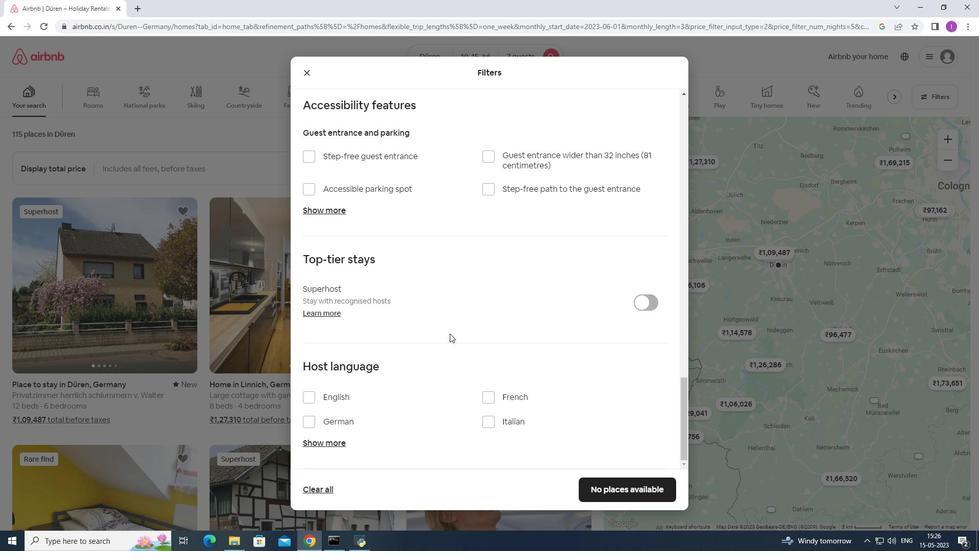 
Action: Mouse moved to (319, 399)
Screenshot: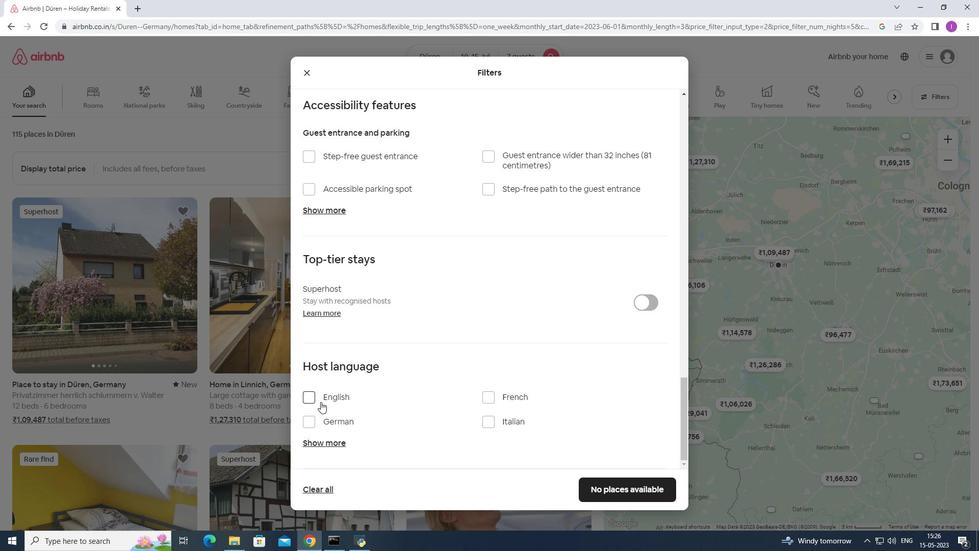 
Action: Mouse scrolled (319, 398) with delta (0, 0)
Screenshot: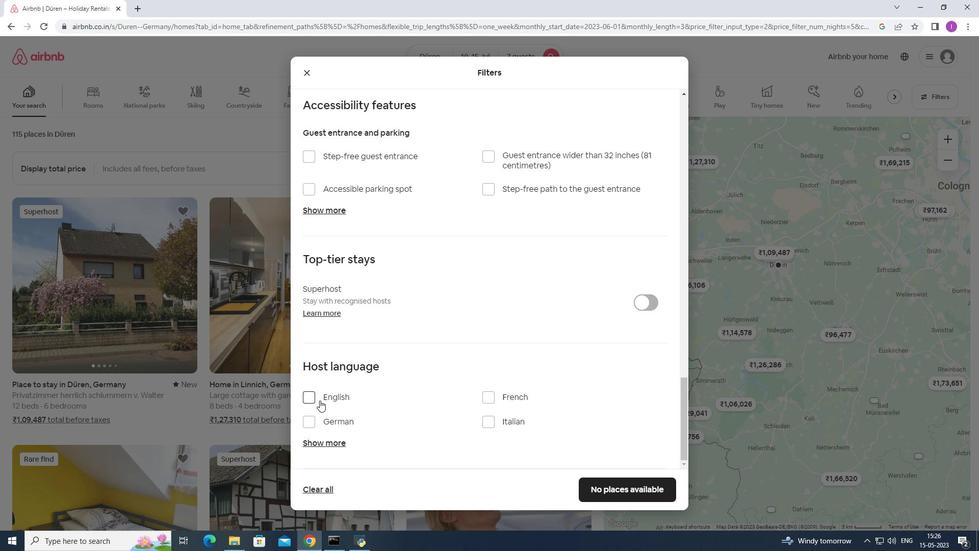 
Action: Mouse scrolled (319, 398) with delta (0, 0)
Screenshot: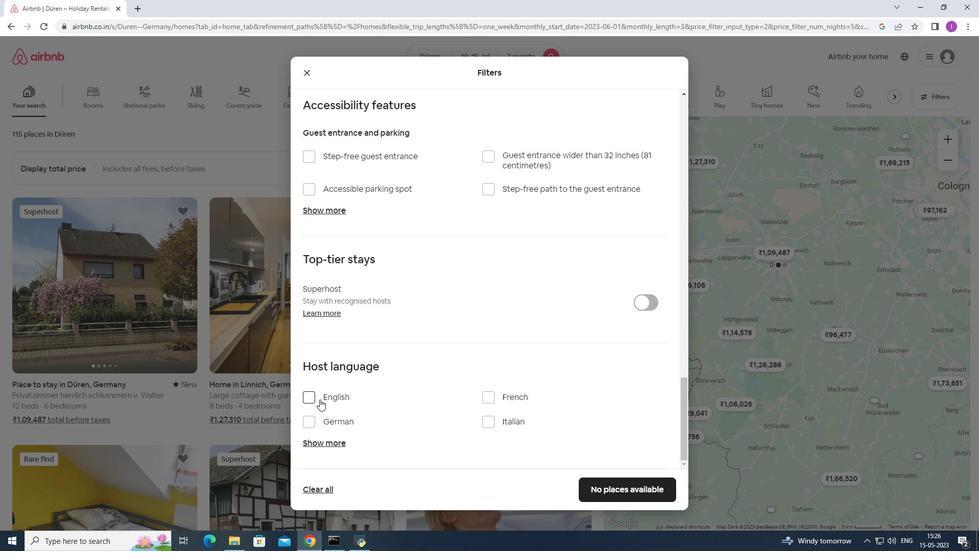 
Action: Mouse scrolled (319, 398) with delta (0, 0)
Screenshot: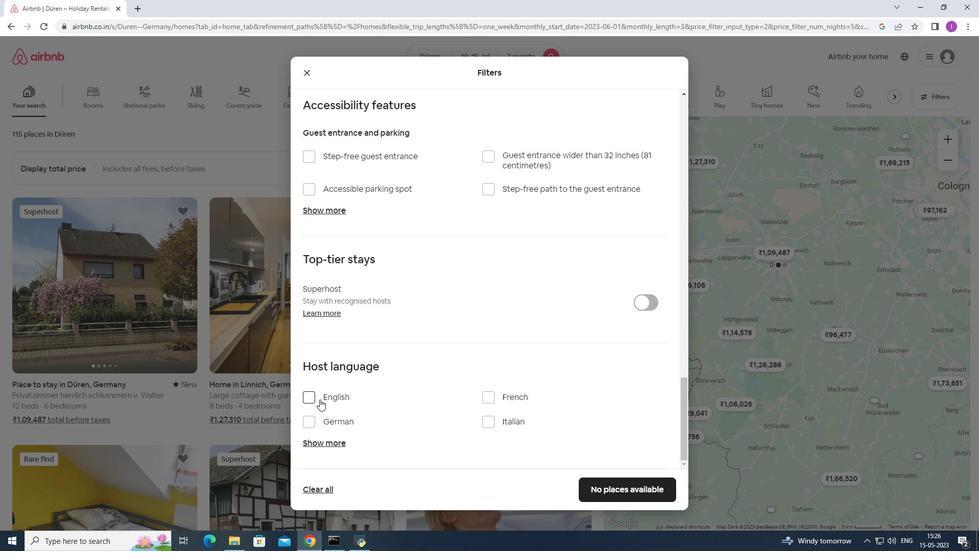 
Action: Mouse moved to (312, 395)
Screenshot: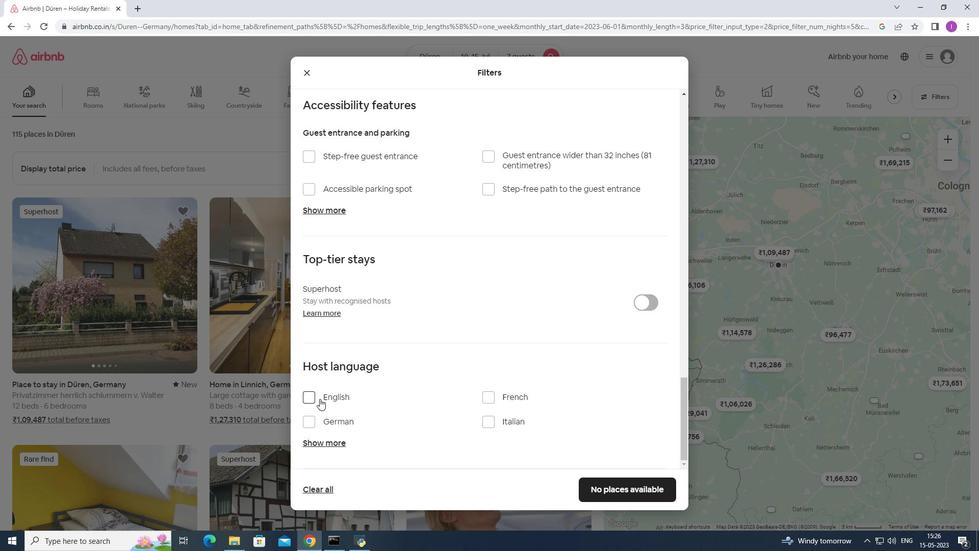 
Action: Mouse pressed left at (312, 395)
Screenshot: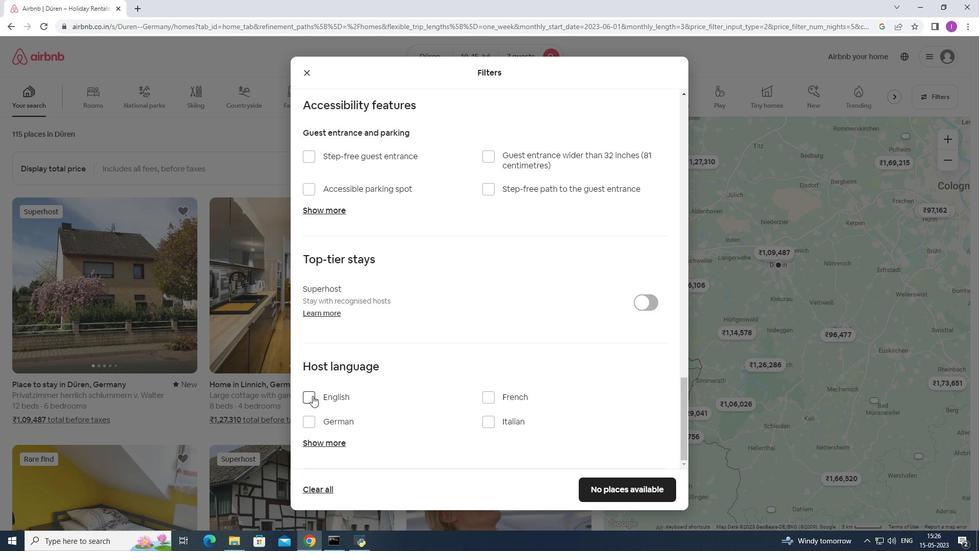 
Action: Mouse moved to (611, 484)
Screenshot: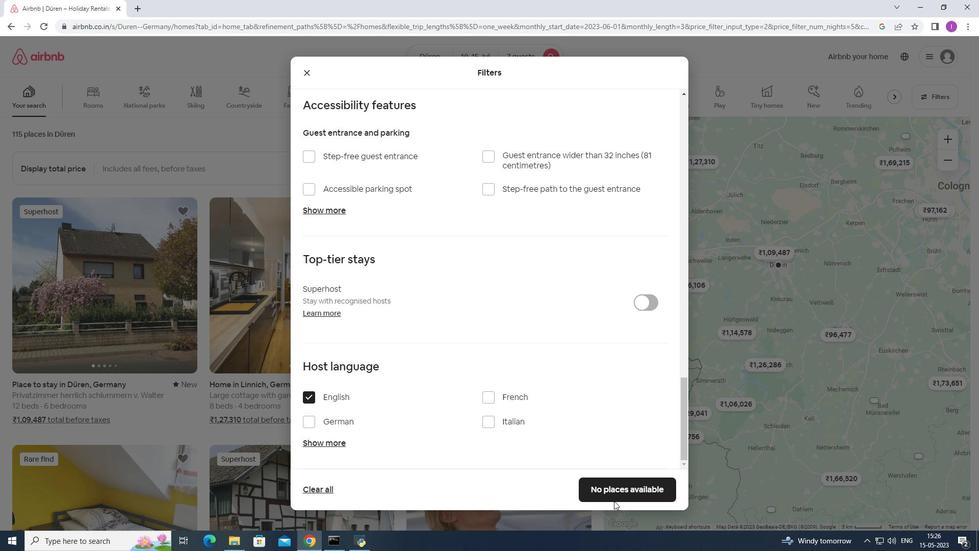 
Action: Mouse pressed left at (611, 484)
Screenshot: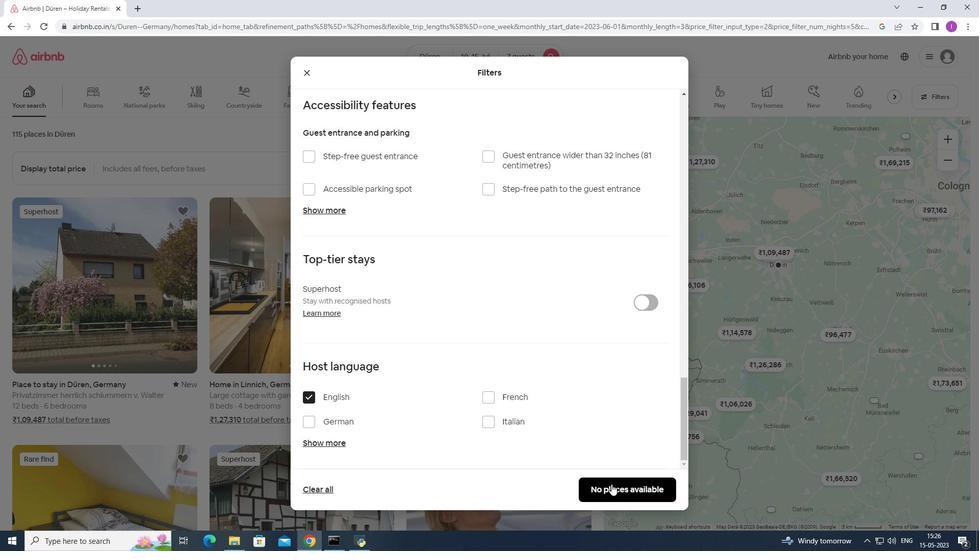 
Action: Mouse moved to (601, 475)
Screenshot: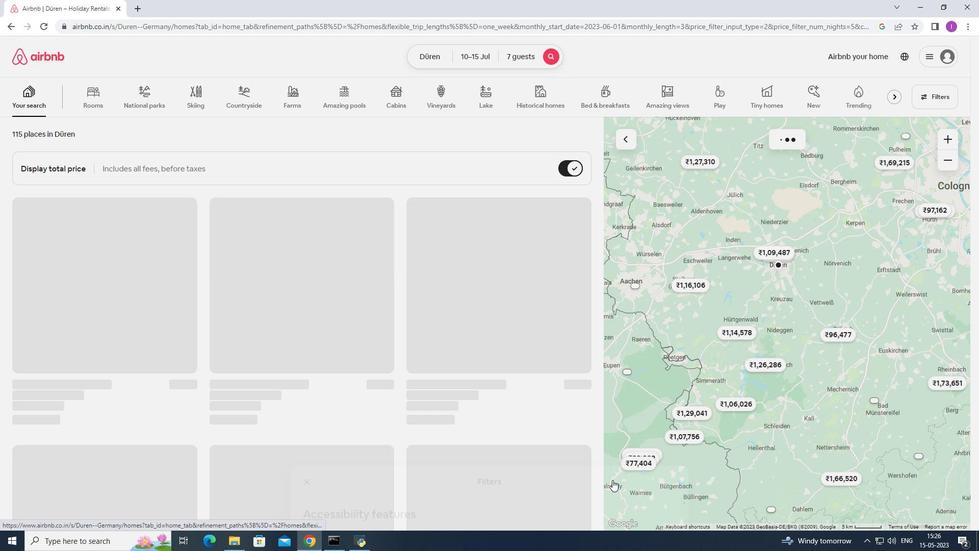 
